 Task: Find connections with filter location Tizi Rached with filter topic #propertymanagement with filter profile language Spanish with filter current company M Moser Associates with filter school Dr. Ambedkar Institute Of Technology with filter industry Commercial and Industrial Equipment Rental with filter service category CateringChange with filter keywords title Supervisor
Action: Mouse moved to (601, 79)
Screenshot: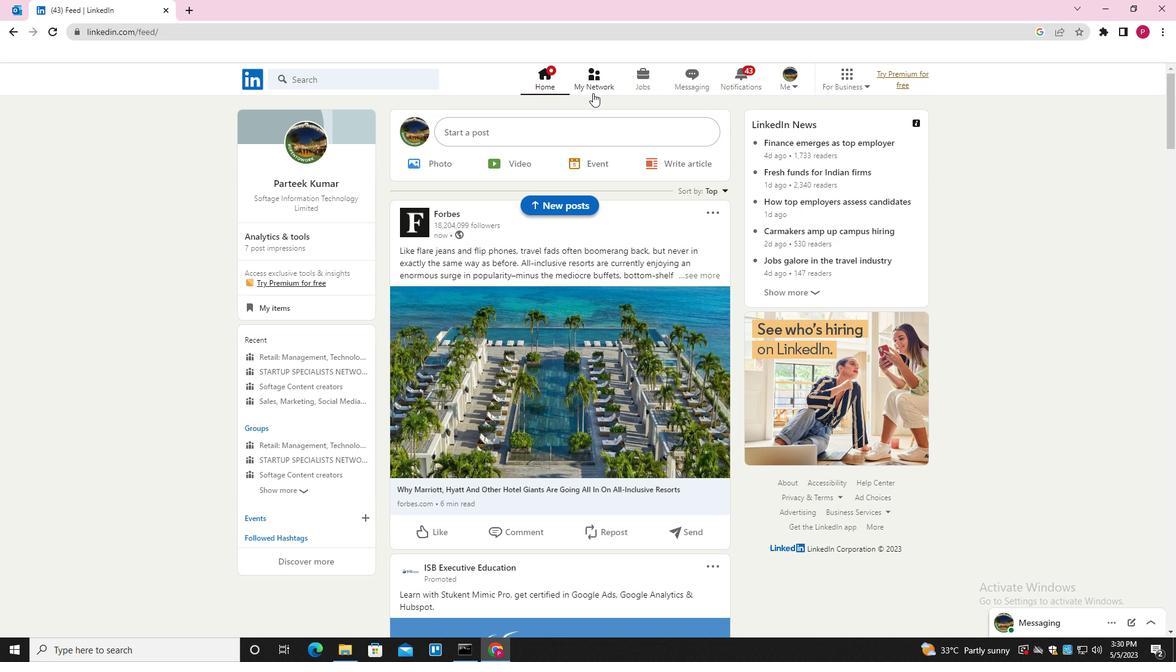 
Action: Mouse pressed left at (601, 79)
Screenshot: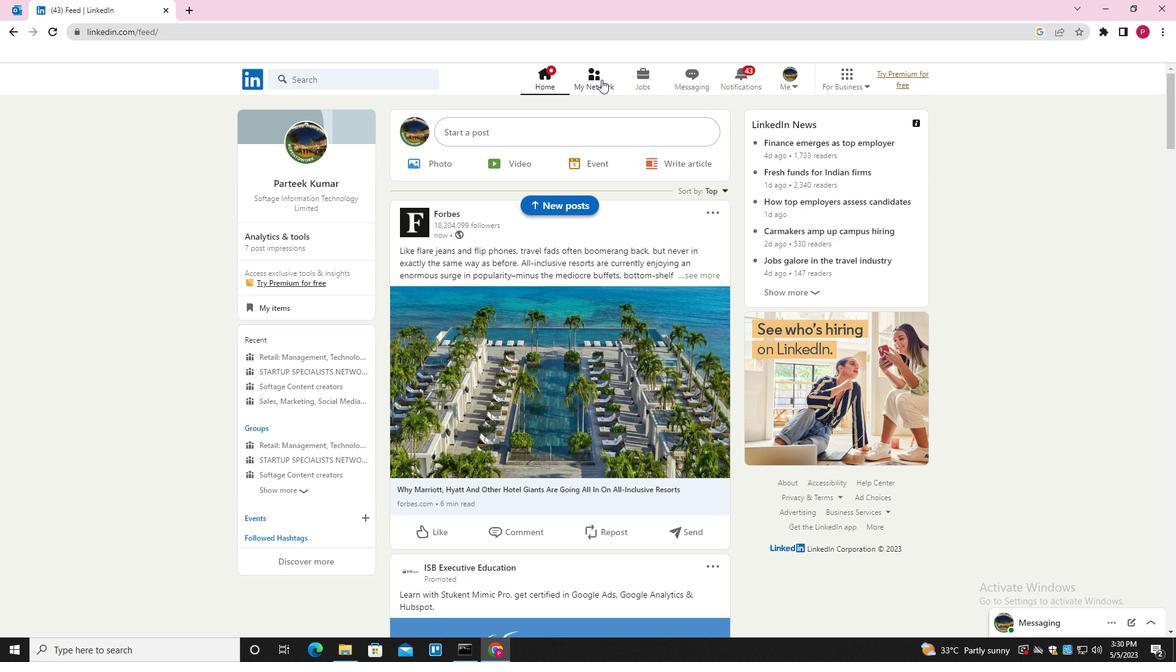 
Action: Mouse moved to (380, 142)
Screenshot: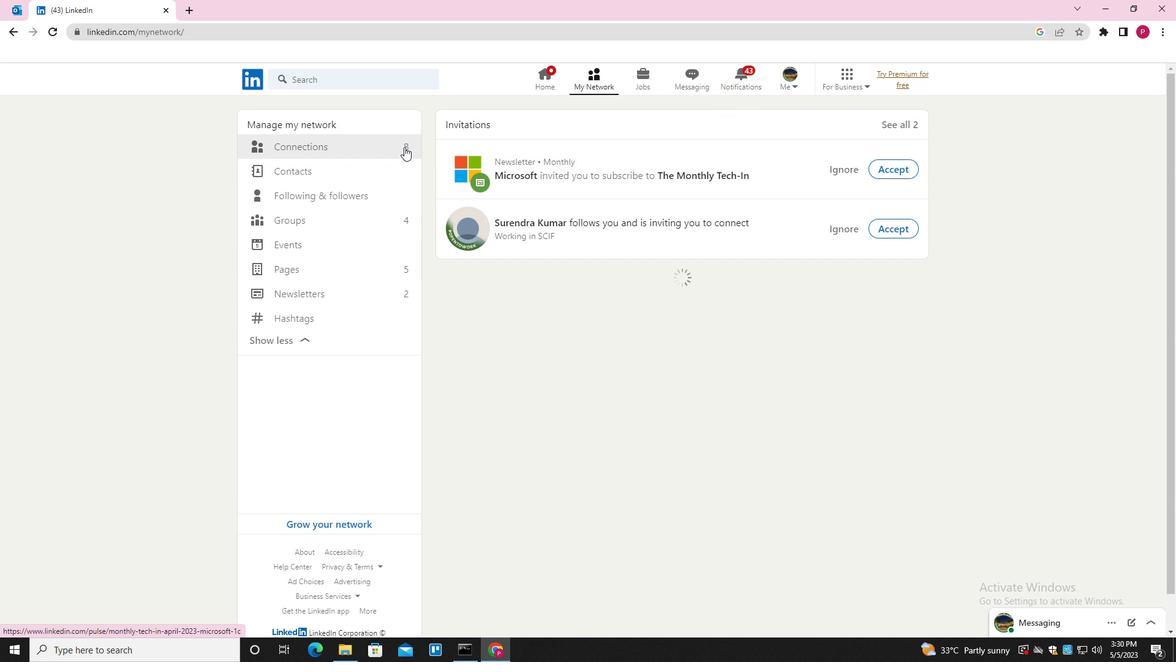 
Action: Mouse pressed left at (380, 142)
Screenshot: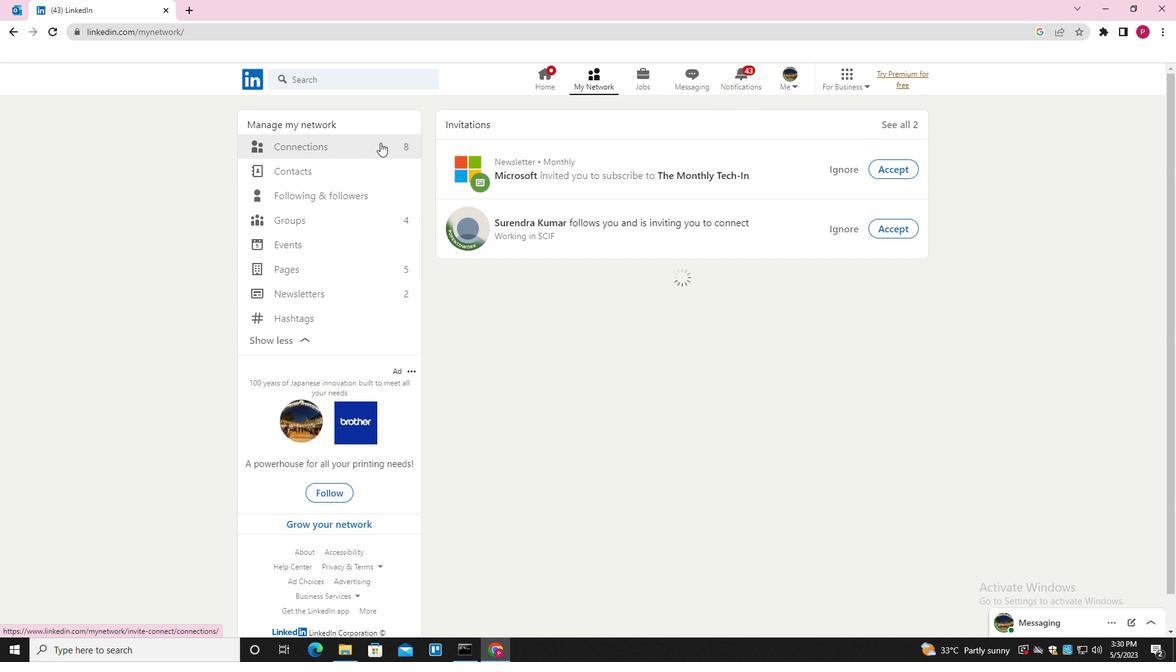 
Action: Mouse moved to (677, 145)
Screenshot: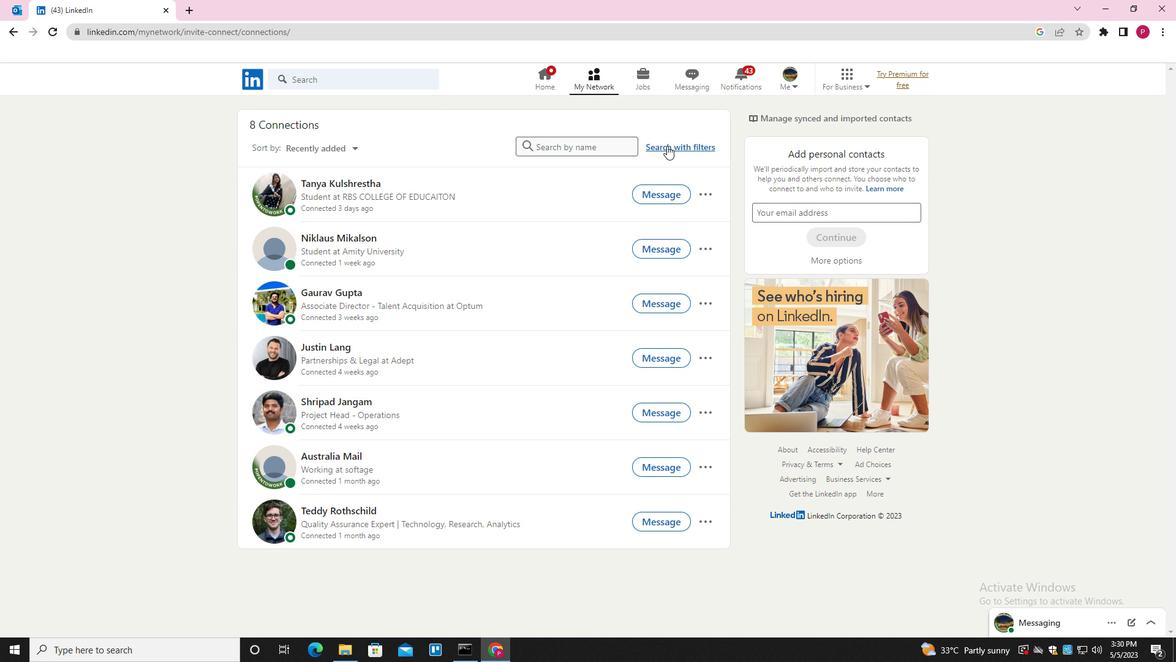 
Action: Mouse pressed left at (677, 145)
Screenshot: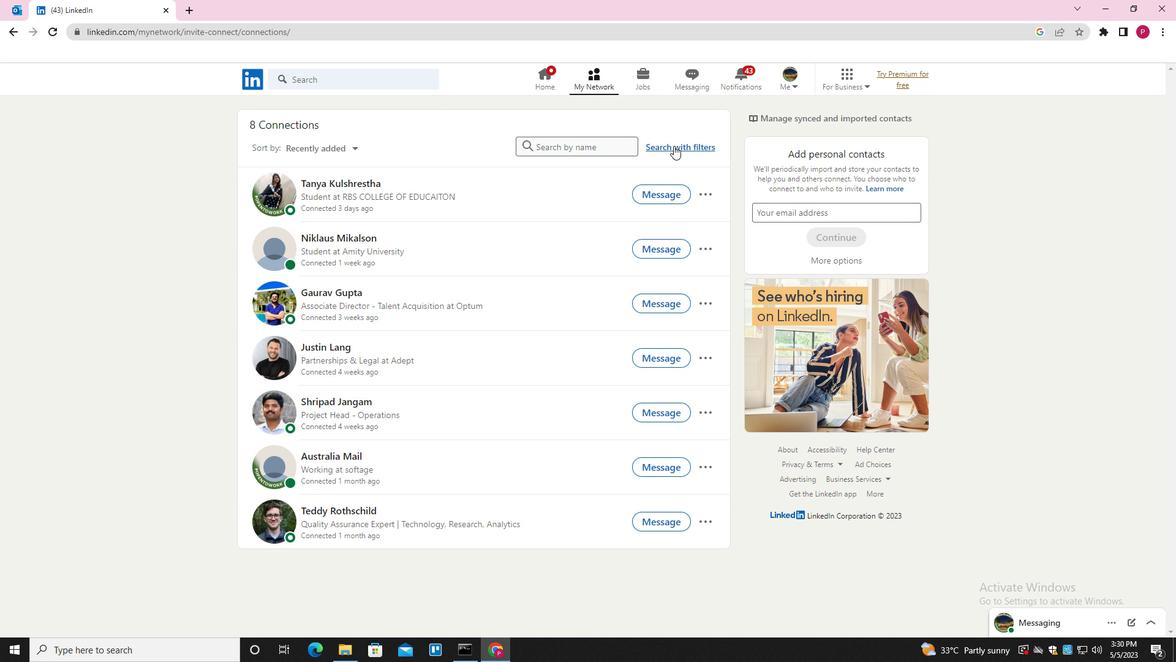 
Action: Mouse moved to (630, 112)
Screenshot: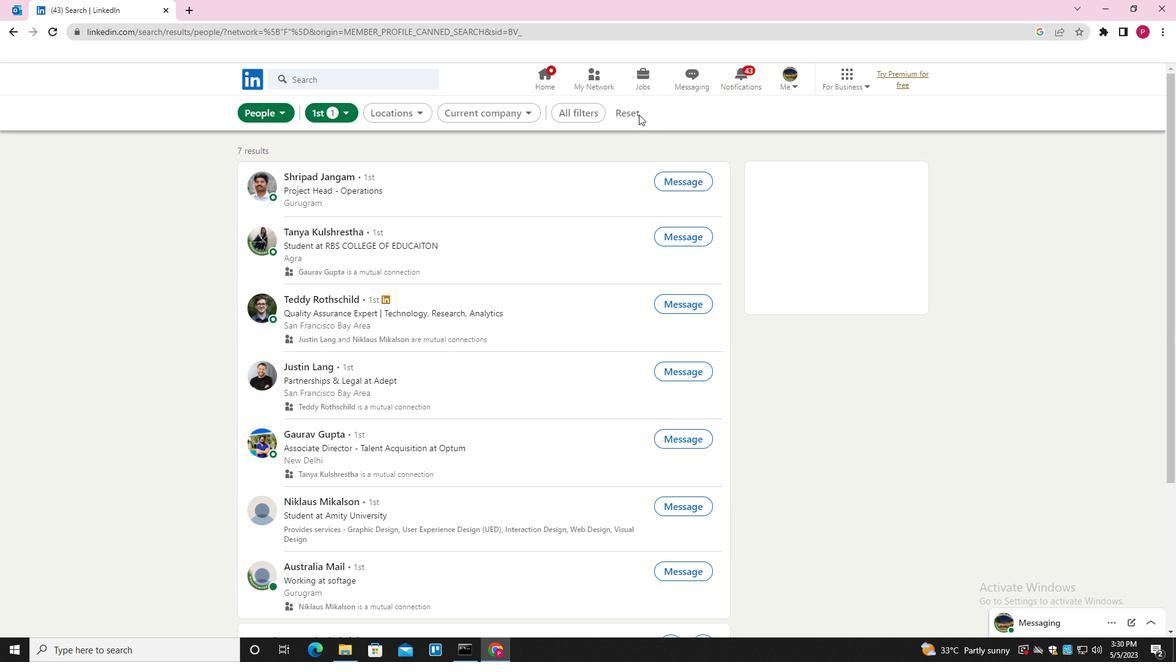 
Action: Mouse pressed left at (630, 112)
Screenshot: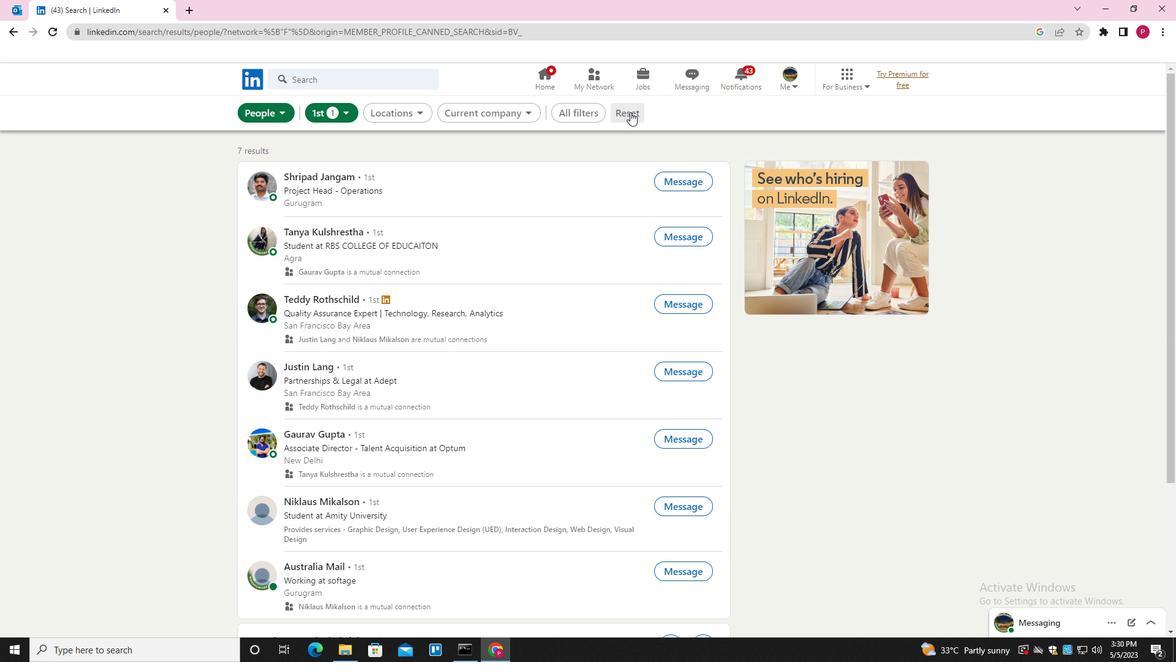 
Action: Mouse moved to (611, 114)
Screenshot: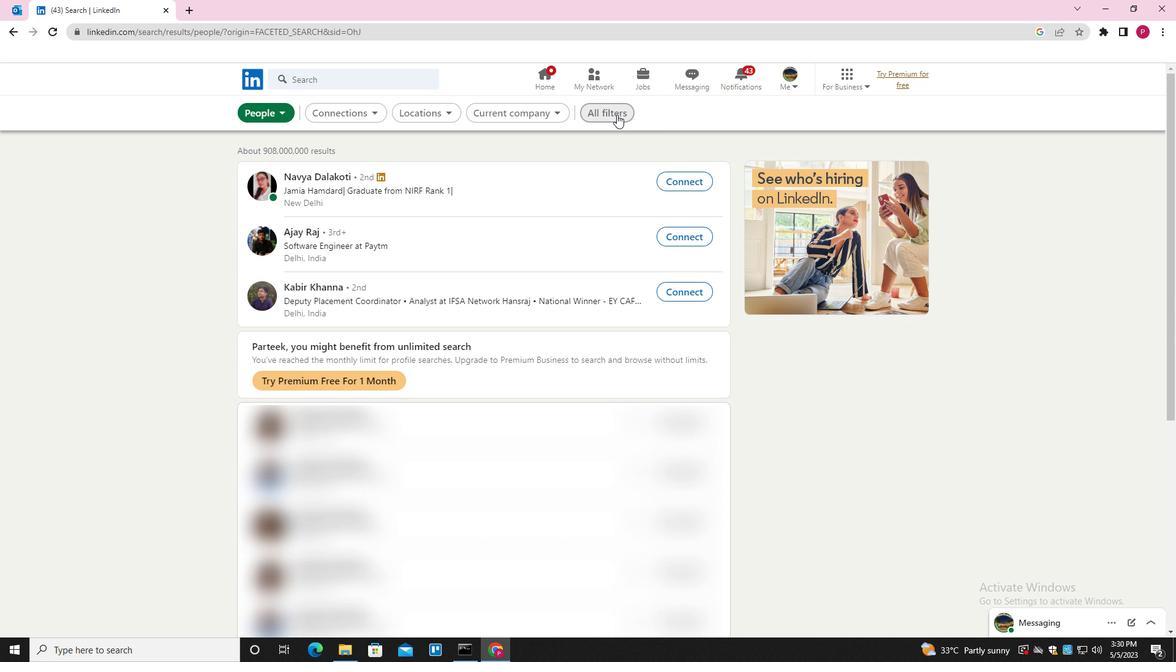 
Action: Mouse pressed left at (611, 114)
Screenshot: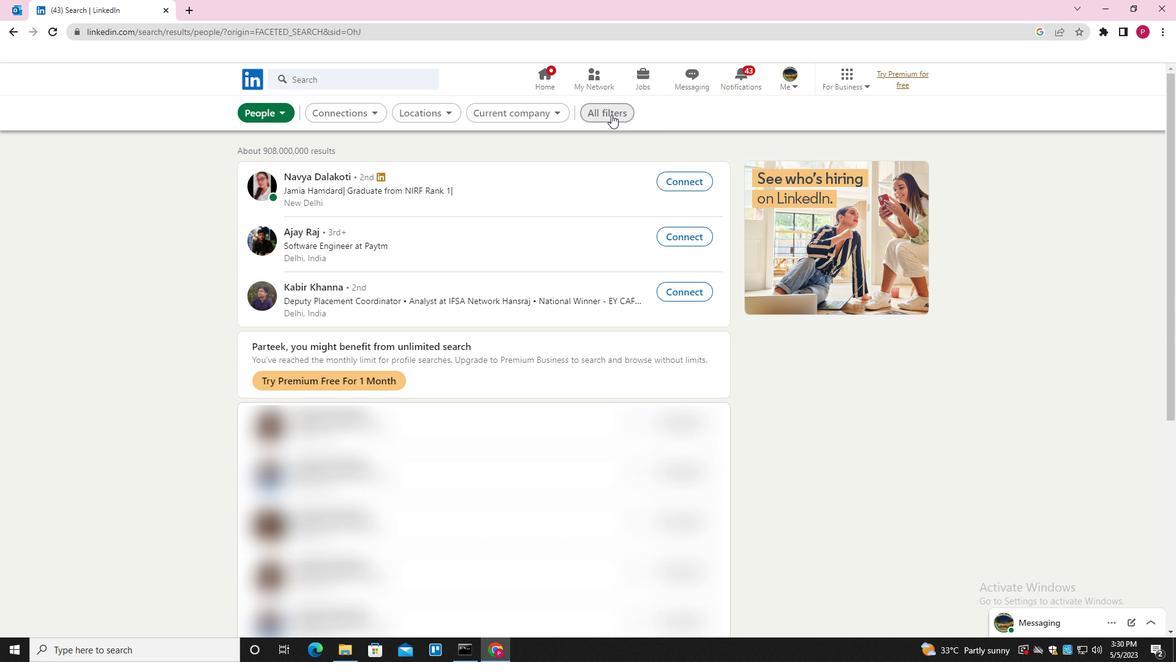 
Action: Mouse moved to (918, 272)
Screenshot: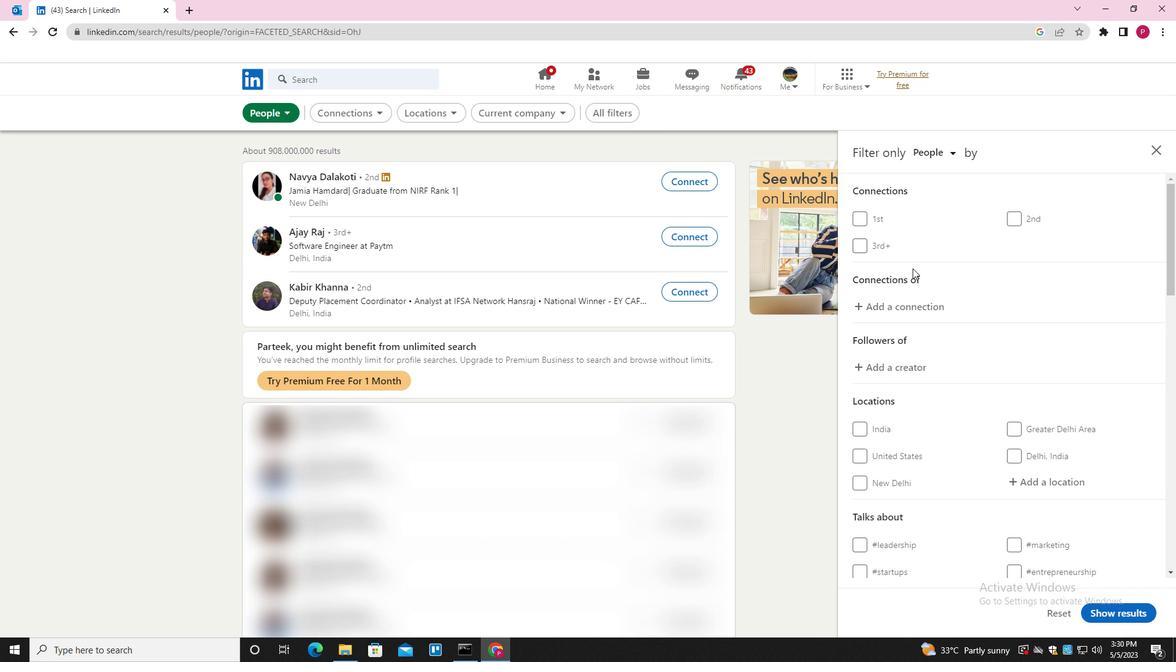 
Action: Mouse scrolled (918, 272) with delta (0, 0)
Screenshot: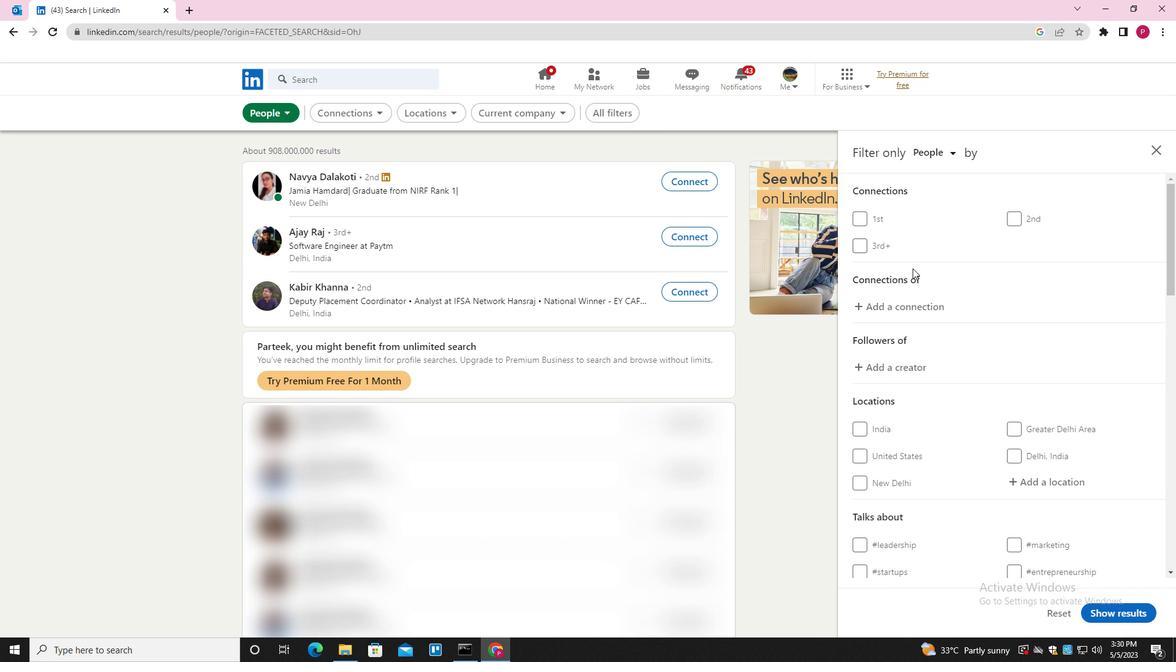
Action: Mouse moved to (937, 286)
Screenshot: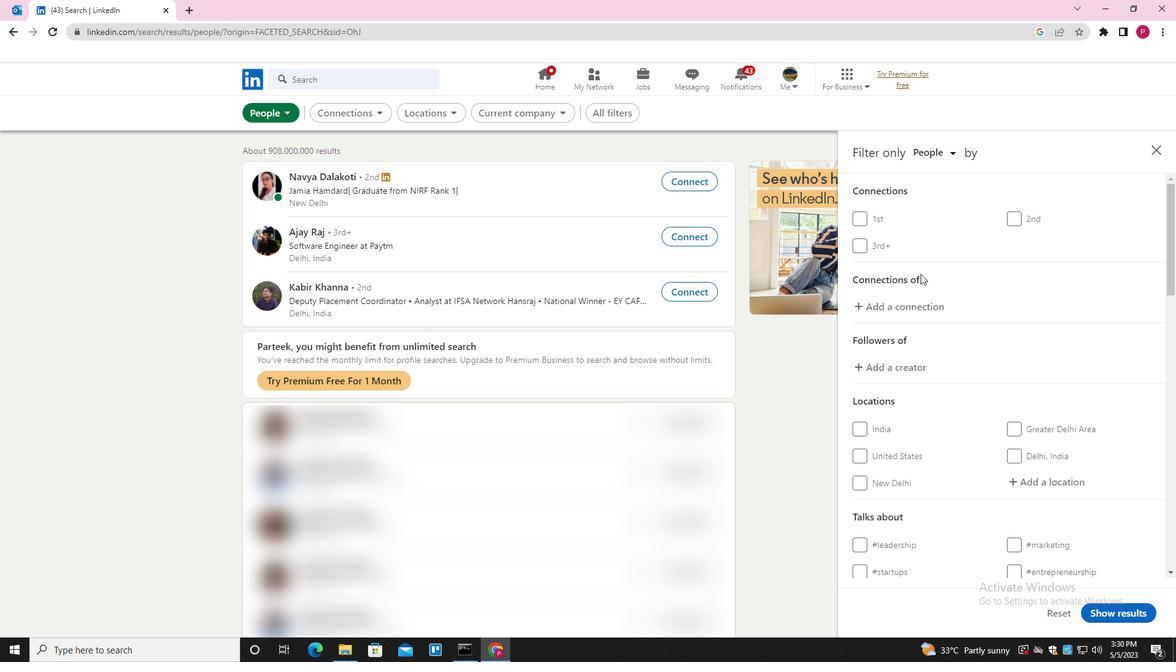 
Action: Mouse scrolled (937, 285) with delta (0, 0)
Screenshot: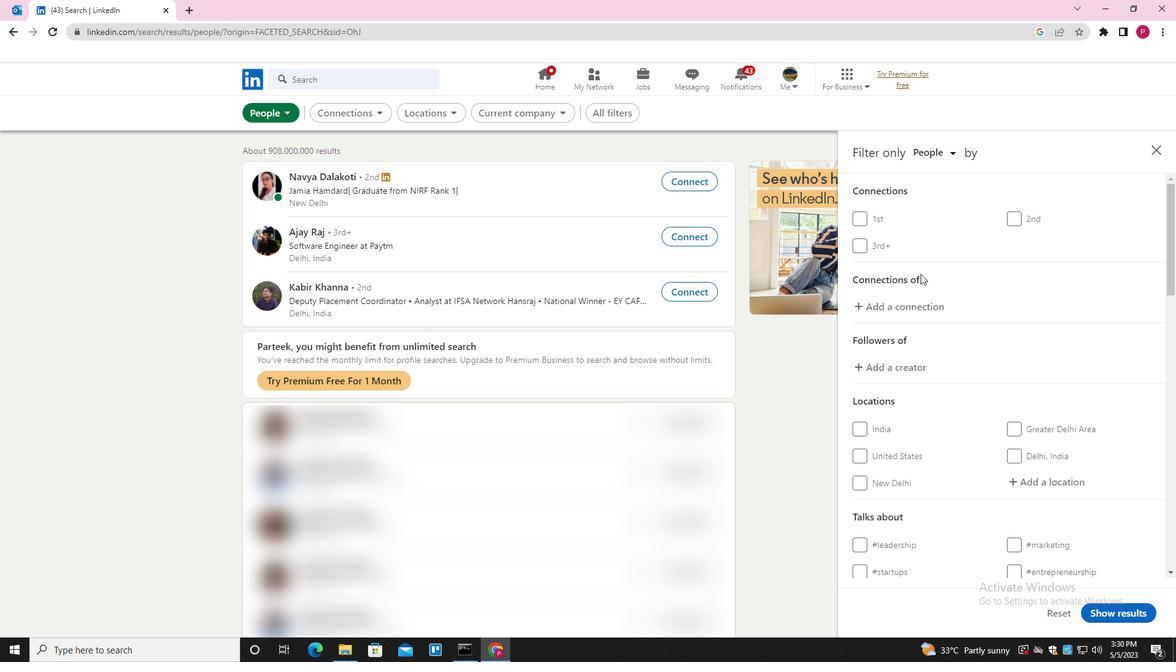 
Action: Mouse moved to (962, 299)
Screenshot: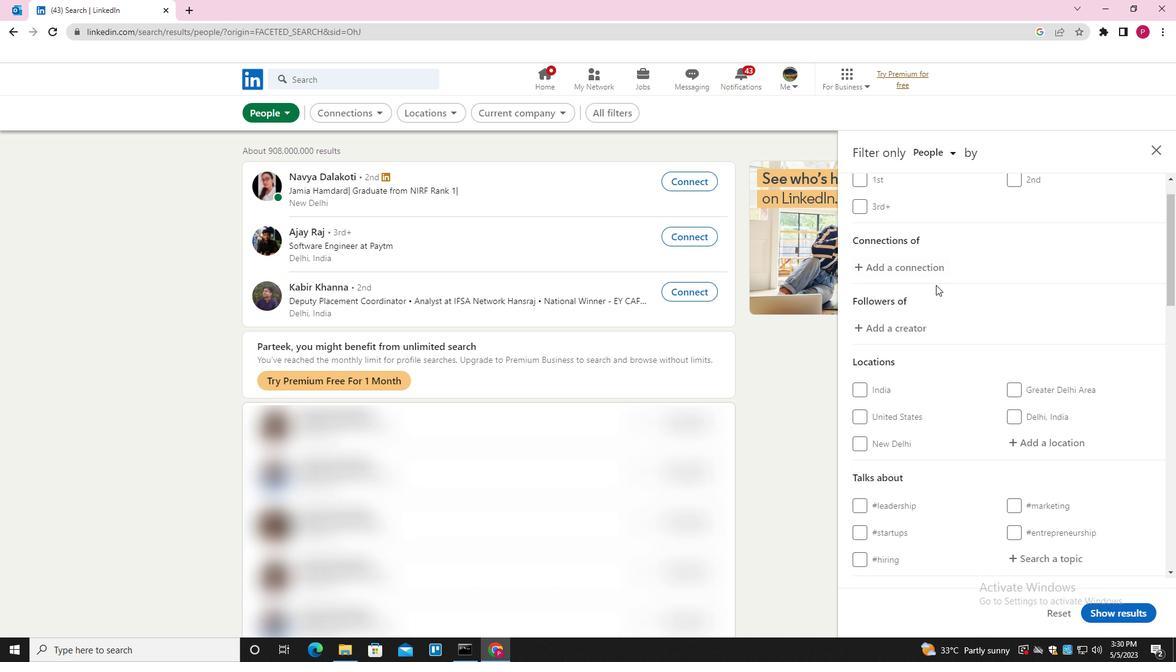 
Action: Mouse scrolled (962, 298) with delta (0, 0)
Screenshot: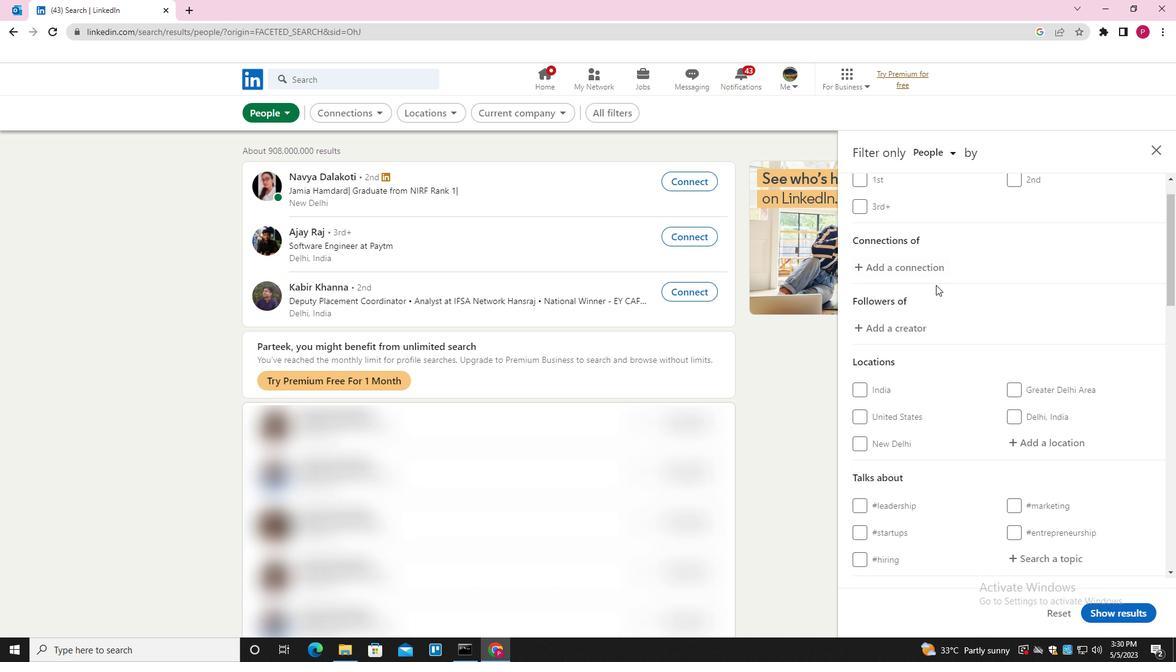 
Action: Mouse moved to (1048, 299)
Screenshot: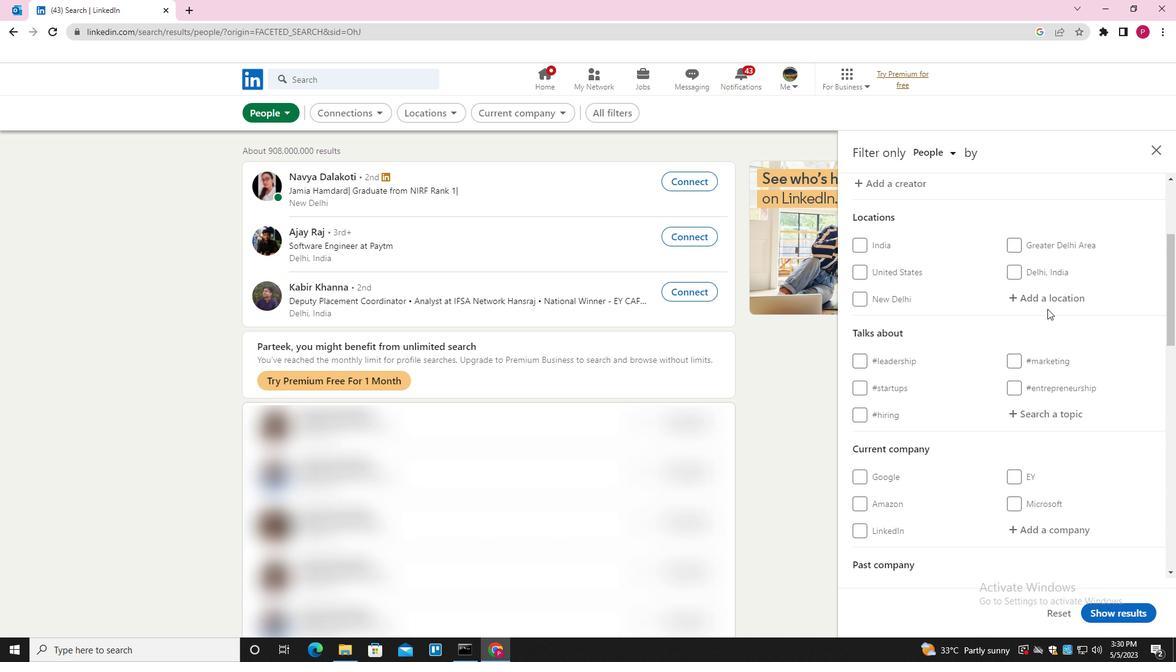 
Action: Mouse pressed left at (1048, 299)
Screenshot: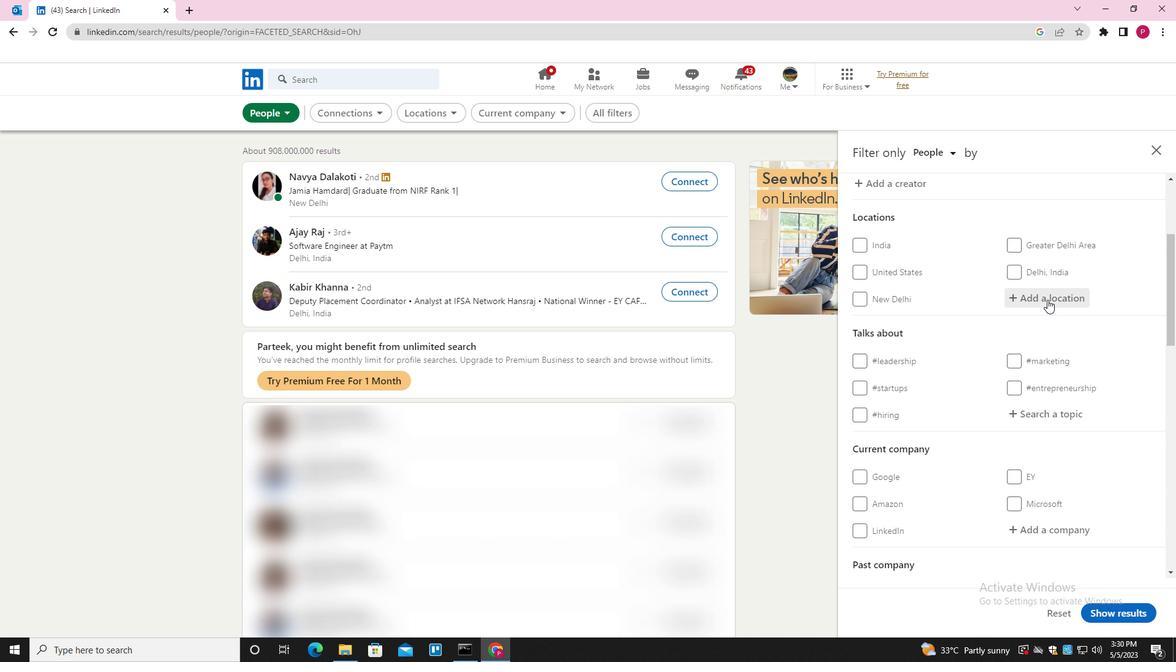 
Action: Key pressed <Key.shift><Key.shift><Key.shift><Key.shift><Key.shift><Key.shift><Key.shift><Key.shift><Key.shift><Key.shift><Key.shift><Key.shift><Key.shift>TIZI<Key.space><Key.shift>O<Key.shift><Key.backspace><Key.shift>RA<Key.down><Key.enter>
Screenshot: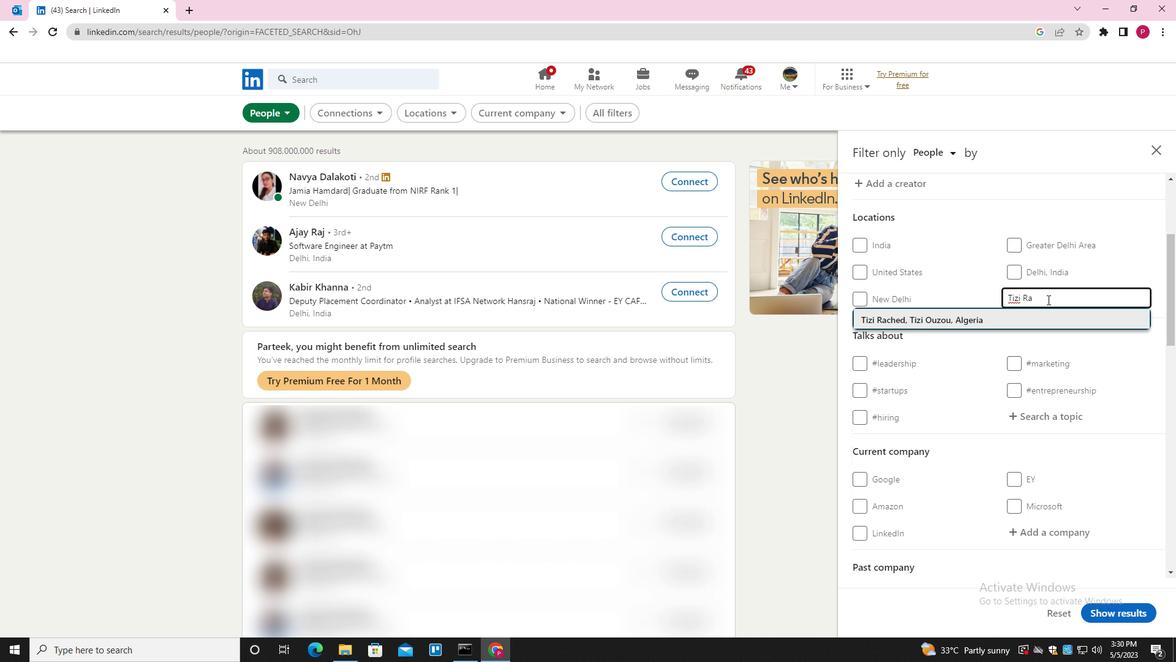 
Action: Mouse moved to (1019, 378)
Screenshot: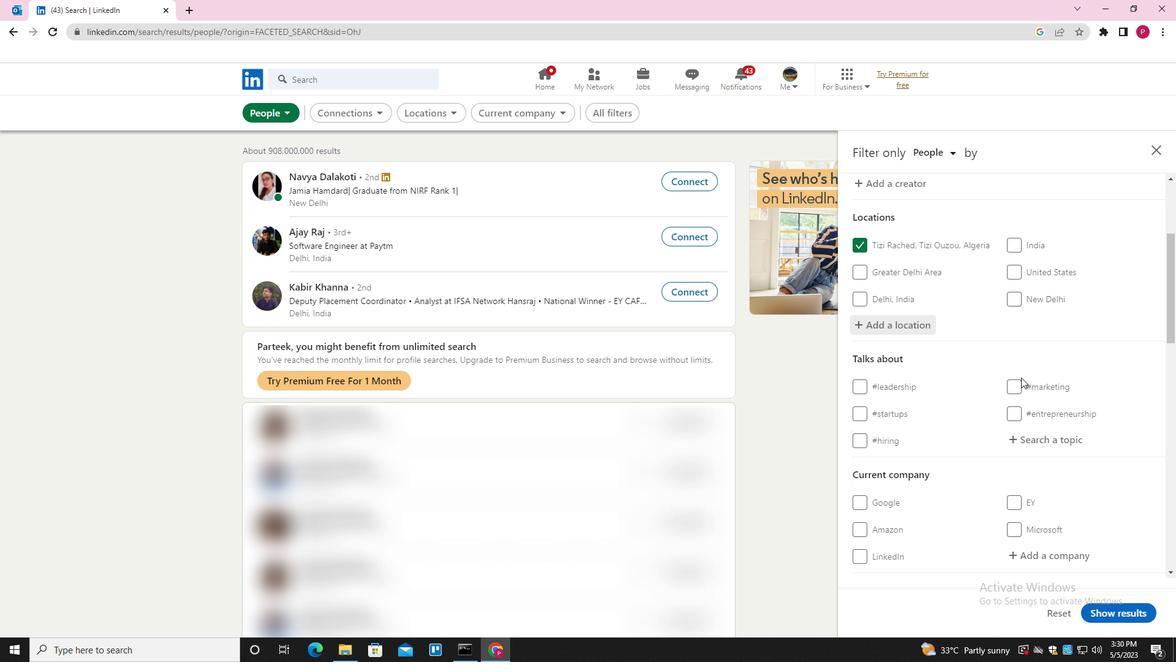 
Action: Mouse scrolled (1019, 378) with delta (0, 0)
Screenshot: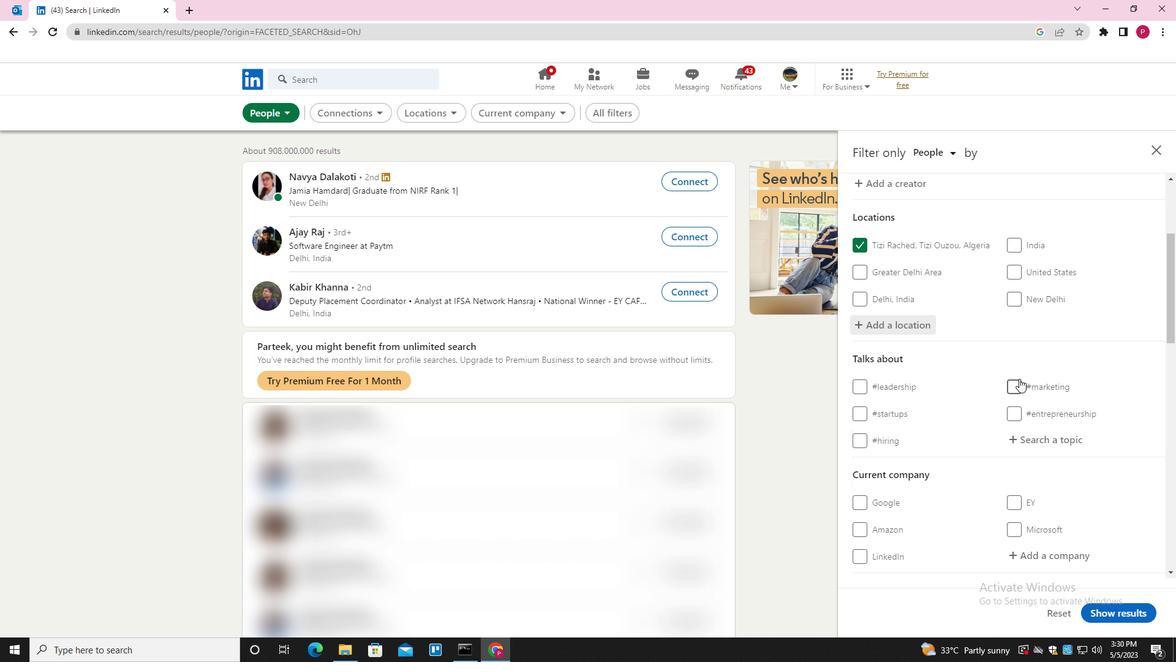 
Action: Mouse scrolled (1019, 378) with delta (0, 0)
Screenshot: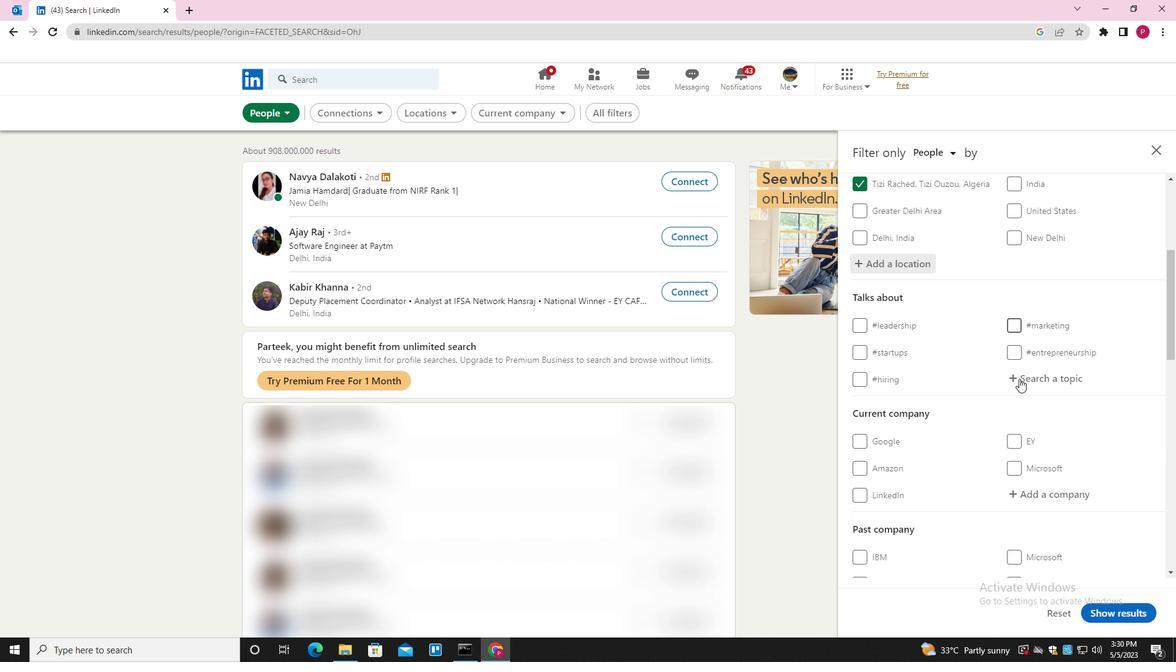 
Action: Mouse moved to (1029, 317)
Screenshot: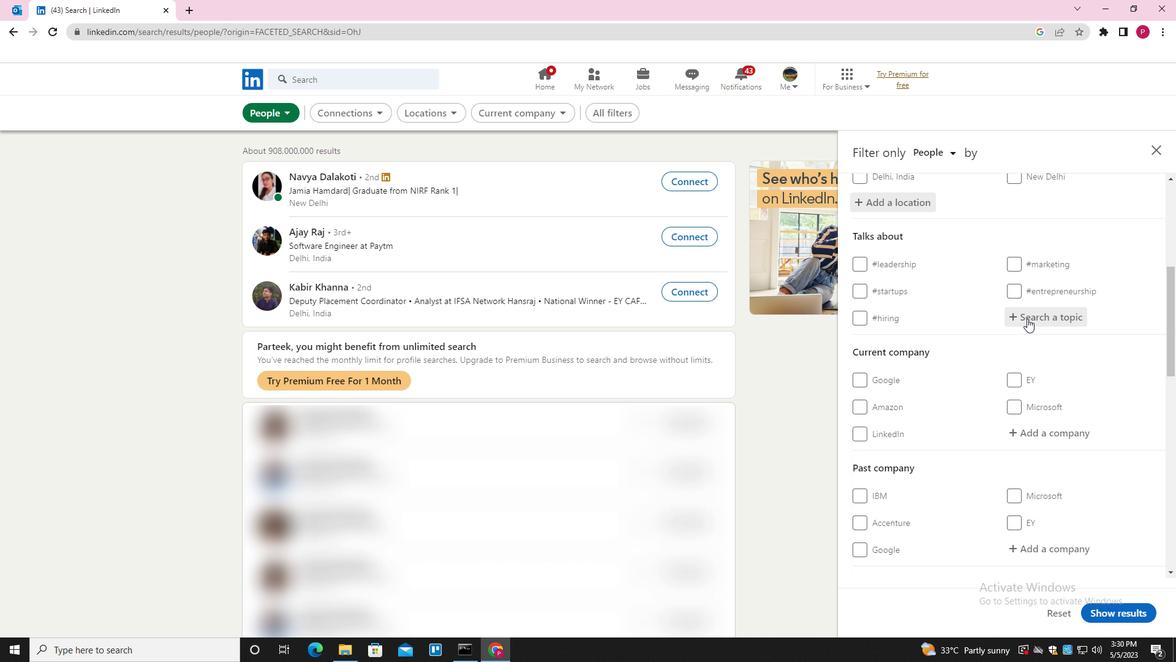 
Action: Mouse pressed left at (1029, 317)
Screenshot: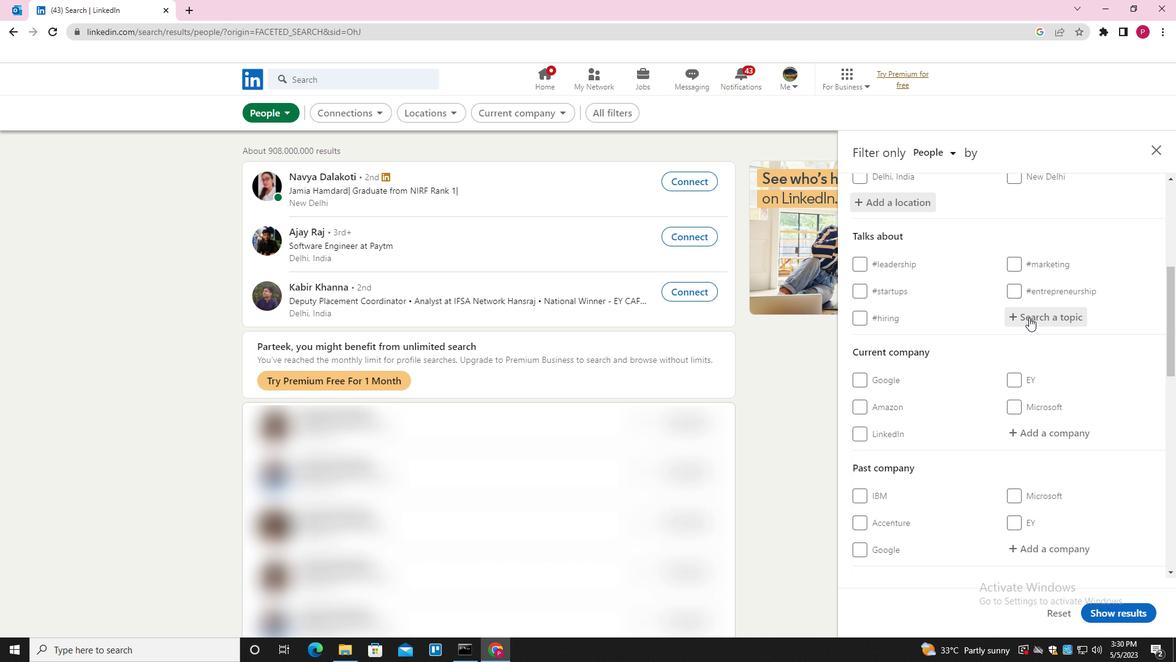 
Action: Key pressed PROPERTYMANAGEMENT<Key.down><Key.enter>
Screenshot: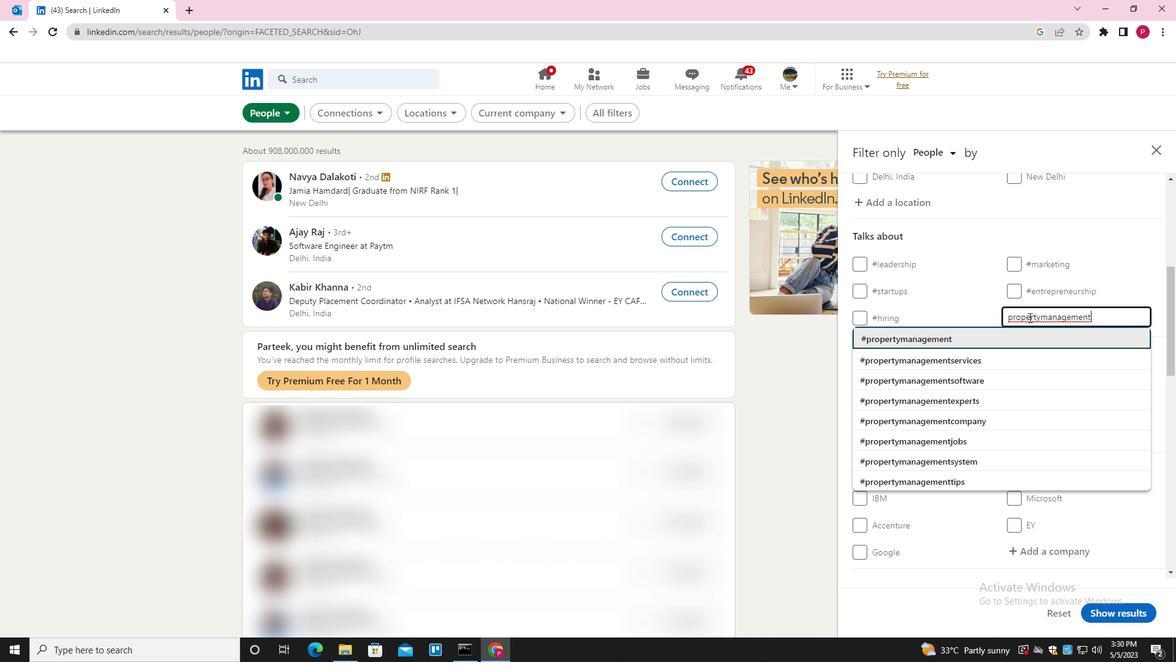 
Action: Mouse moved to (1012, 353)
Screenshot: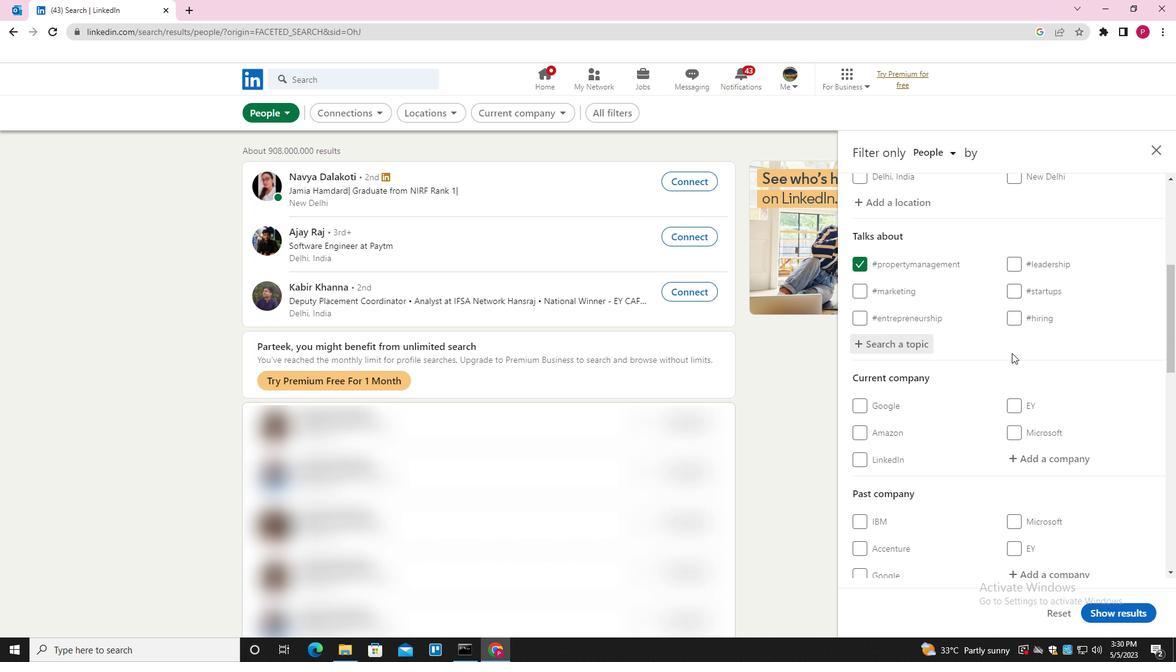 
Action: Mouse scrolled (1012, 353) with delta (0, 0)
Screenshot: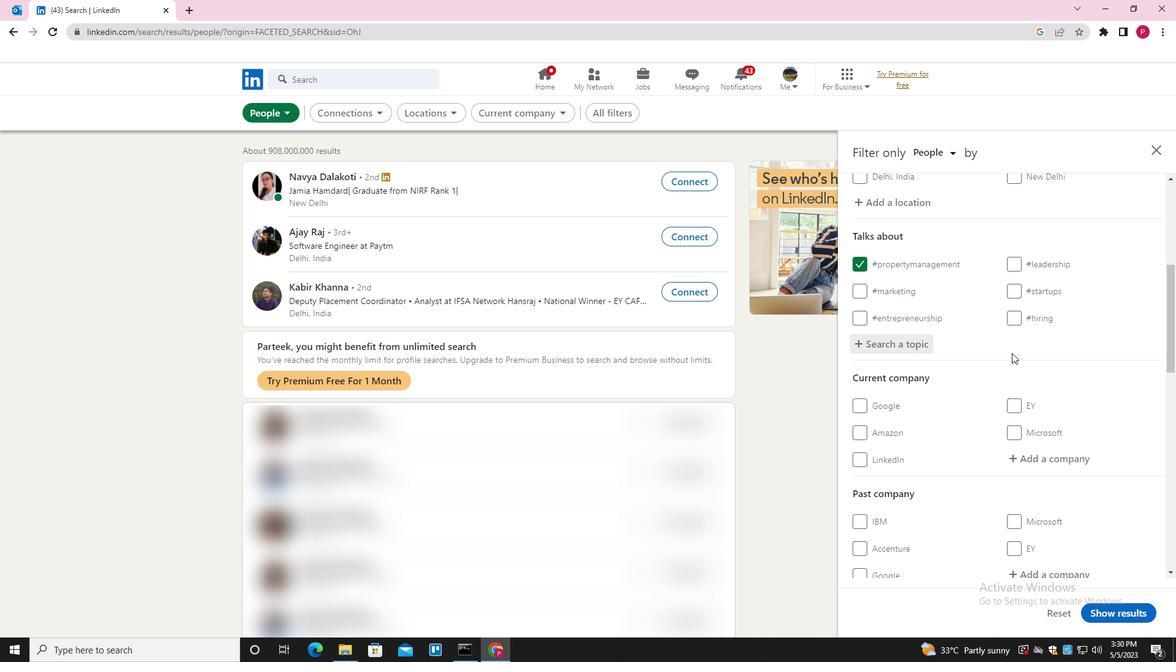 
Action: Mouse scrolled (1012, 353) with delta (0, 0)
Screenshot: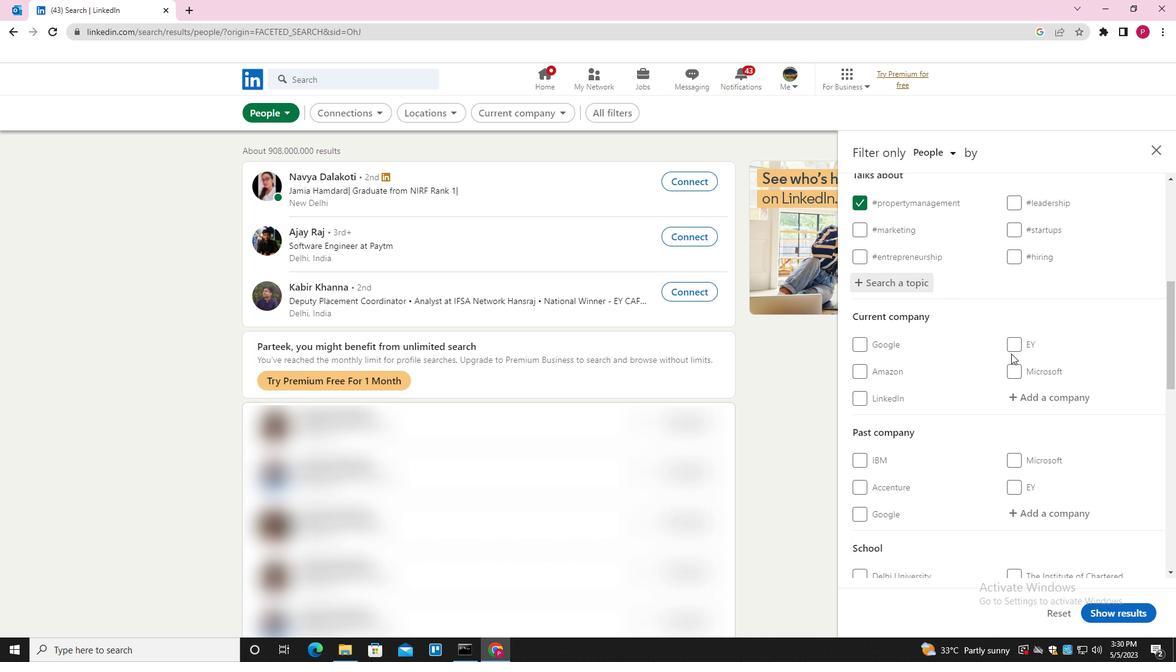 
Action: Mouse scrolled (1012, 353) with delta (0, 0)
Screenshot: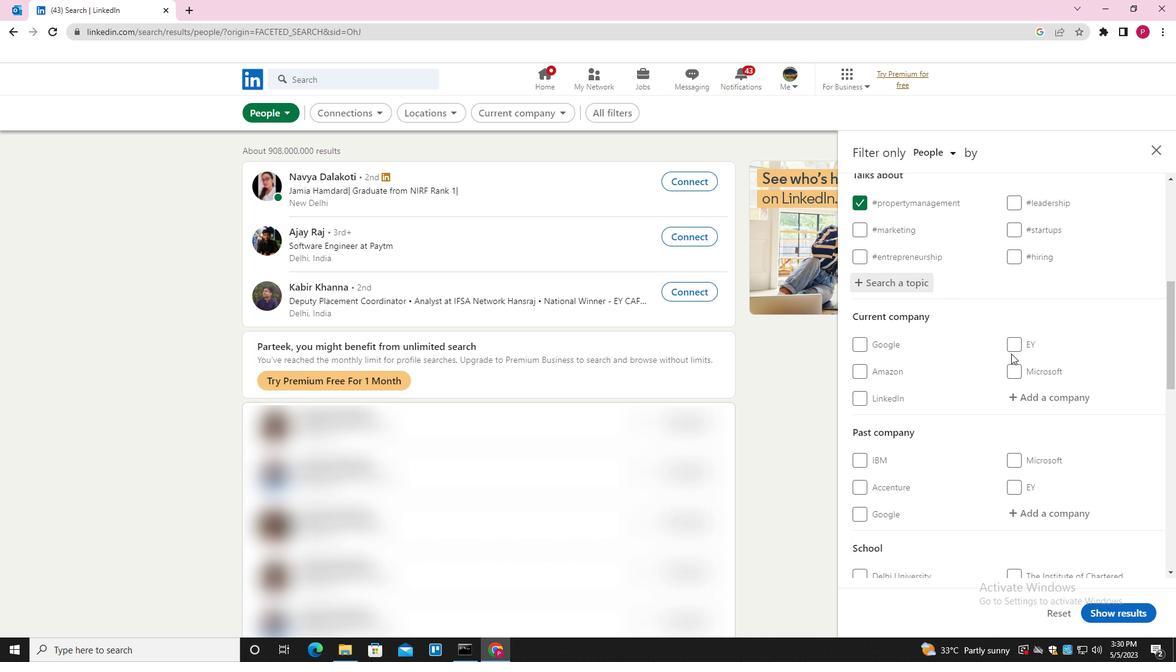 
Action: Mouse scrolled (1012, 353) with delta (0, 0)
Screenshot: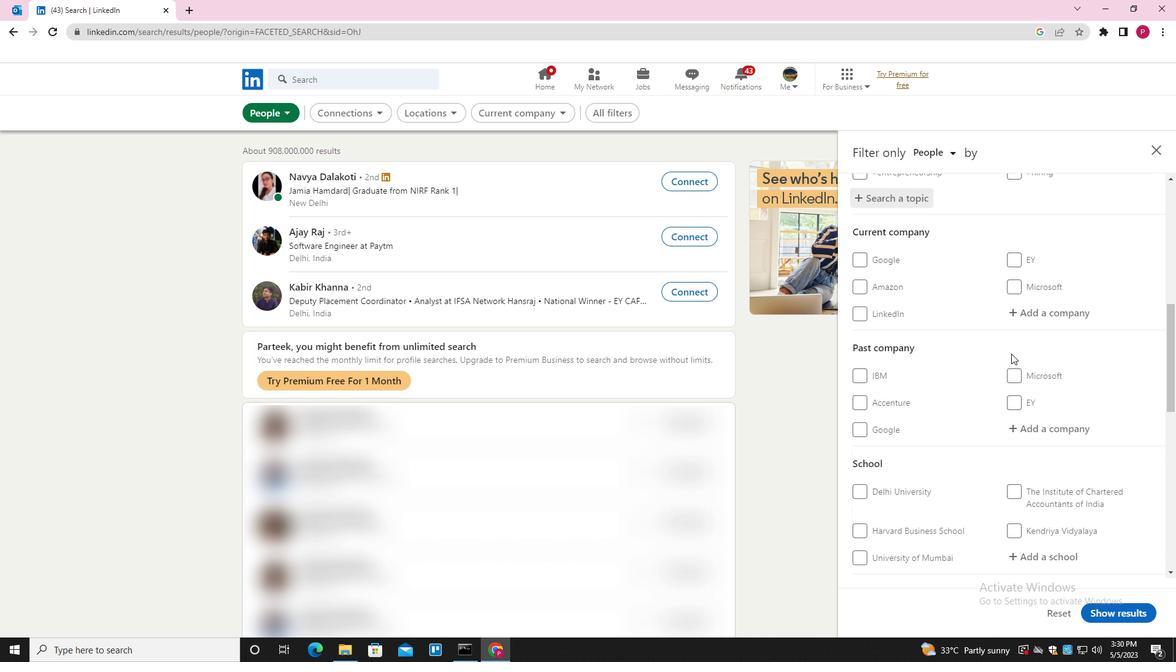
Action: Mouse scrolled (1012, 353) with delta (0, 0)
Screenshot: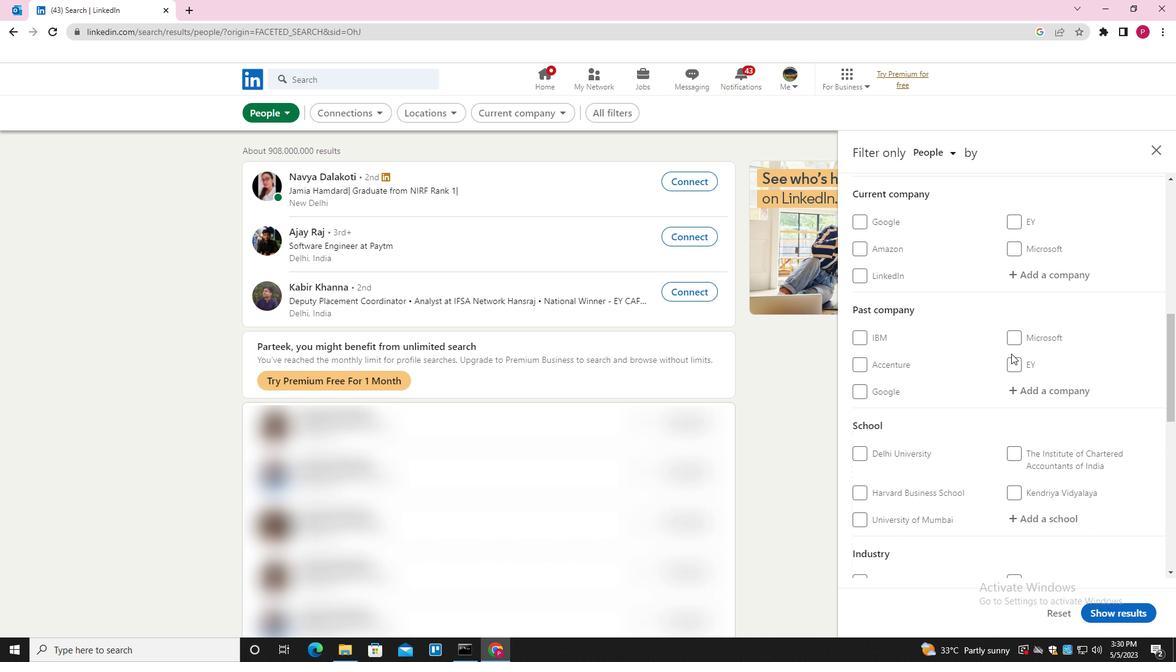 
Action: Mouse scrolled (1012, 353) with delta (0, 0)
Screenshot: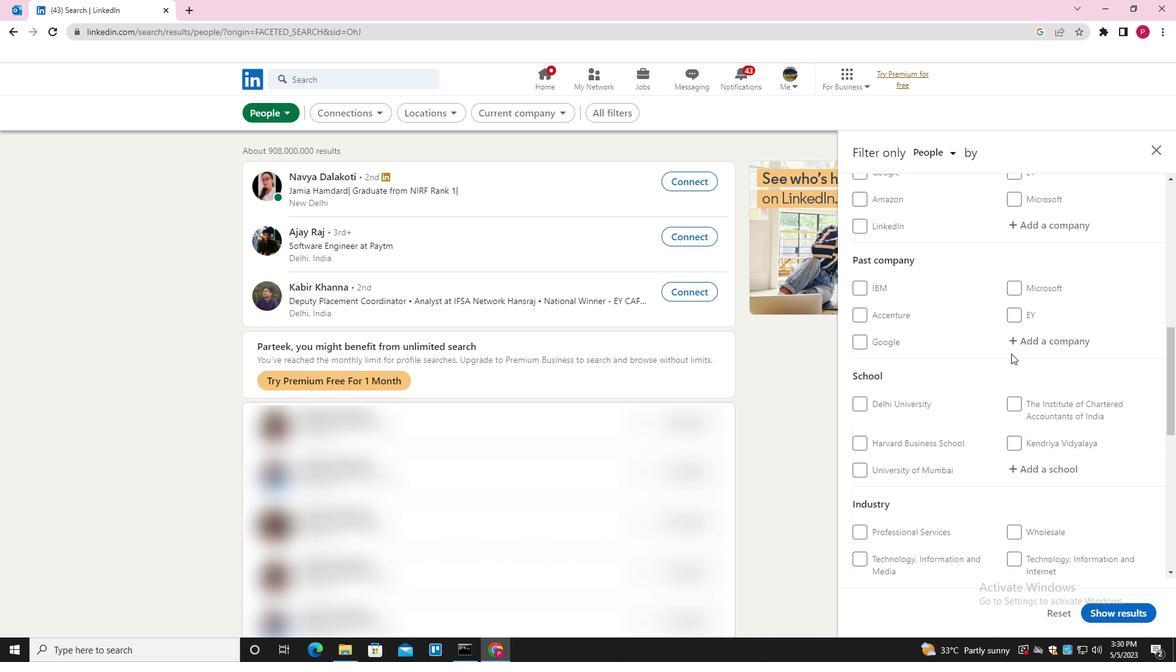 
Action: Mouse moved to (1035, 351)
Screenshot: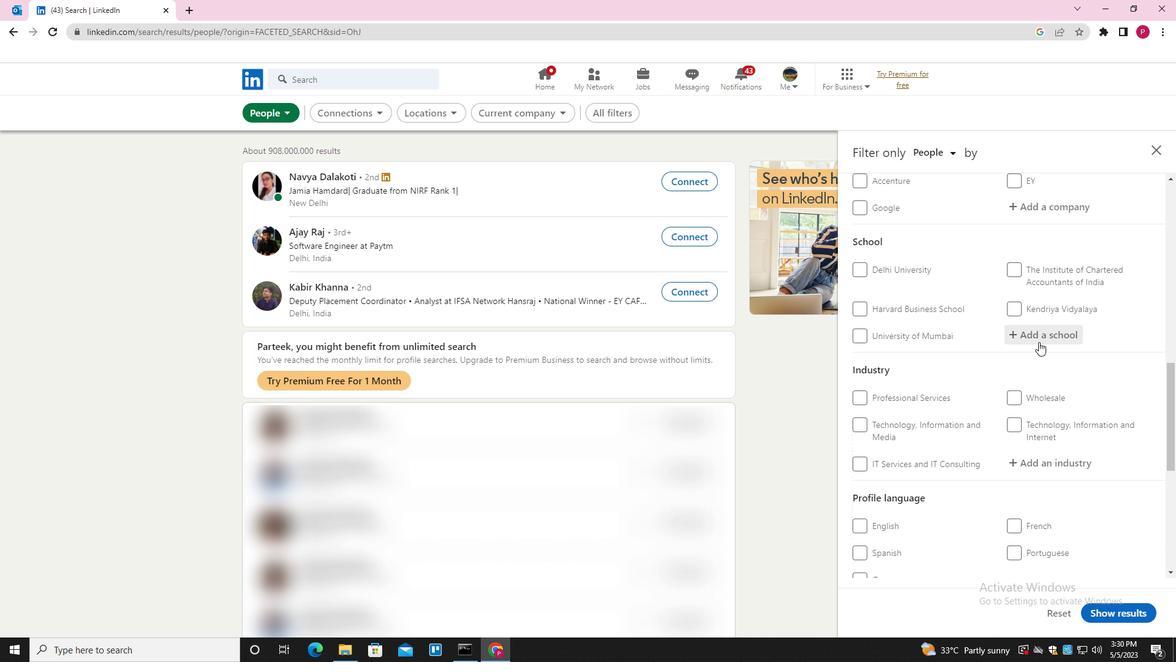 
Action: Mouse scrolled (1035, 350) with delta (0, 0)
Screenshot: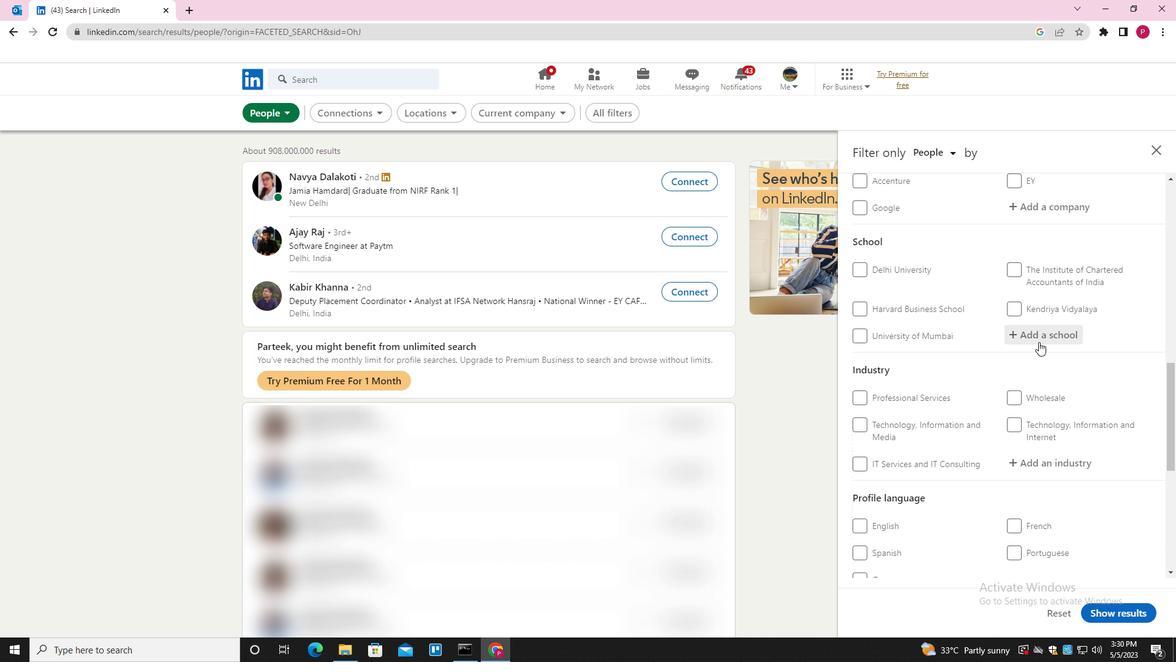 
Action: Mouse scrolled (1035, 350) with delta (0, 0)
Screenshot: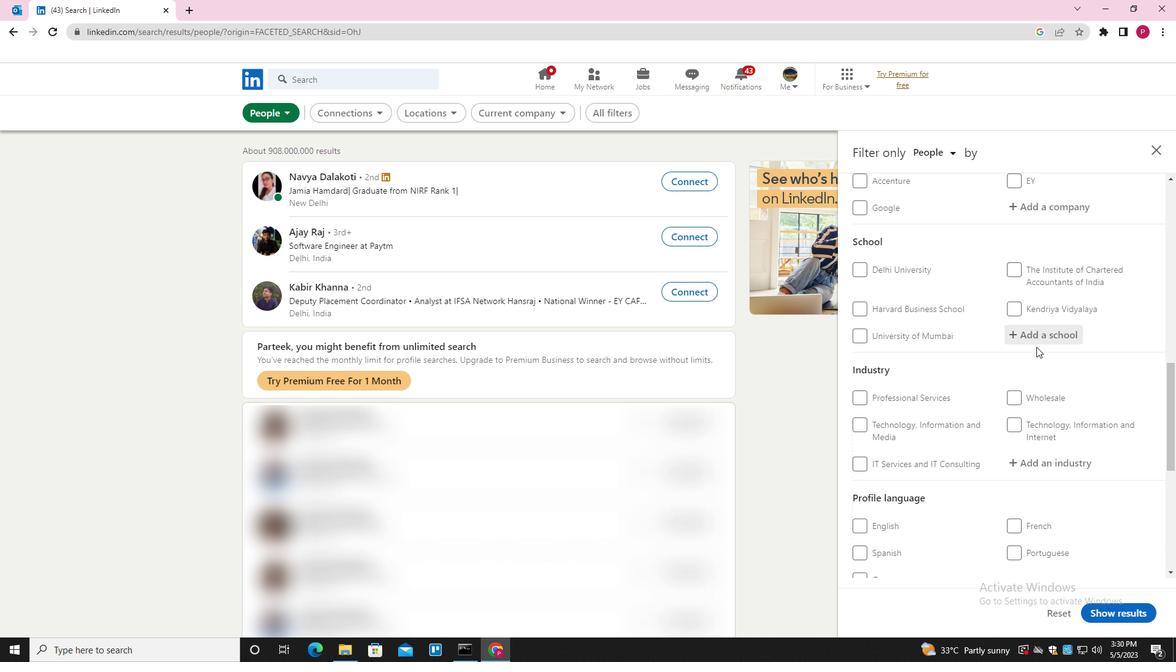 
Action: Mouse scrolled (1035, 350) with delta (0, 0)
Screenshot: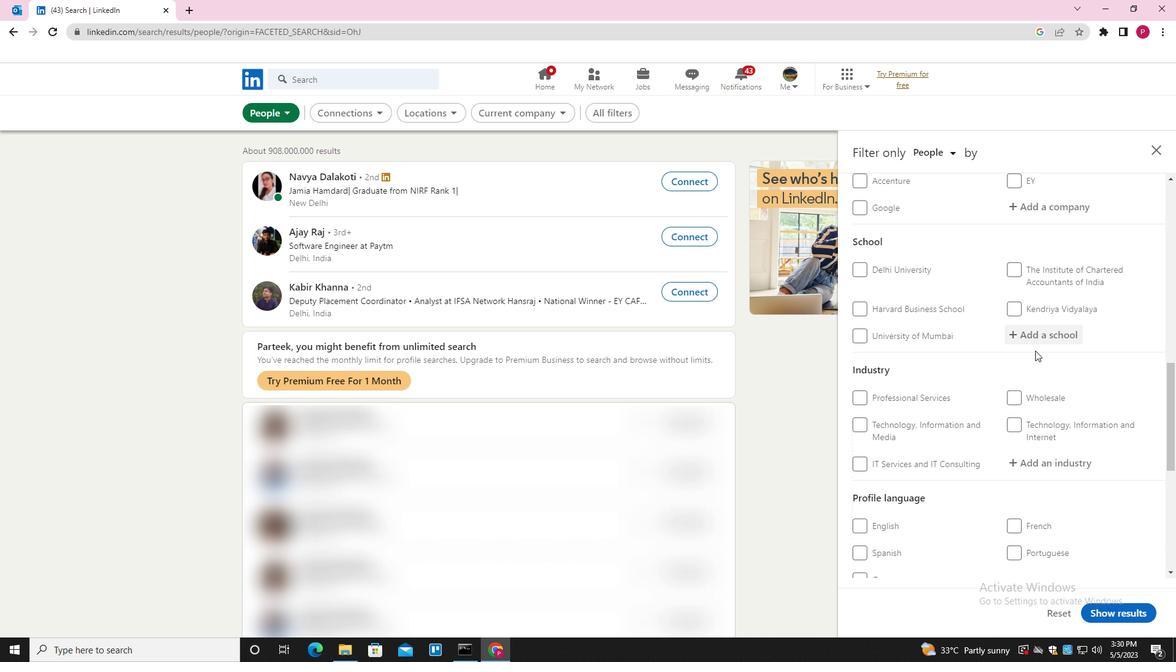 
Action: Mouse moved to (903, 364)
Screenshot: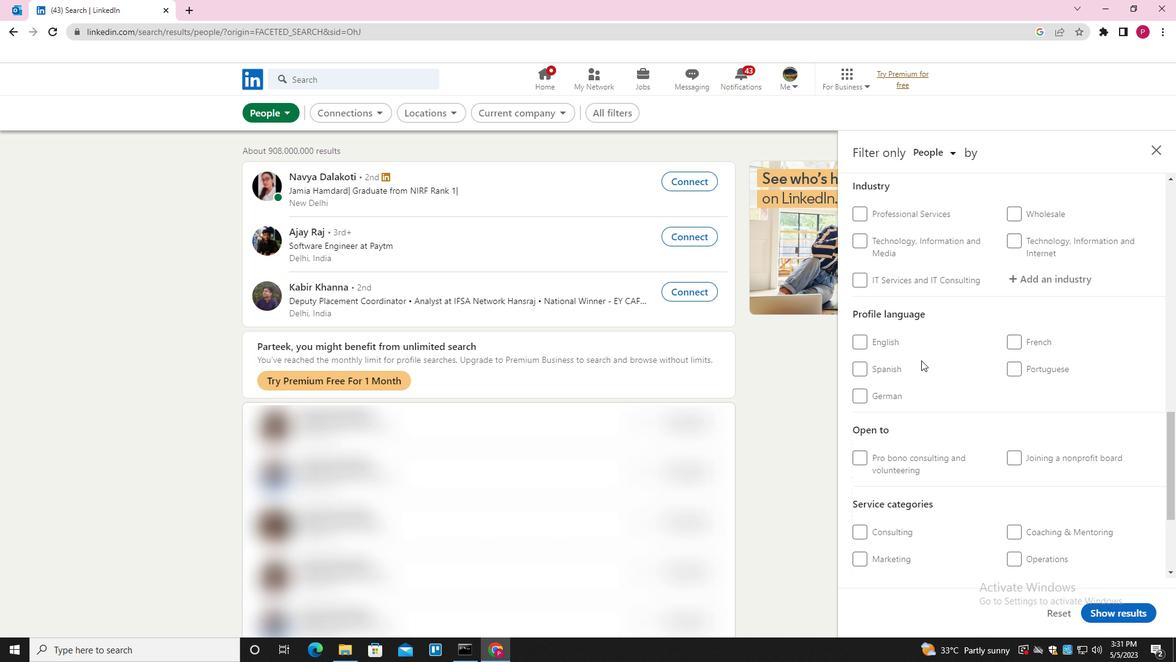 
Action: Mouse pressed left at (903, 364)
Screenshot: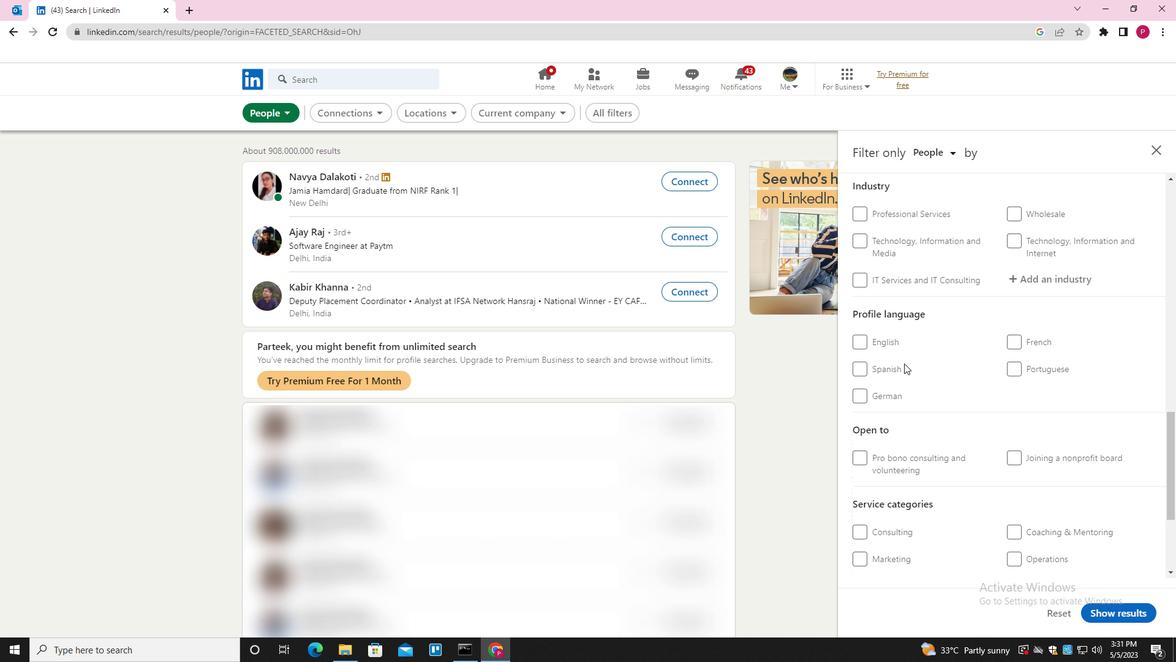 
Action: Mouse moved to (901, 365)
Screenshot: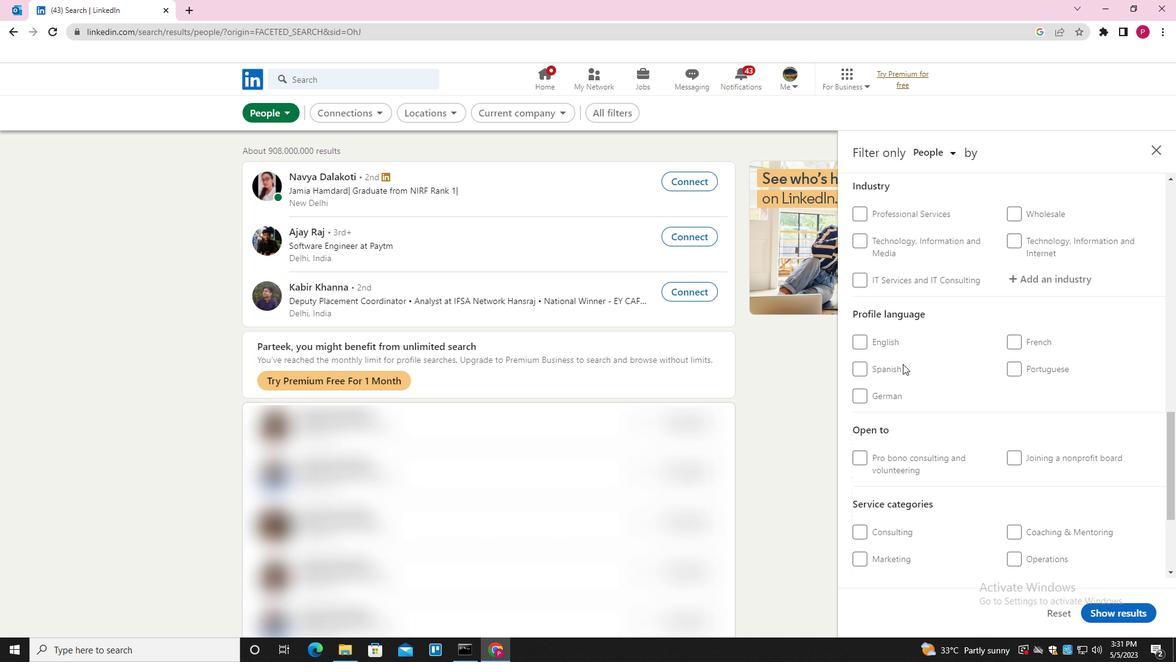 
Action: Mouse pressed left at (901, 365)
Screenshot: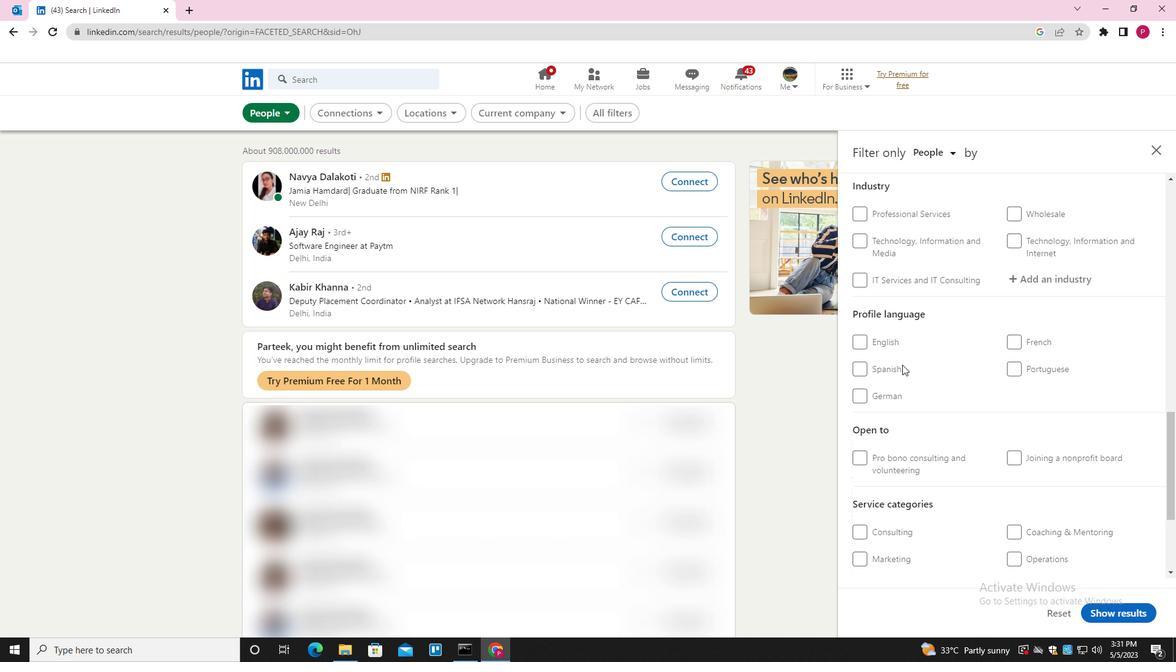 
Action: Mouse moved to (970, 381)
Screenshot: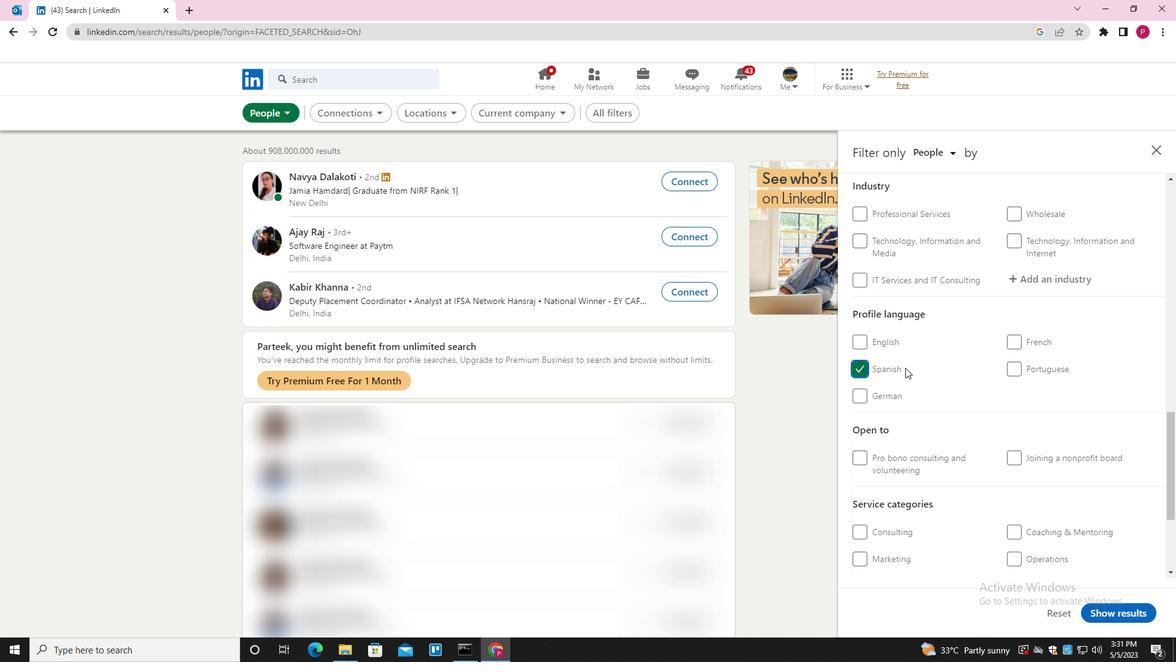 
Action: Mouse scrolled (970, 381) with delta (0, 0)
Screenshot: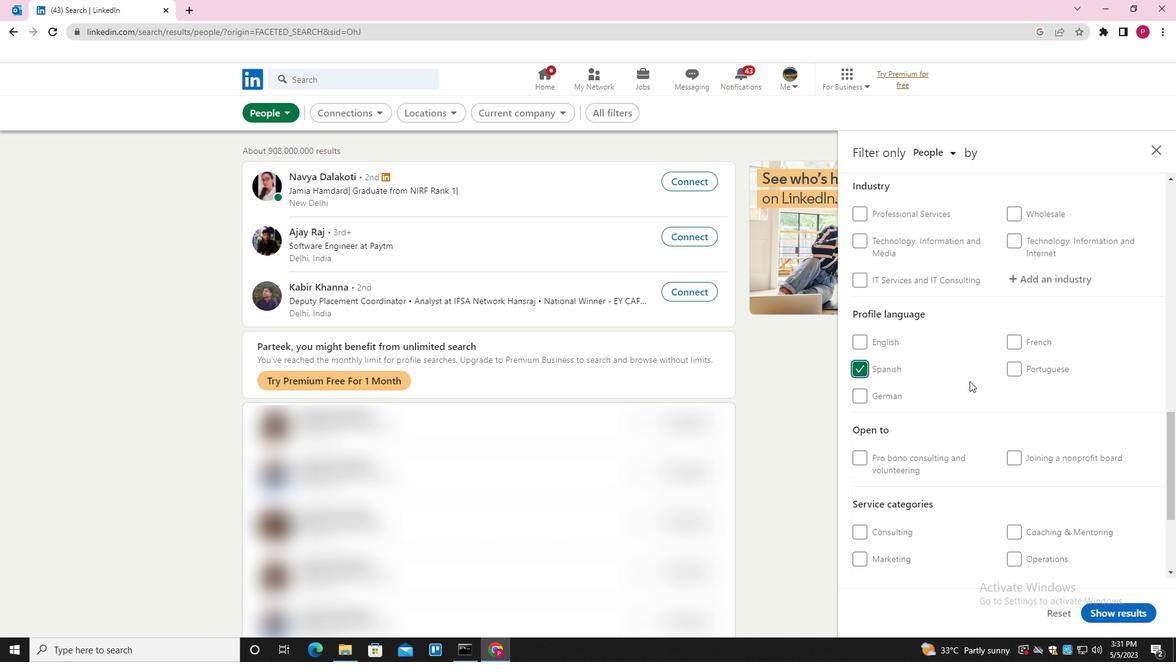
Action: Mouse scrolled (970, 381) with delta (0, 0)
Screenshot: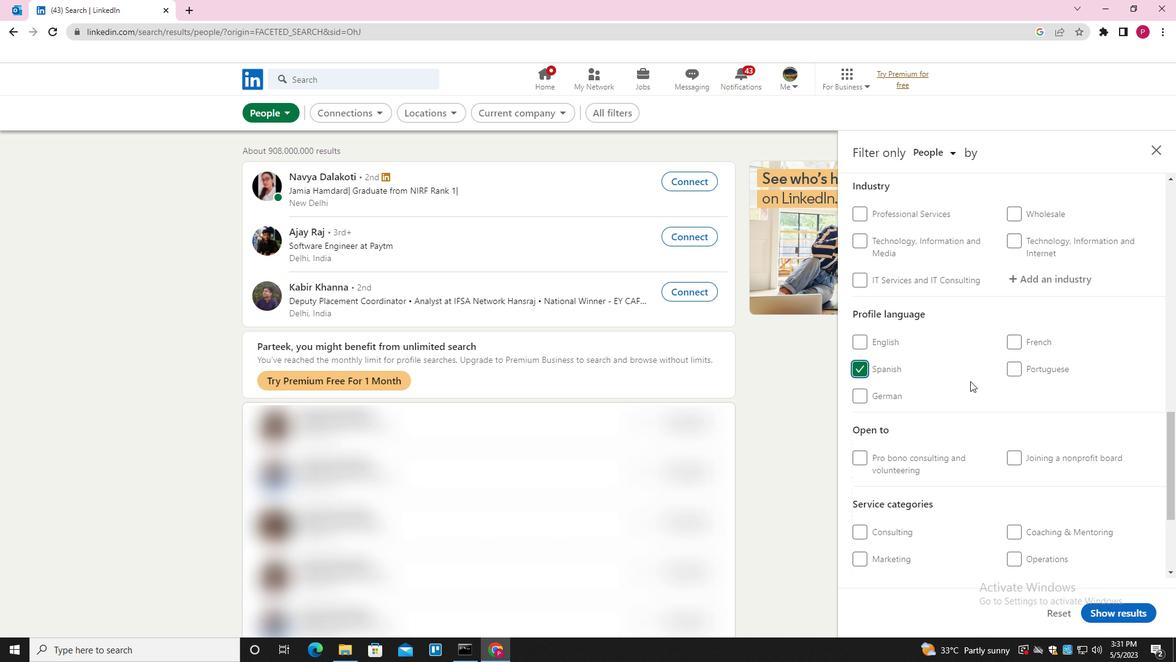 
Action: Mouse scrolled (970, 381) with delta (0, 0)
Screenshot: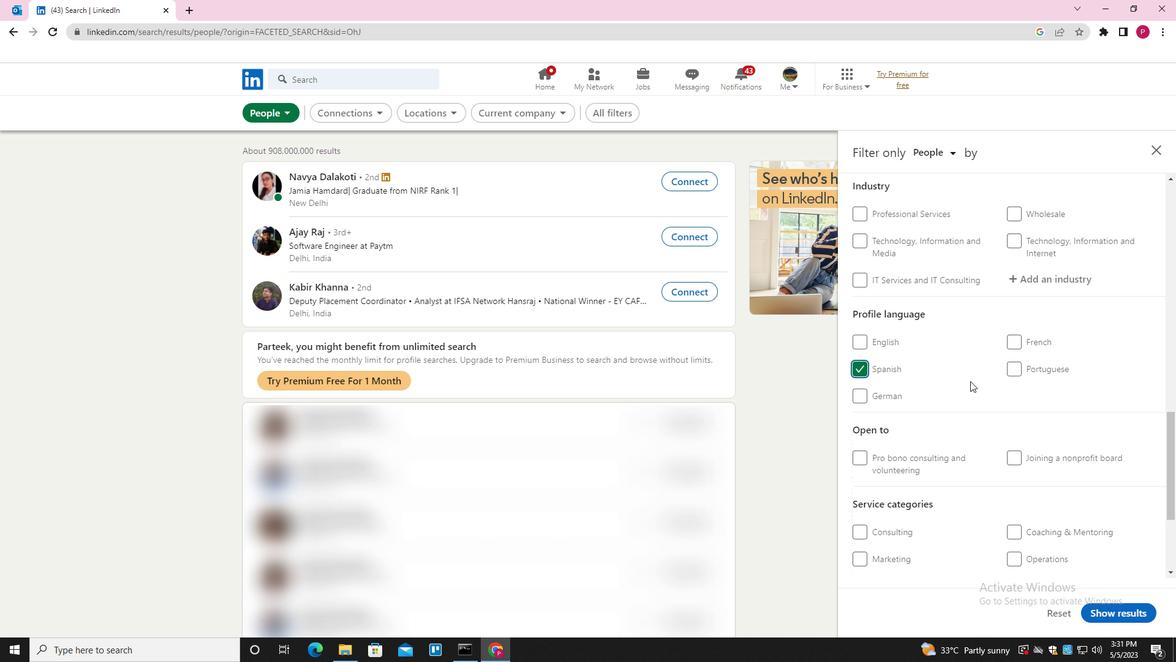
Action: Mouse scrolled (970, 381) with delta (0, 0)
Screenshot: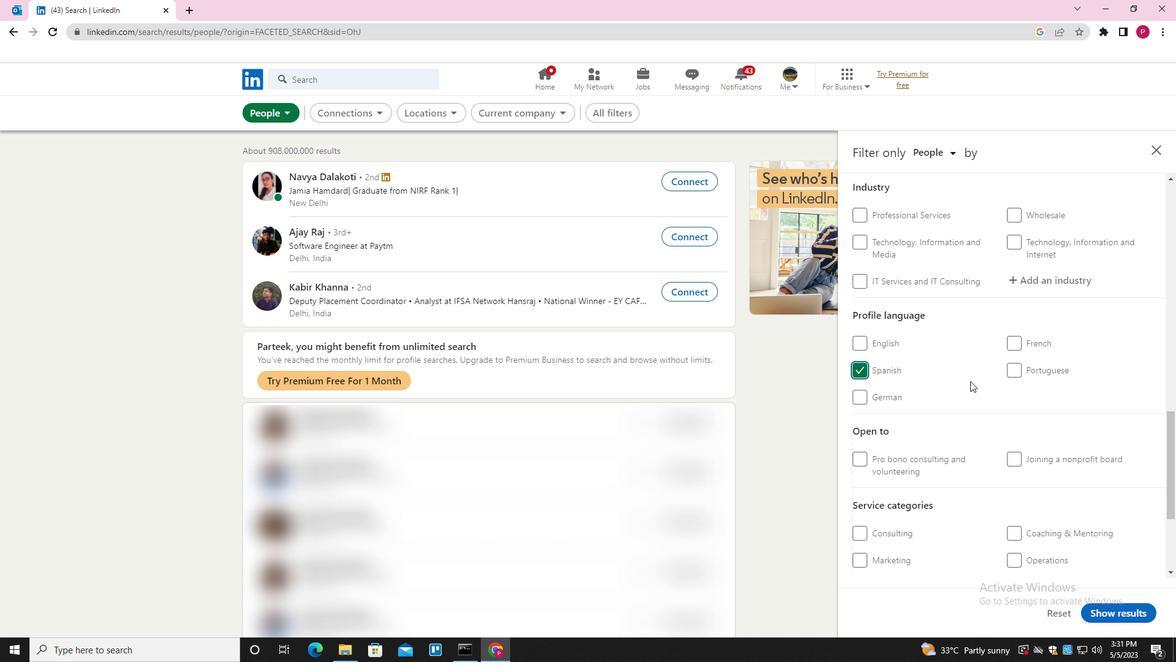 
Action: Mouse scrolled (970, 381) with delta (0, 0)
Screenshot: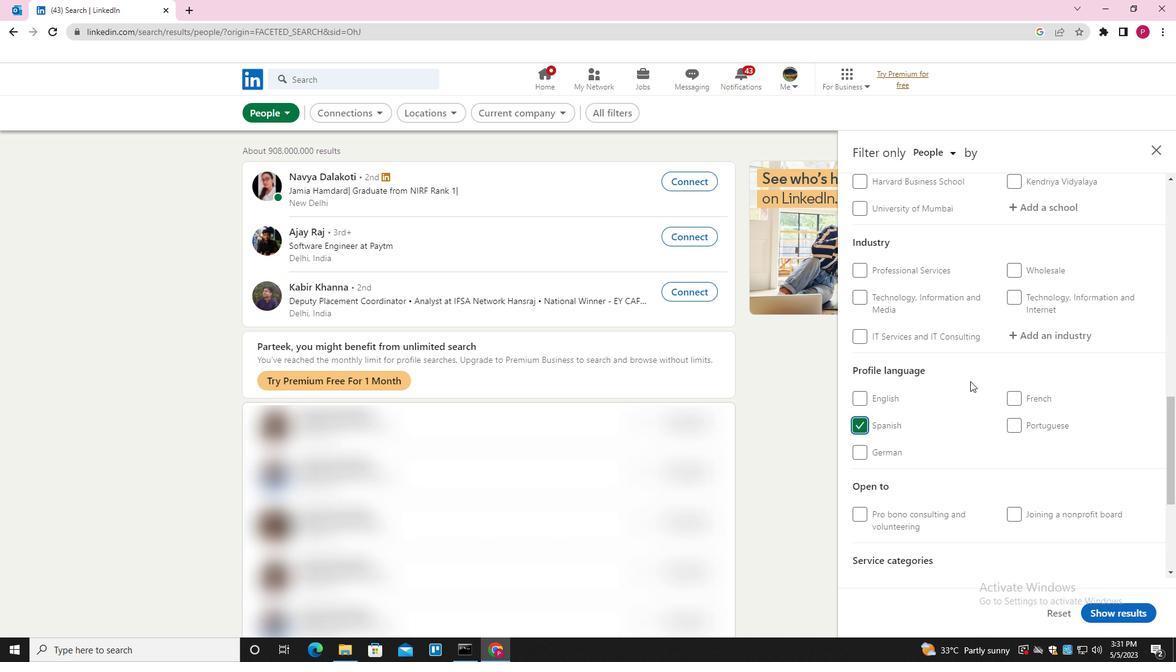 
Action: Mouse moved to (988, 365)
Screenshot: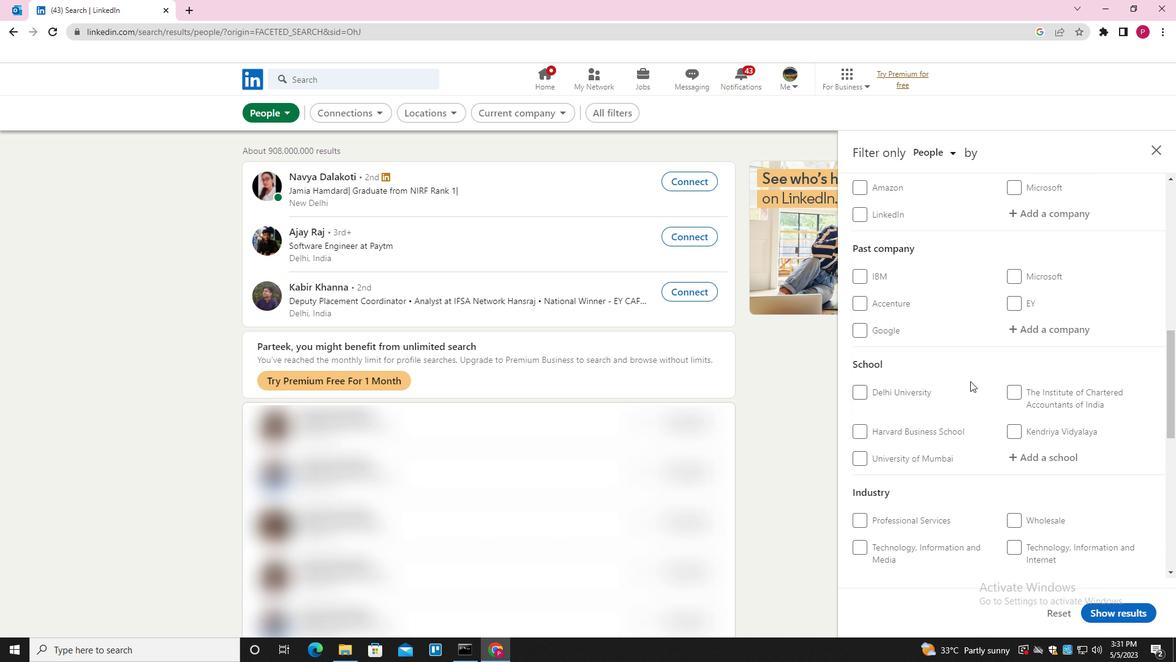 
Action: Mouse scrolled (988, 365) with delta (0, 0)
Screenshot: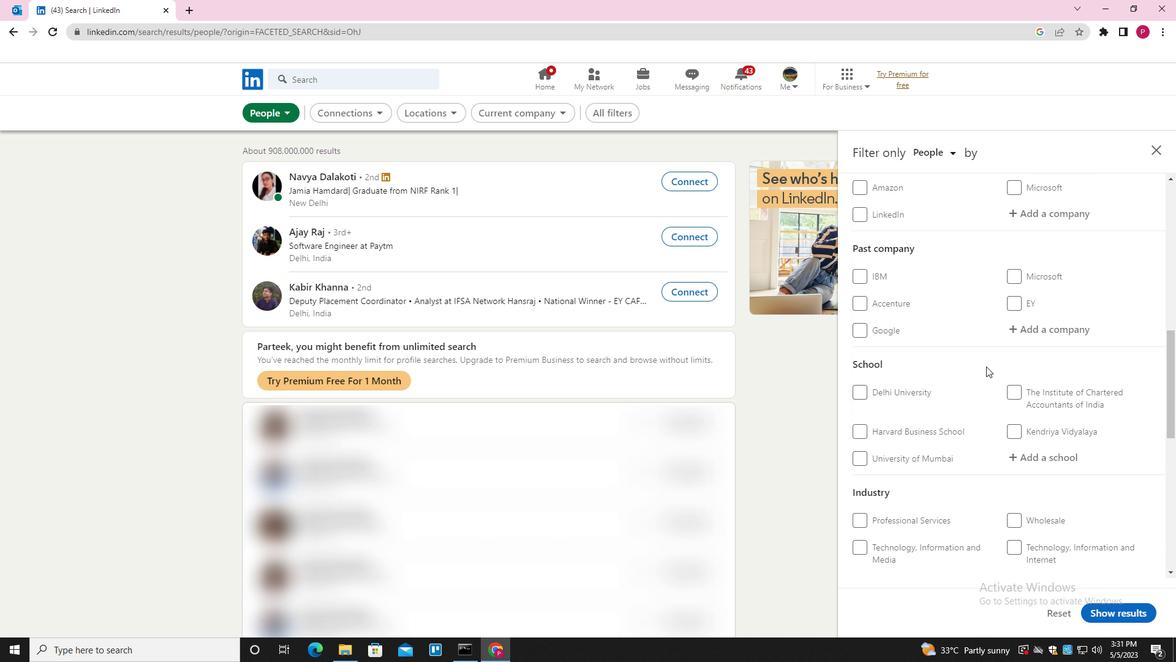 
Action: Mouse scrolled (988, 365) with delta (0, 0)
Screenshot: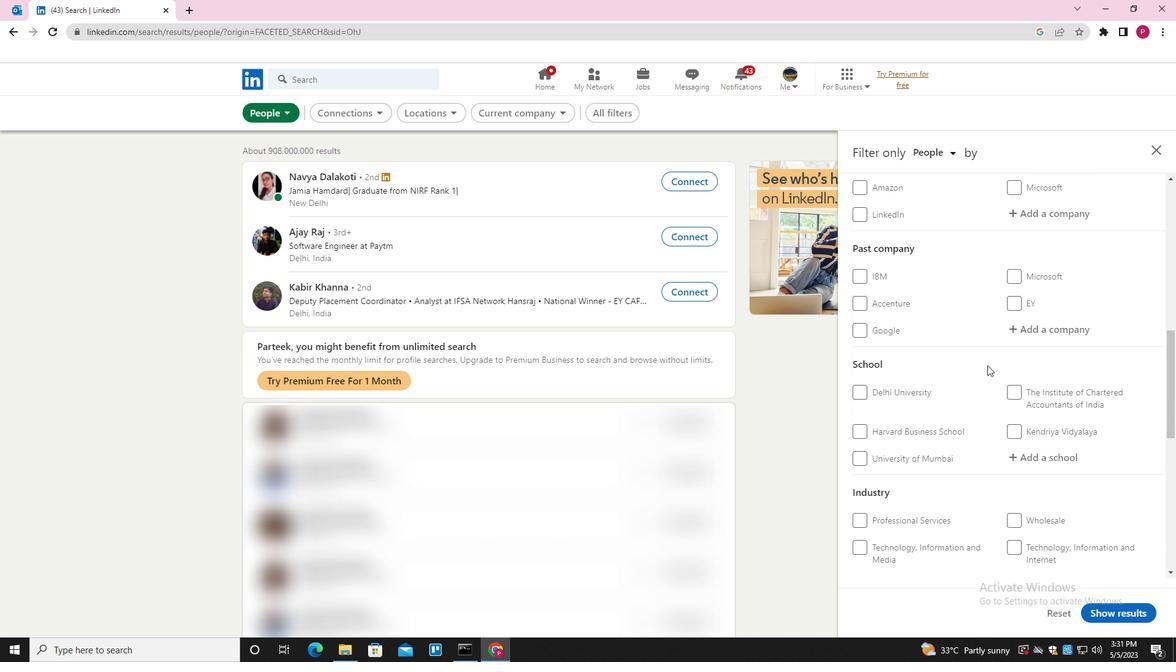 
Action: Mouse moved to (1038, 332)
Screenshot: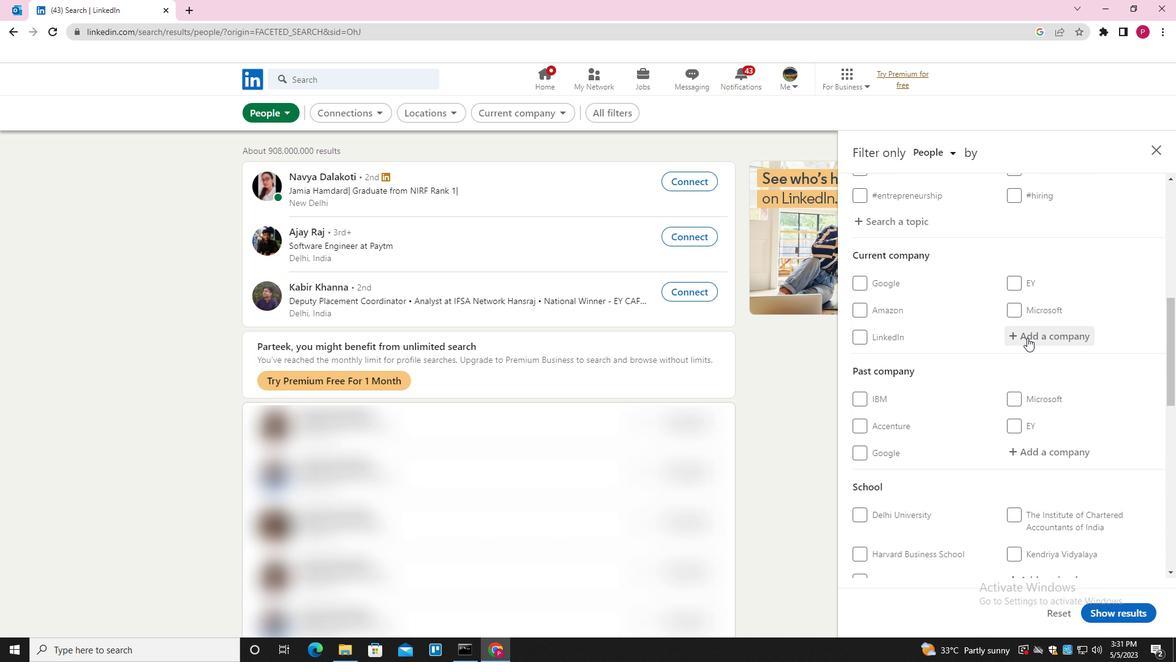 
Action: Mouse pressed left at (1038, 332)
Screenshot: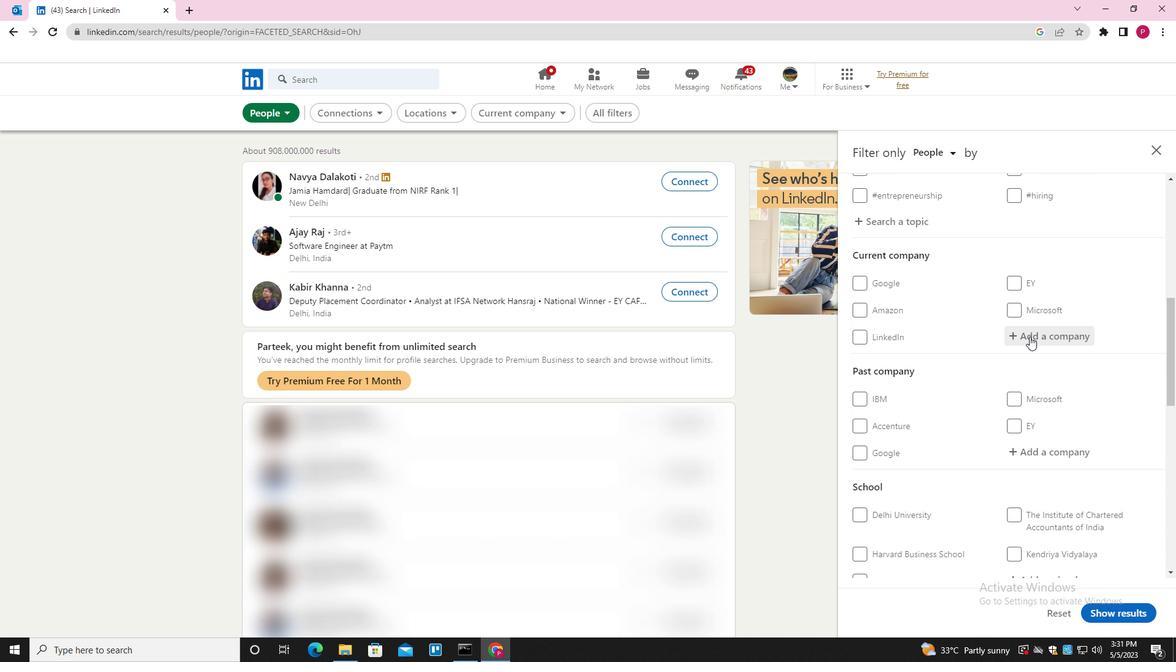 
Action: Key pressed <Key.shift>M<Key.space><Key.shift>MOSER<Key.space><Key.shift>ASSOCIATES<Key.down><Key.enter>
Screenshot: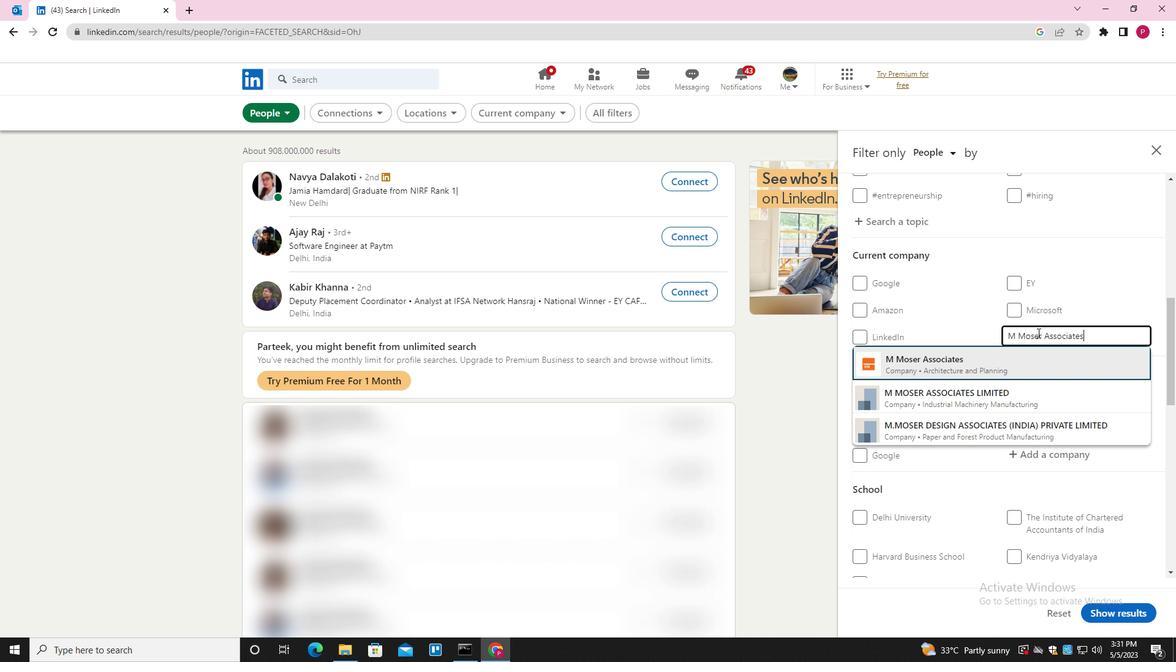 
Action: Mouse moved to (999, 354)
Screenshot: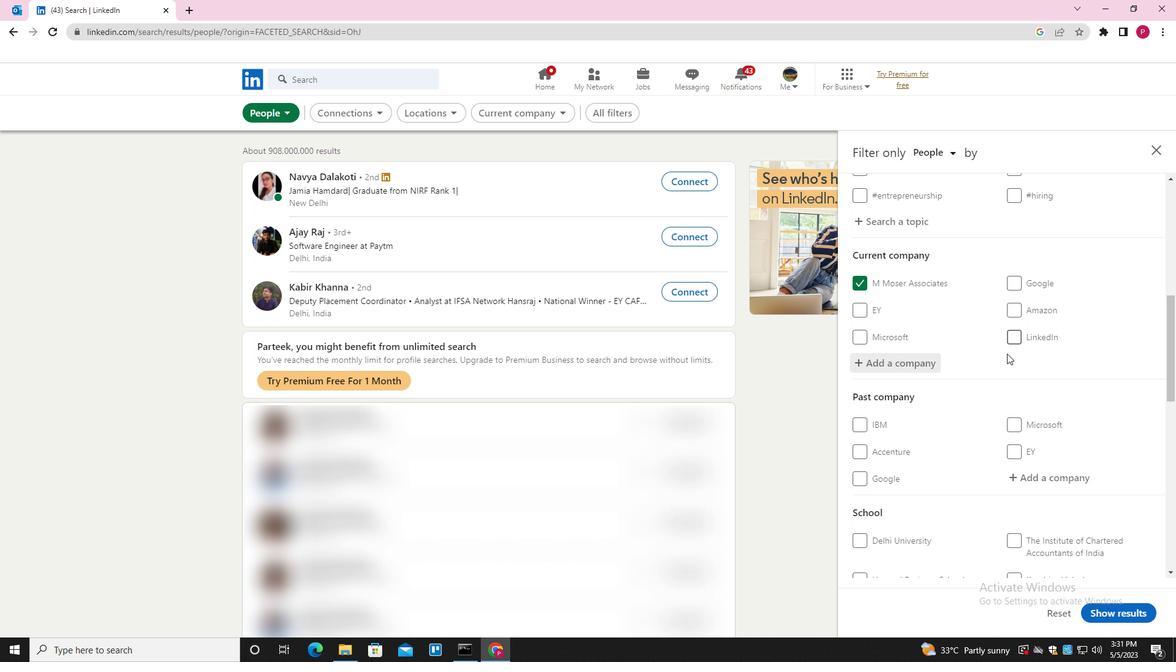 
Action: Mouse scrolled (999, 354) with delta (0, 0)
Screenshot: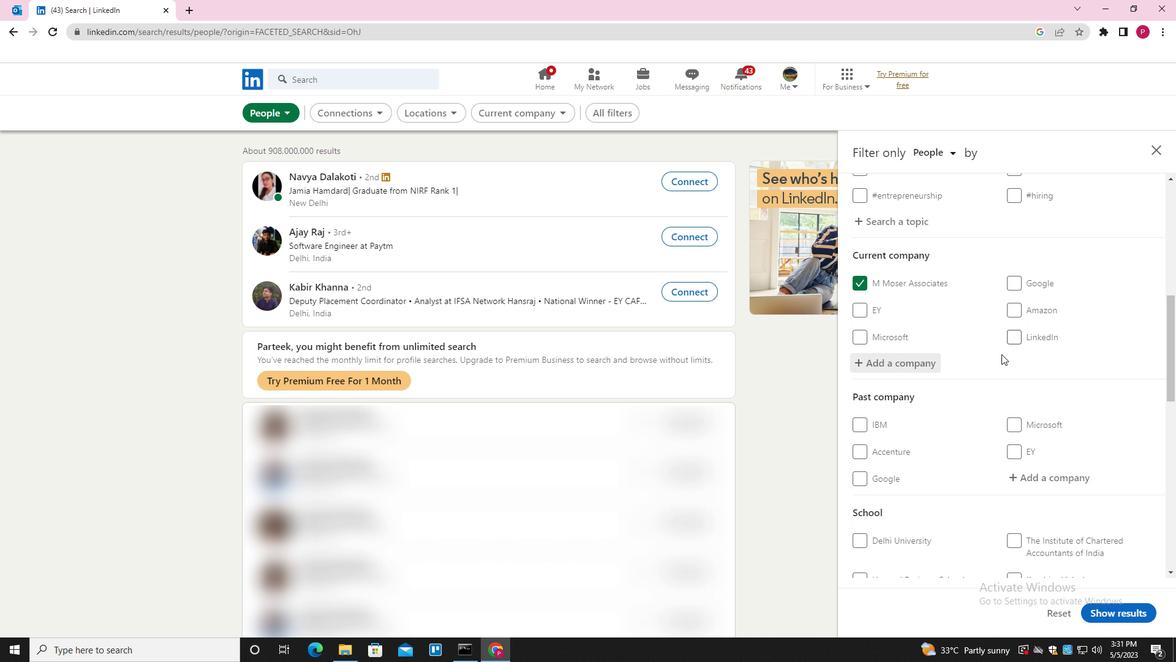 
Action: Mouse moved to (999, 356)
Screenshot: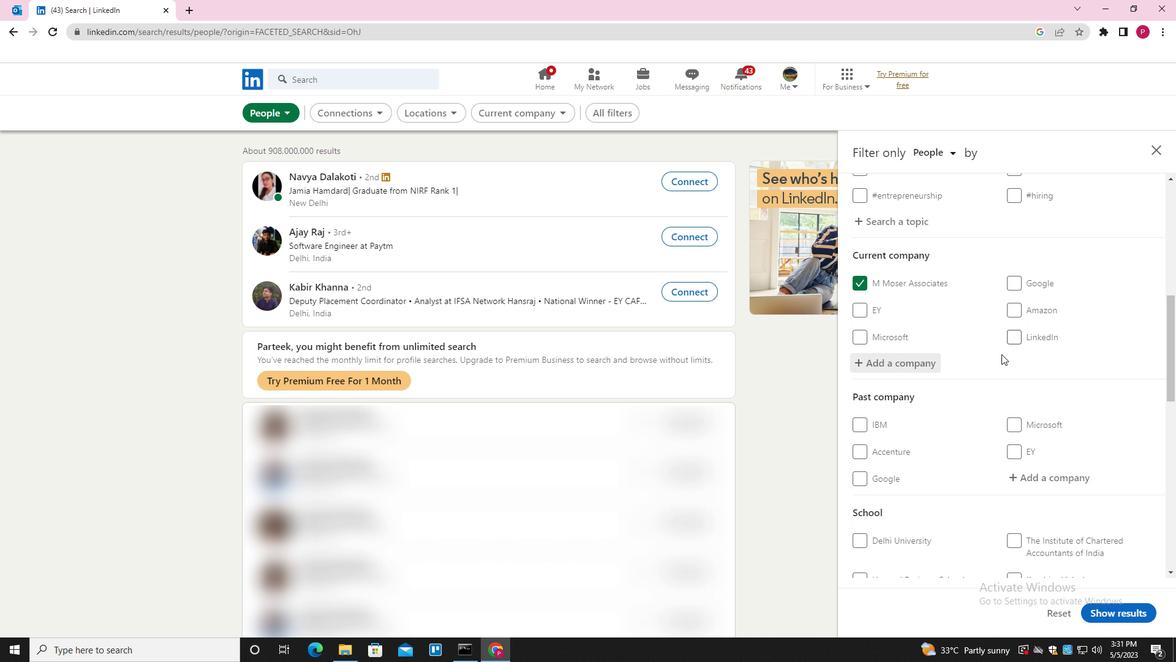 
Action: Mouse scrolled (999, 355) with delta (0, 0)
Screenshot: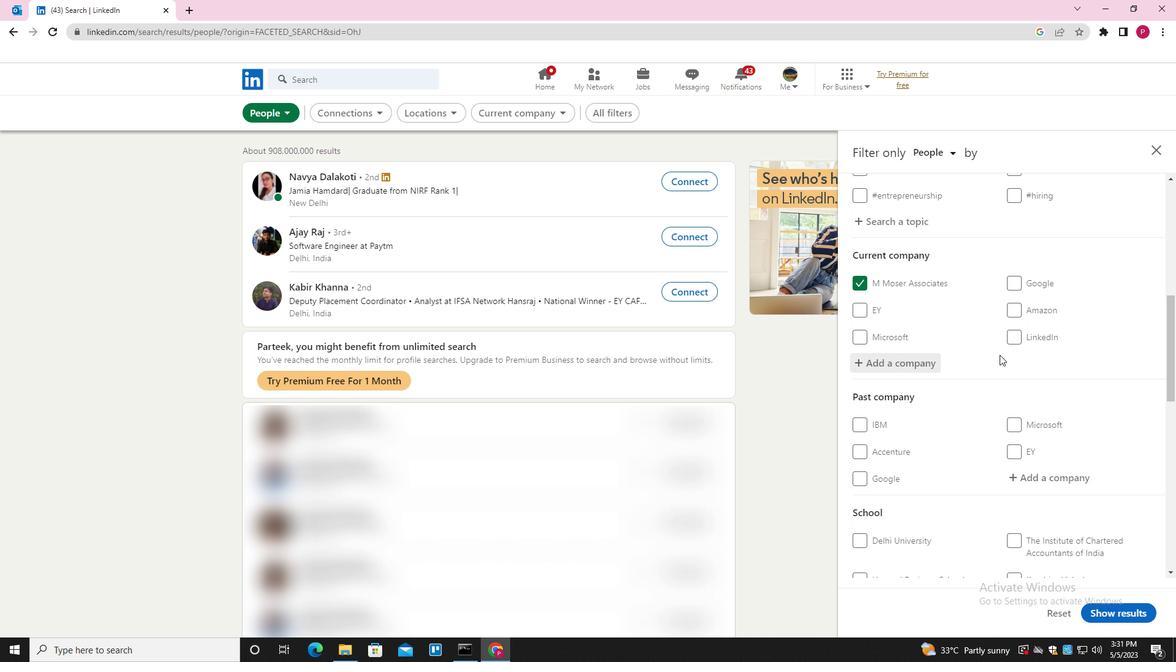 
Action: Mouse moved to (998, 356)
Screenshot: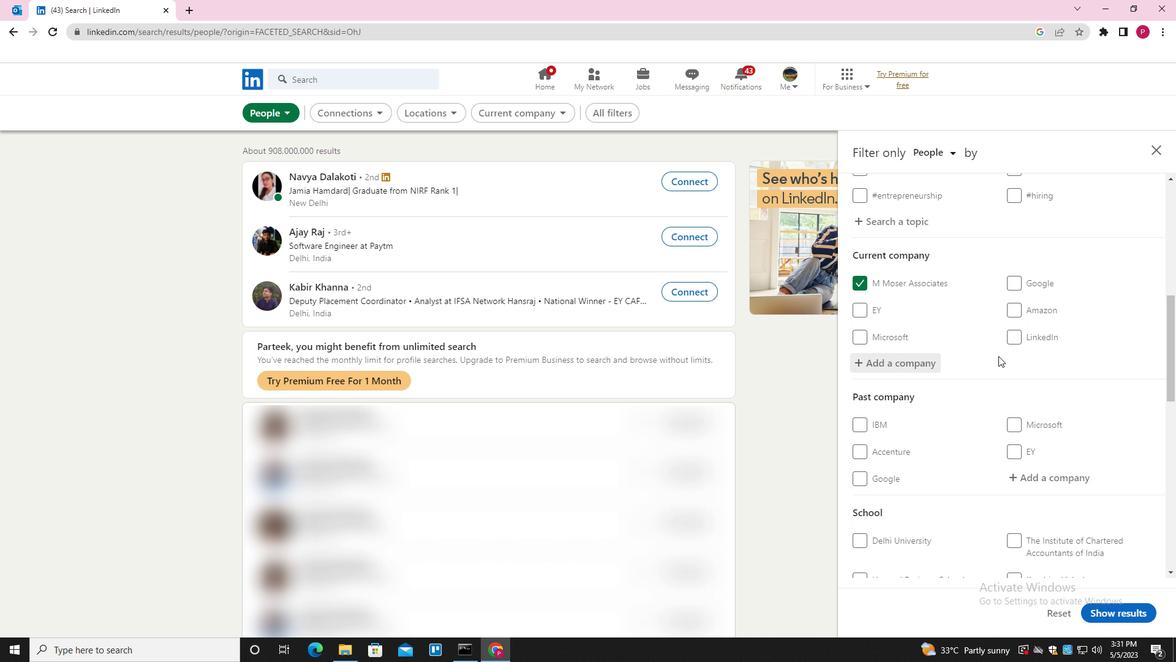 
Action: Mouse scrolled (998, 355) with delta (0, 0)
Screenshot: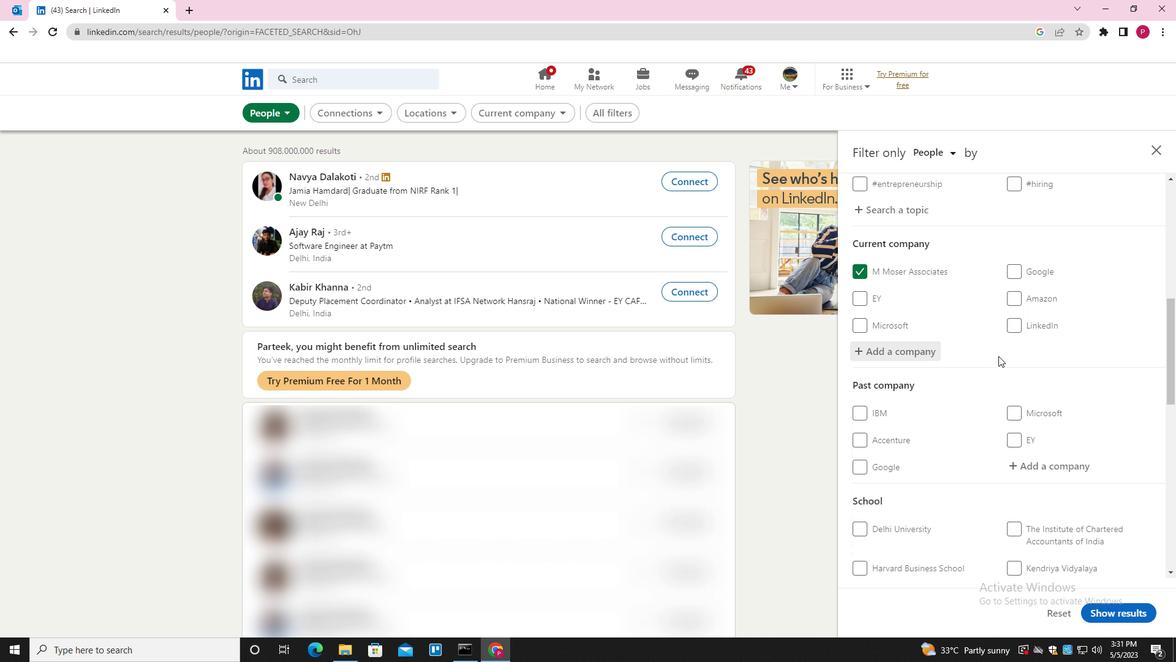 
Action: Mouse scrolled (998, 355) with delta (0, 0)
Screenshot: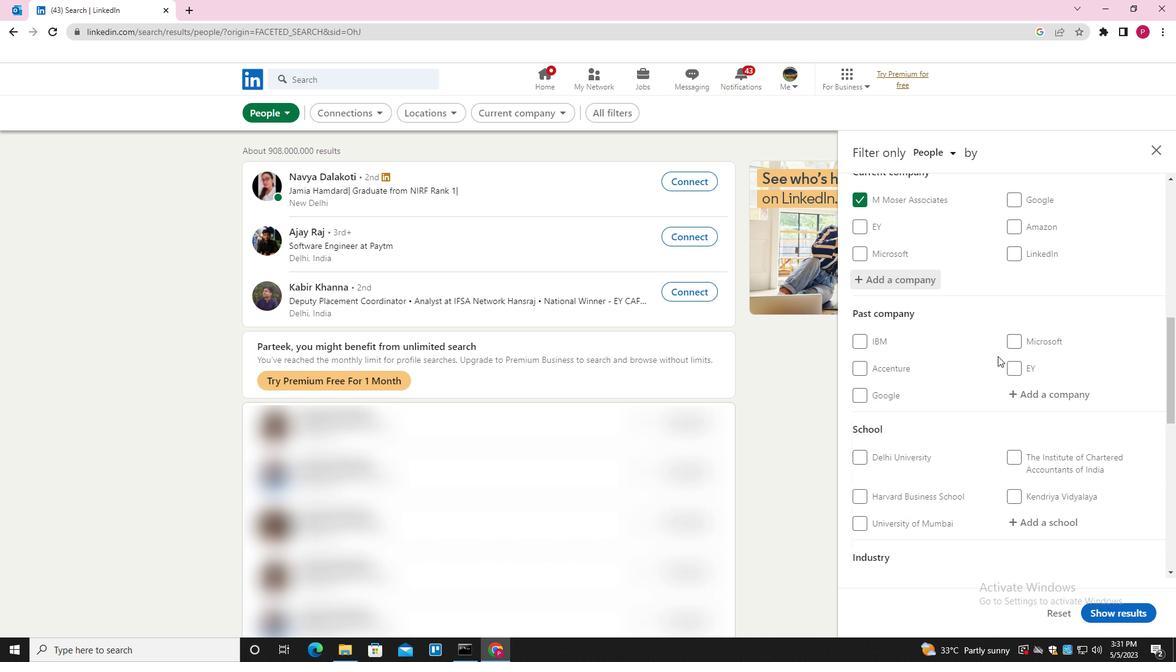 
Action: Mouse moved to (997, 357)
Screenshot: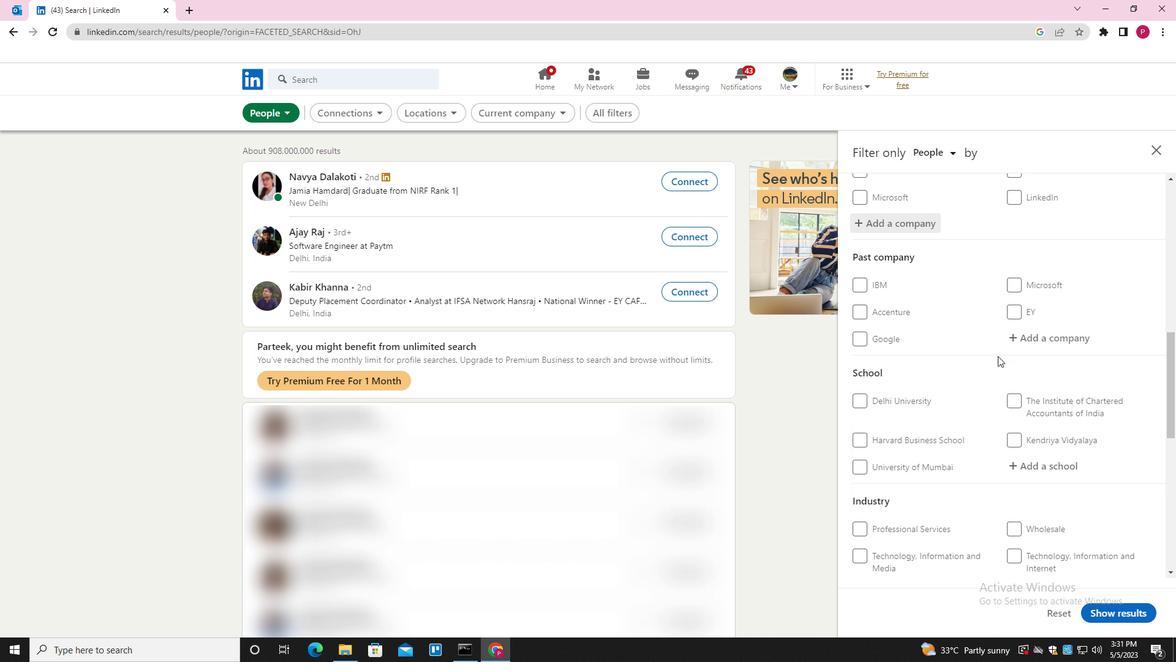 
Action: Mouse scrolled (997, 356) with delta (0, 0)
Screenshot: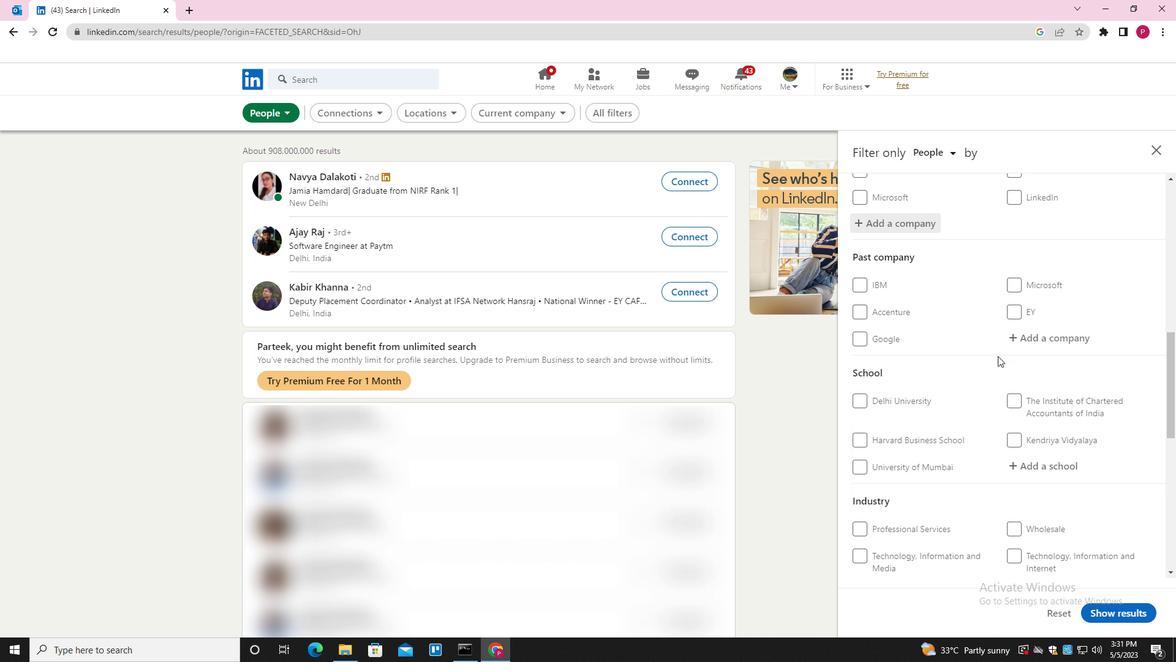 
Action: Mouse moved to (1044, 301)
Screenshot: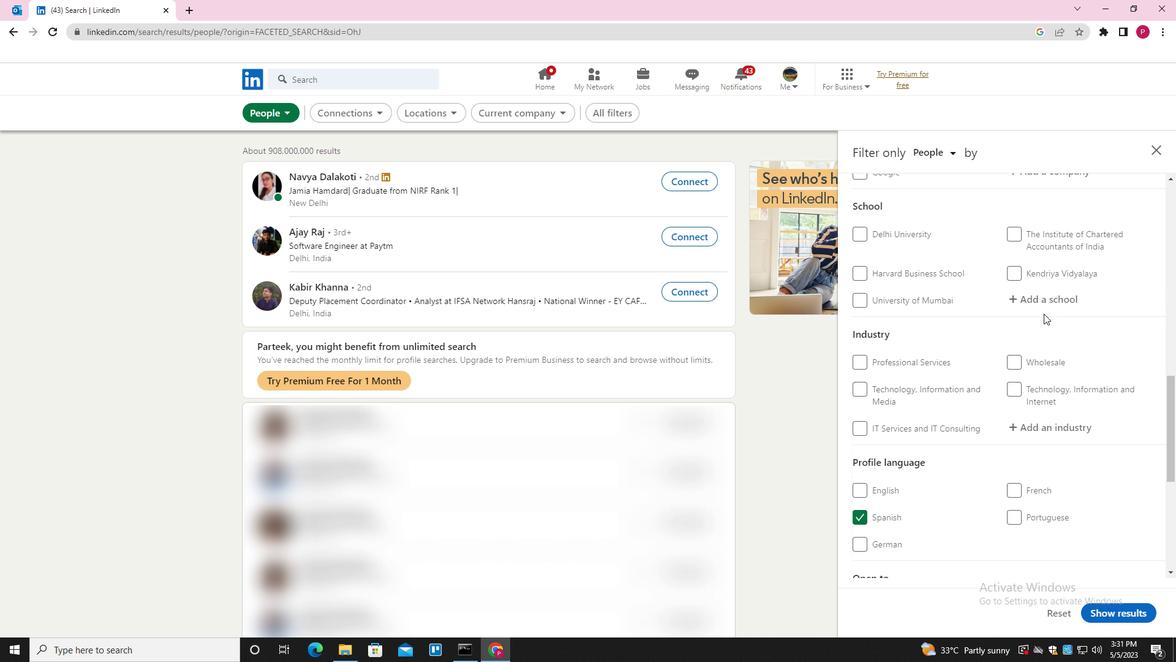 
Action: Mouse pressed left at (1044, 301)
Screenshot: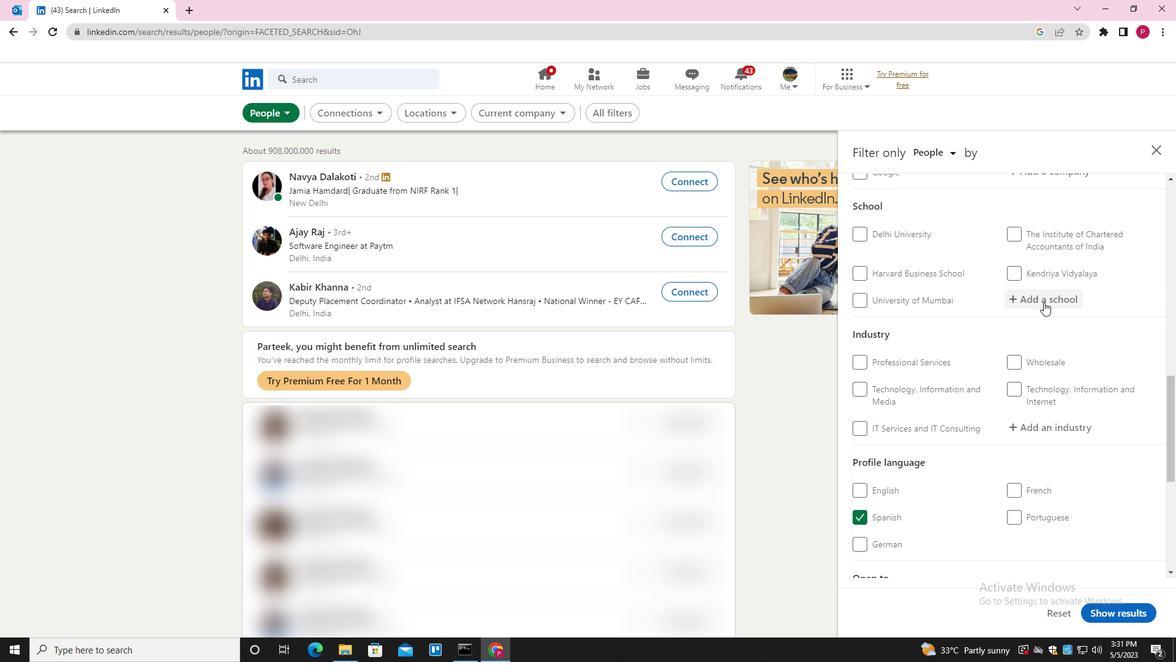 
Action: Key pressed <Key.shift><Key.shift><Key.shift><Key.shift><Key.shift><Key.shift><Key.shift><Key.shift><Key.shift><Key.shift><Key.shift><Key.shift>DR,<Key.backspace>.<Key.space><Key.shift>AMBEDKAR<Key.space><Key.shift><Key.shift><Key.shift><Key.shift><Key.shift><Key.shift>INSTITUTE<Key.space>OF<Key.space><Key.shift>TECHNOLOGY<Key.down><Key.enter>
Screenshot: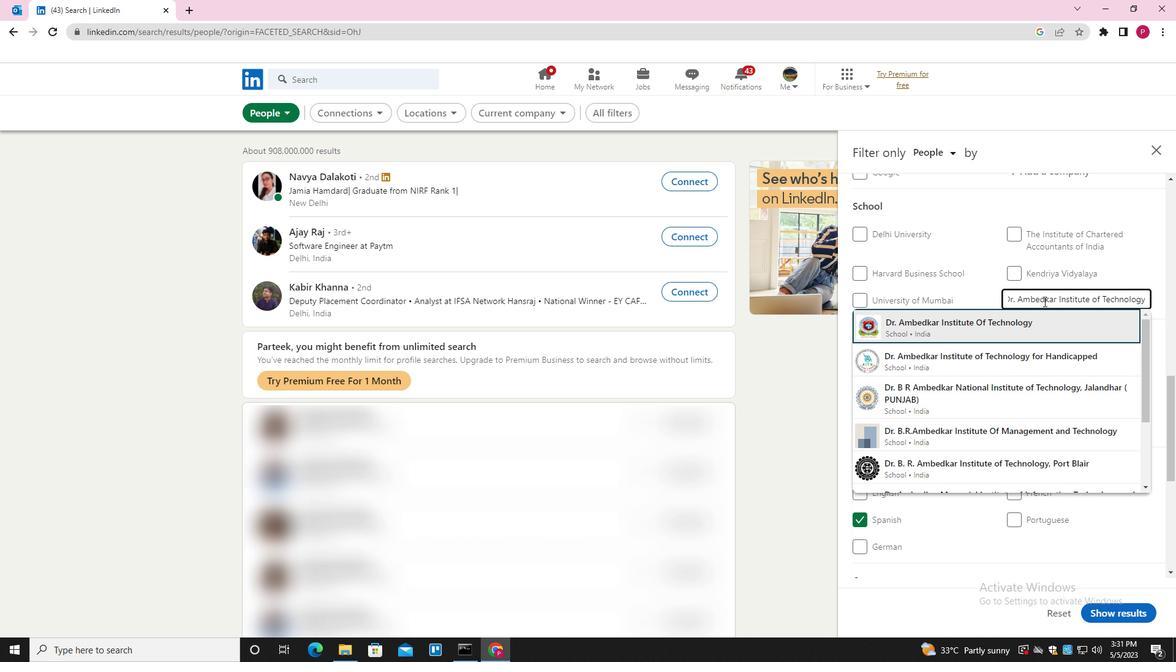 
Action: Mouse moved to (1043, 309)
Screenshot: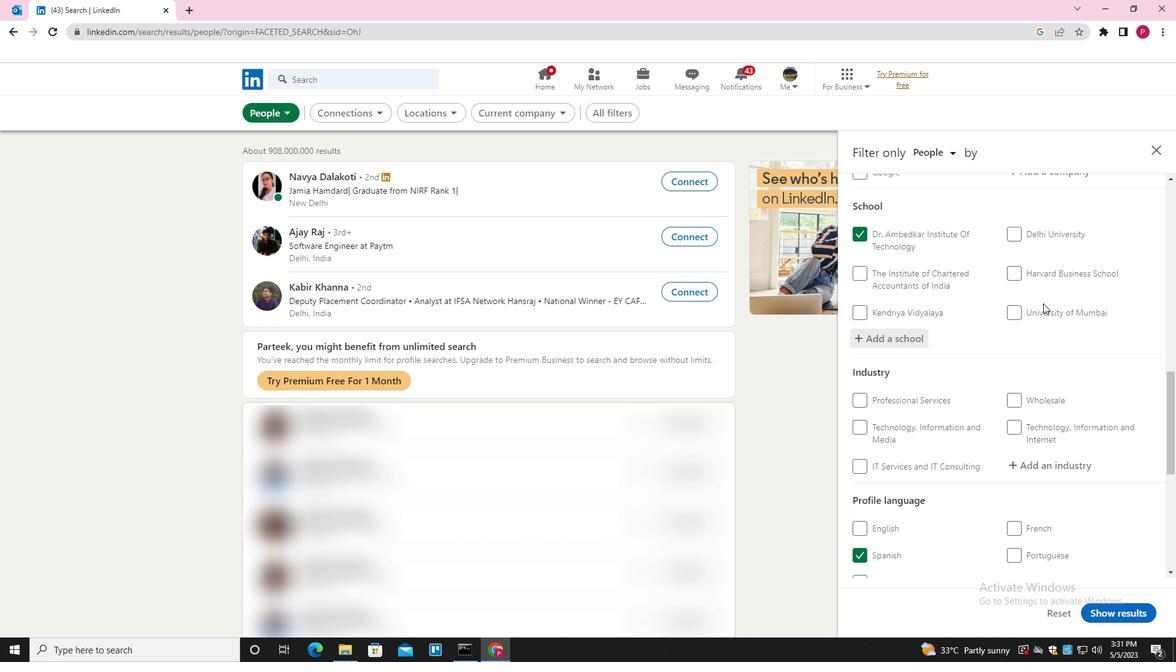 
Action: Mouse scrolled (1043, 308) with delta (0, 0)
Screenshot: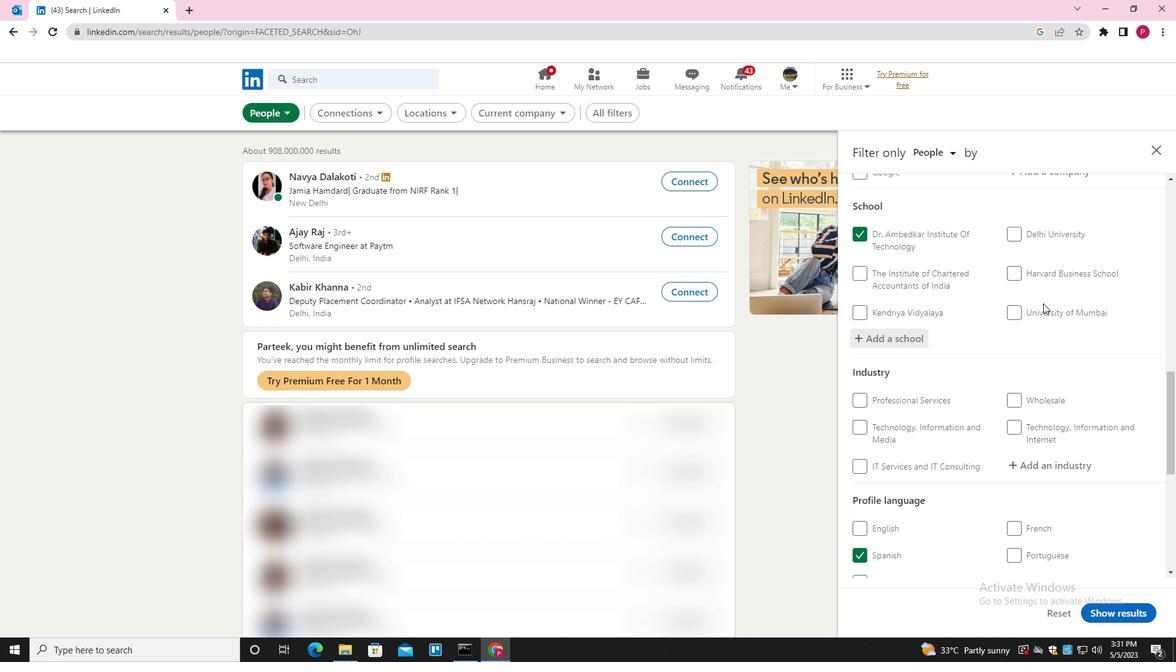 
Action: Mouse moved to (1043, 310)
Screenshot: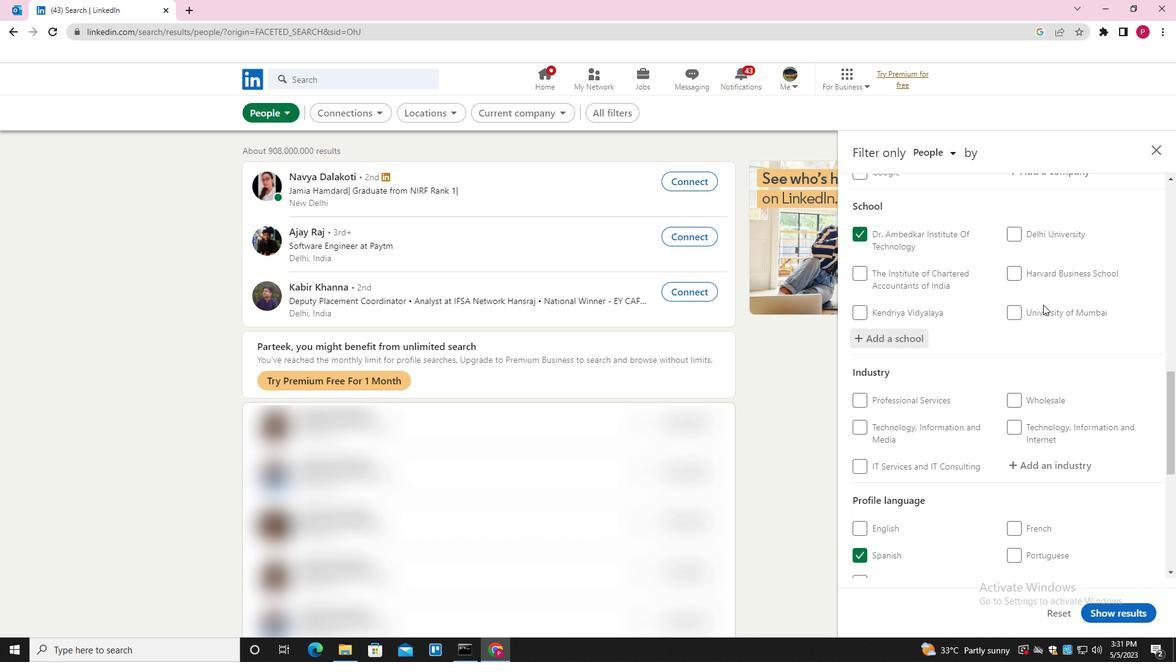 
Action: Mouse scrolled (1043, 310) with delta (0, 0)
Screenshot: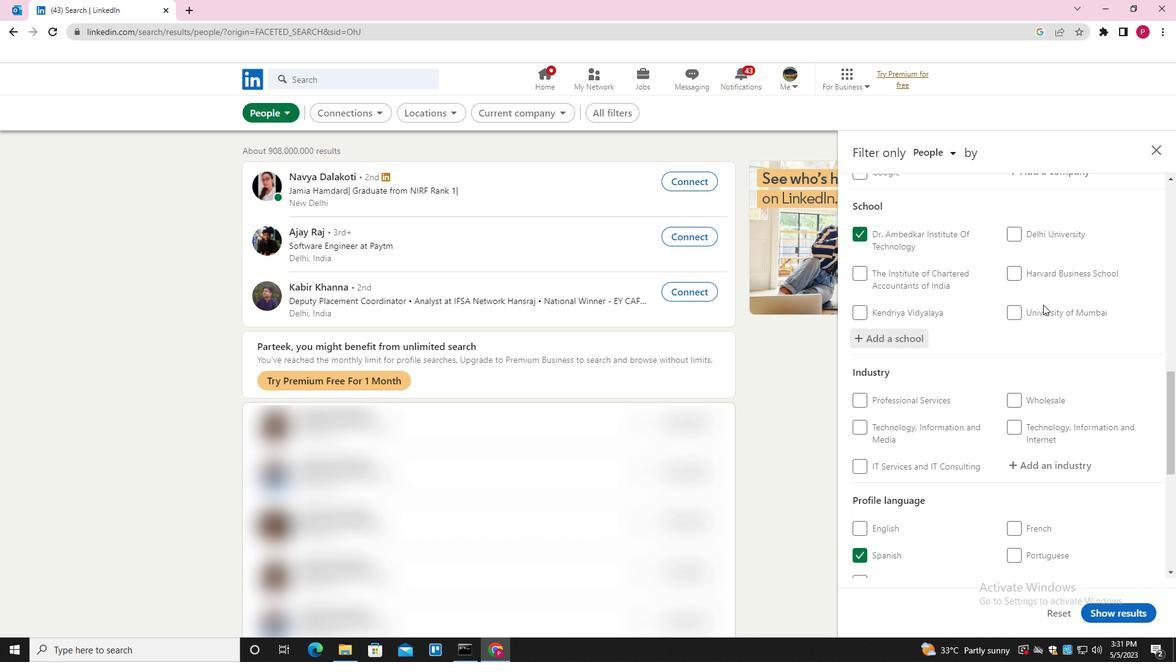 
Action: Mouse moved to (1043, 311)
Screenshot: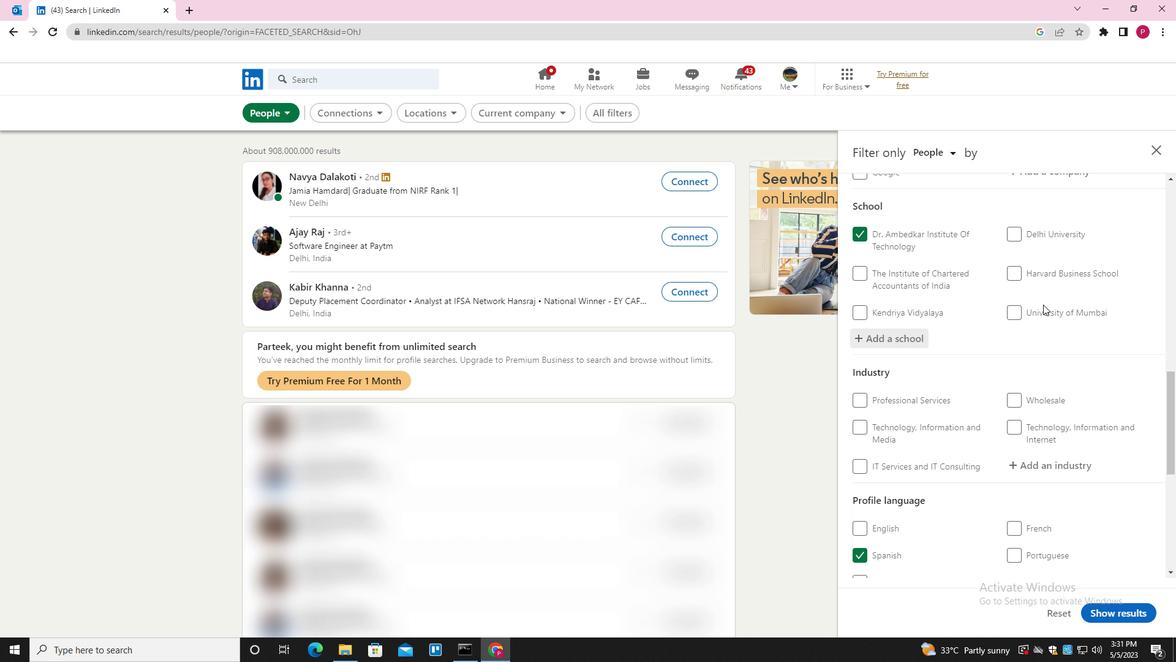
Action: Mouse scrolled (1043, 310) with delta (0, 0)
Screenshot: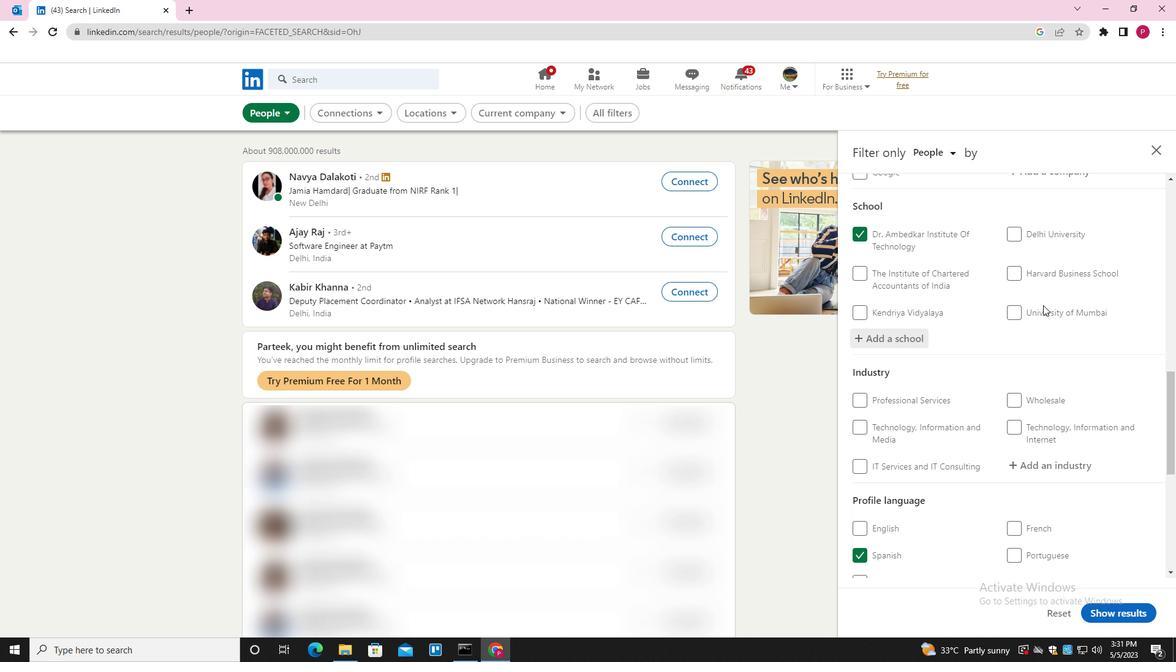 
Action: Mouse moved to (1054, 279)
Screenshot: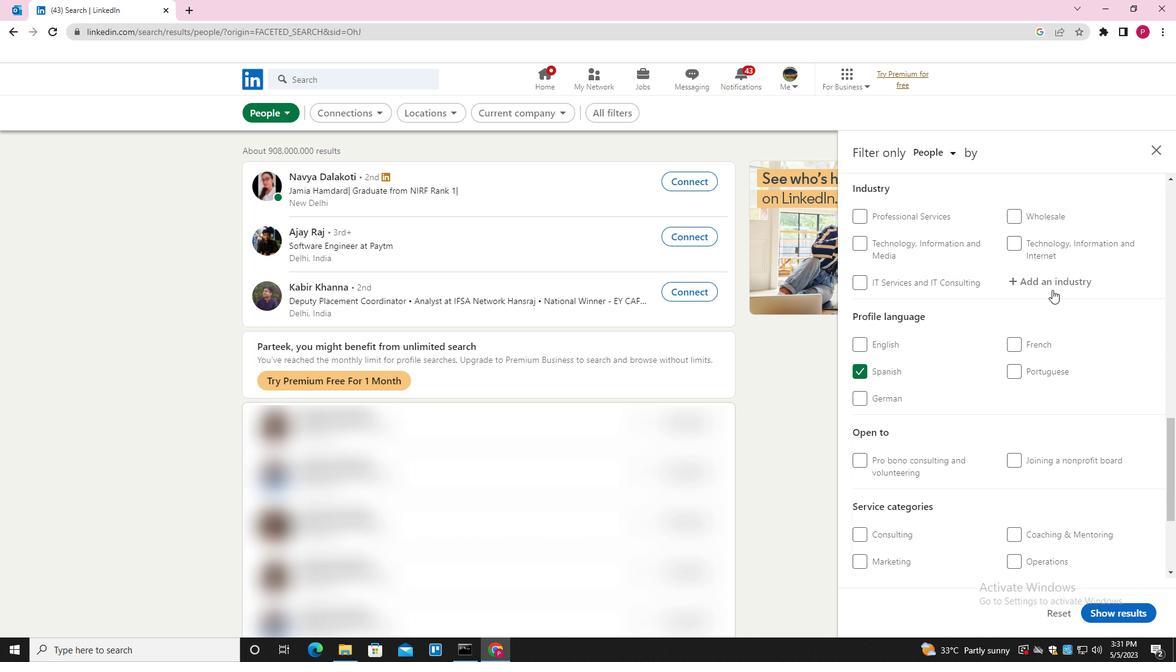 
Action: Mouse pressed left at (1054, 279)
Screenshot: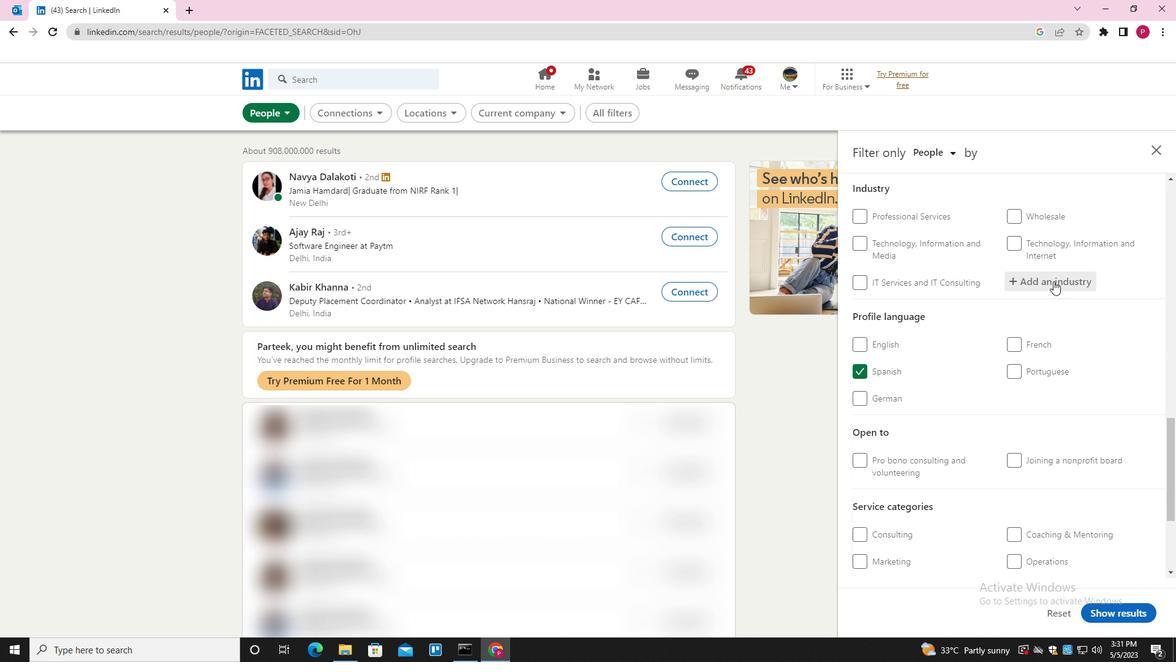 
Action: Key pressed <Key.shift><Key.shift><Key.shift>COMMERCIAL<Key.space>AND<Key.space><Key.shift>INDUSTRIAL<Key.space><Key.shift>RENTAL<Key.space><Key.down><Key.enter>
Screenshot: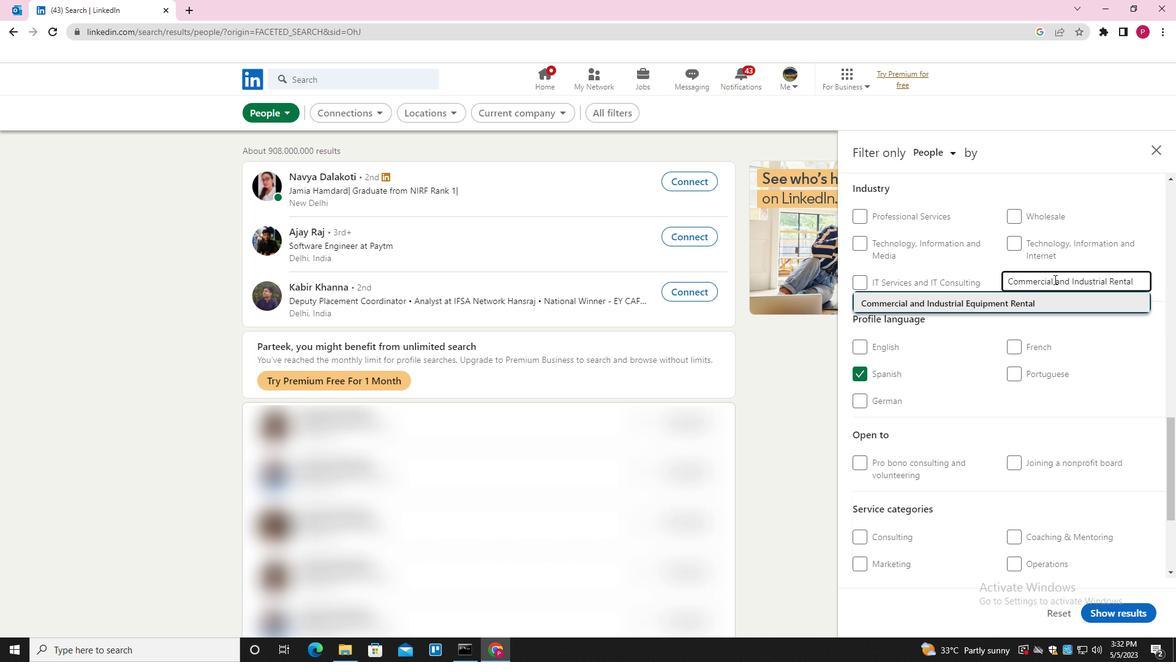 
Action: Mouse moved to (1016, 304)
Screenshot: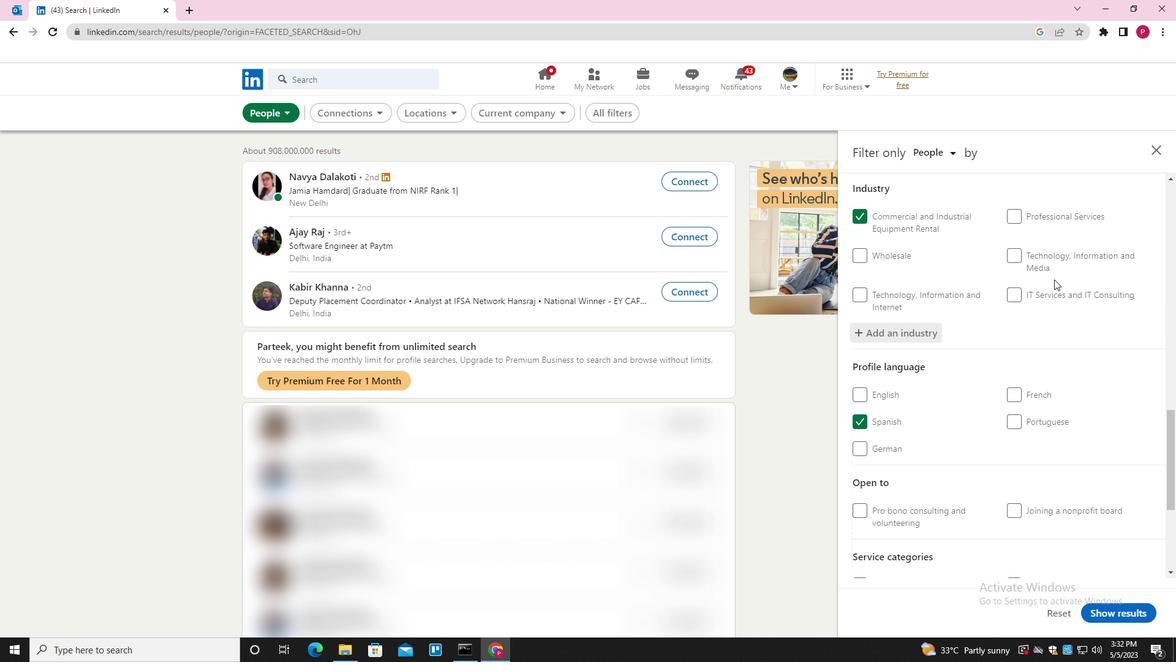 
Action: Mouse scrolled (1016, 303) with delta (0, 0)
Screenshot: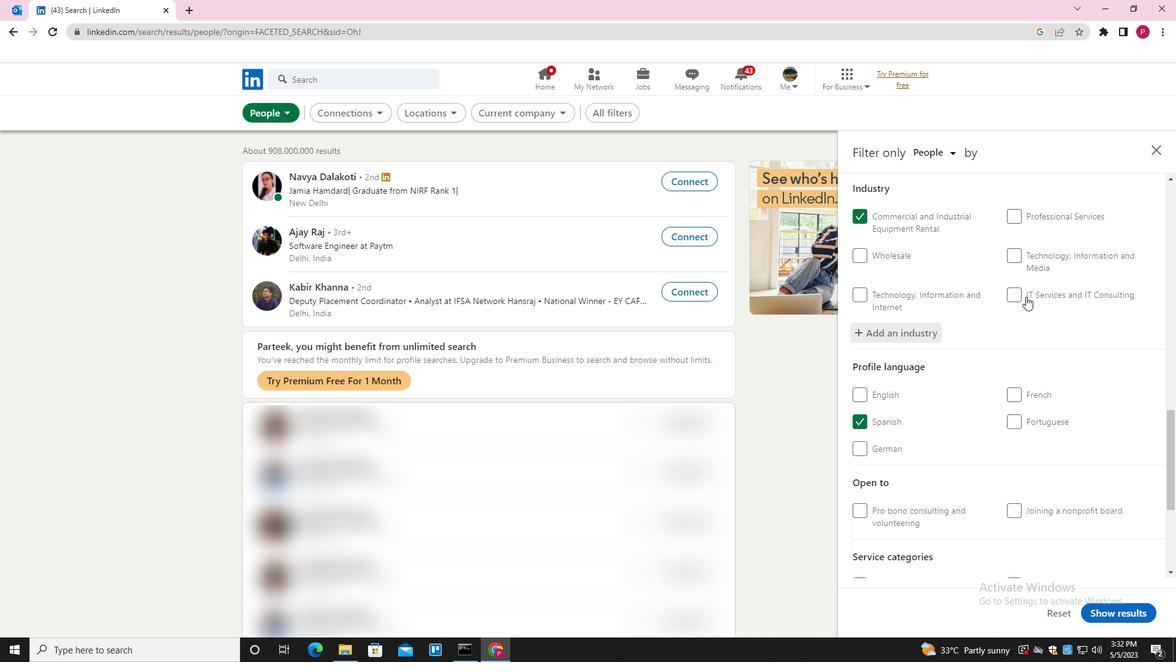 
Action: Mouse moved to (1021, 302)
Screenshot: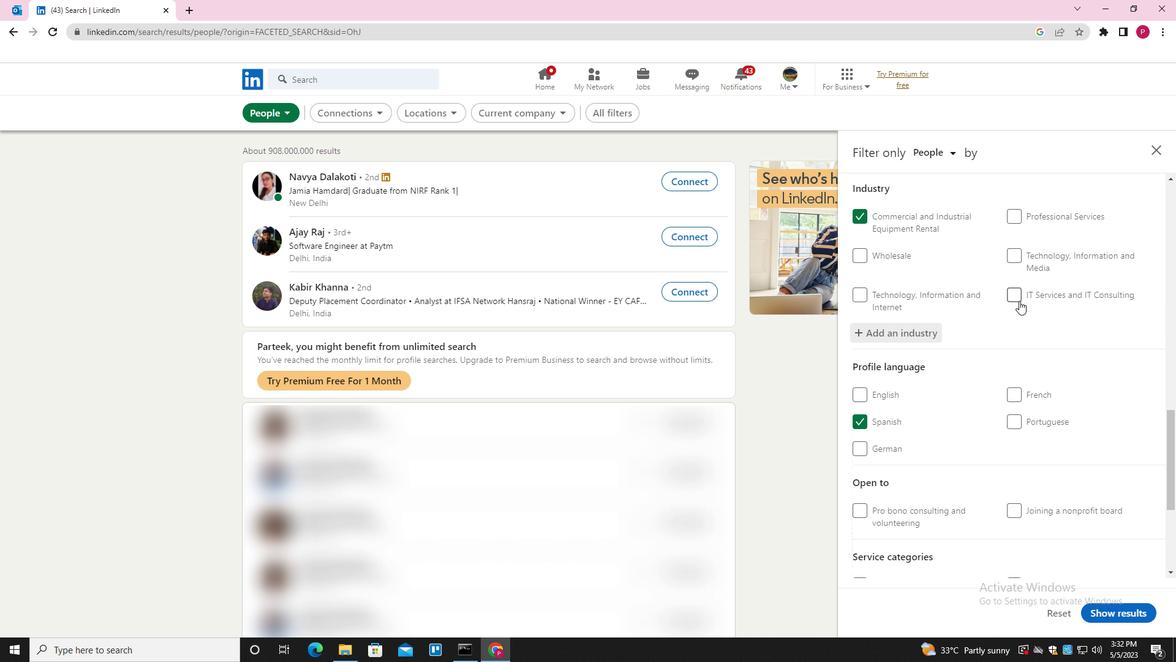 
Action: Mouse scrolled (1021, 302) with delta (0, 0)
Screenshot: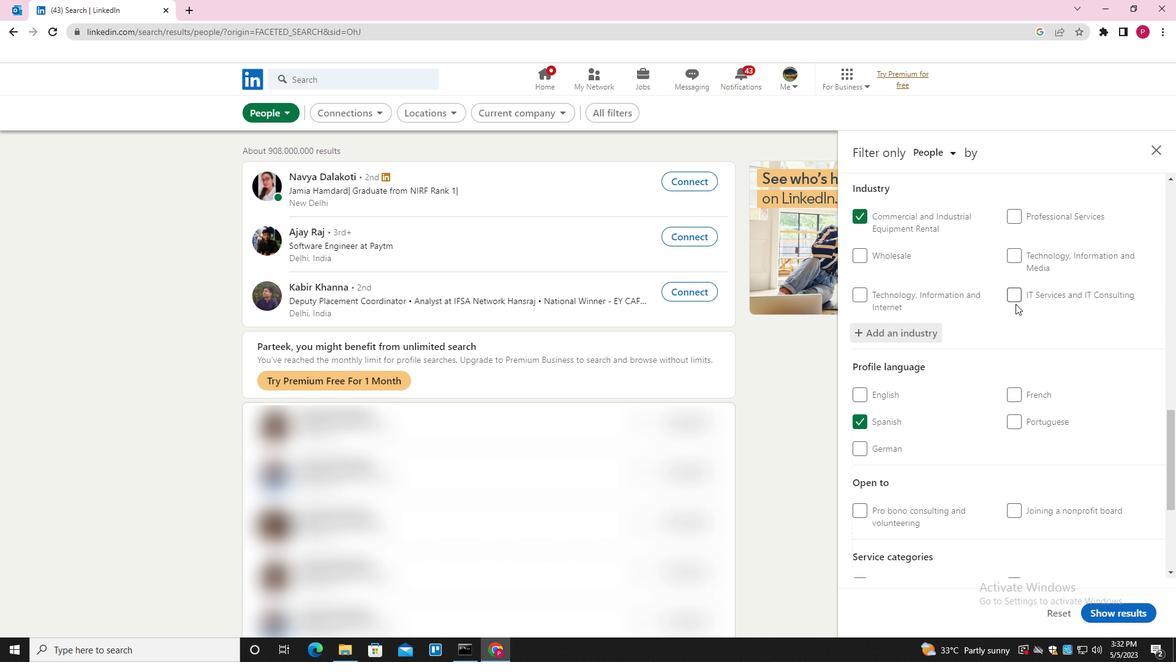 
Action: Mouse scrolled (1021, 302) with delta (0, 0)
Screenshot: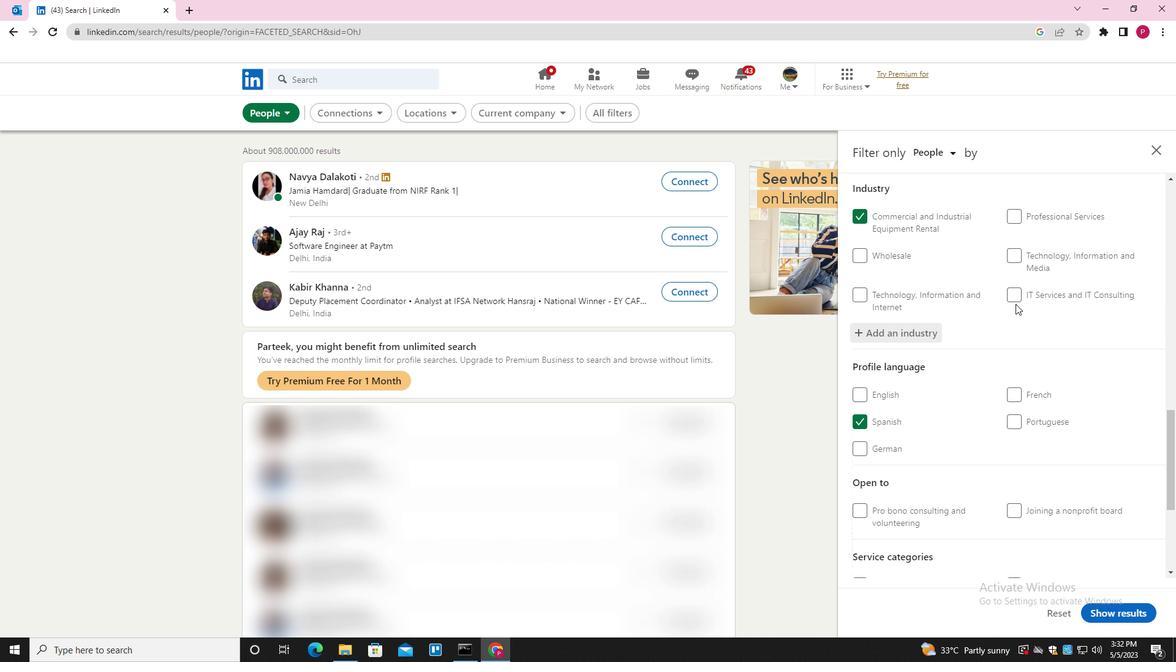 
Action: Mouse scrolled (1021, 302) with delta (0, 0)
Screenshot: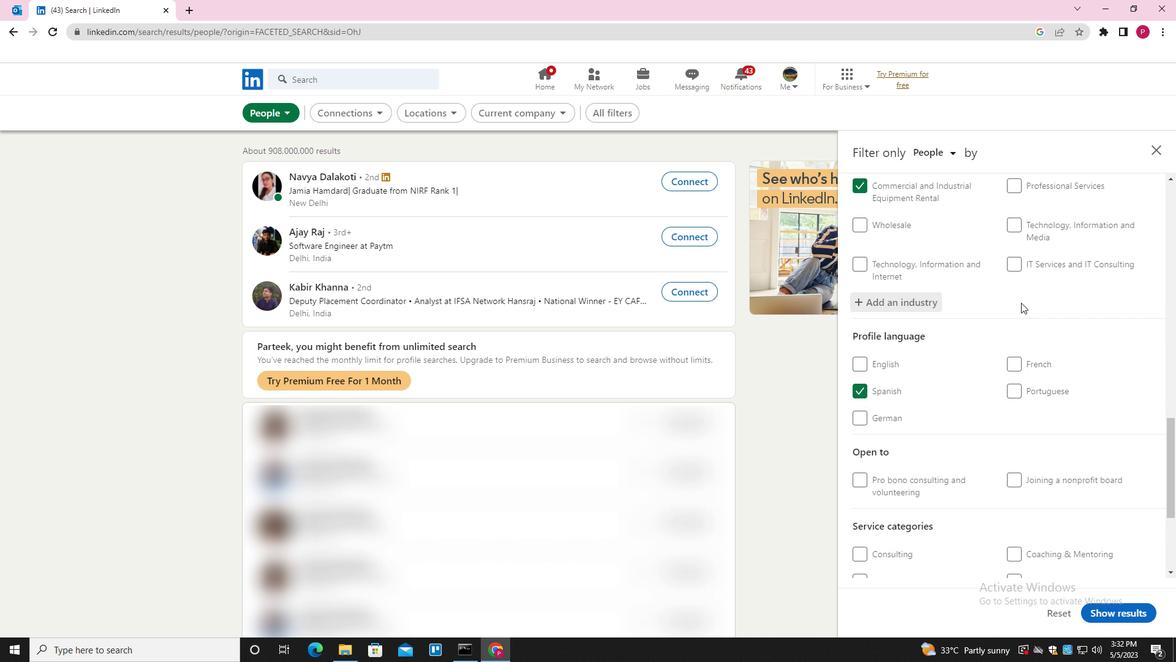 
Action: Mouse moved to (1051, 407)
Screenshot: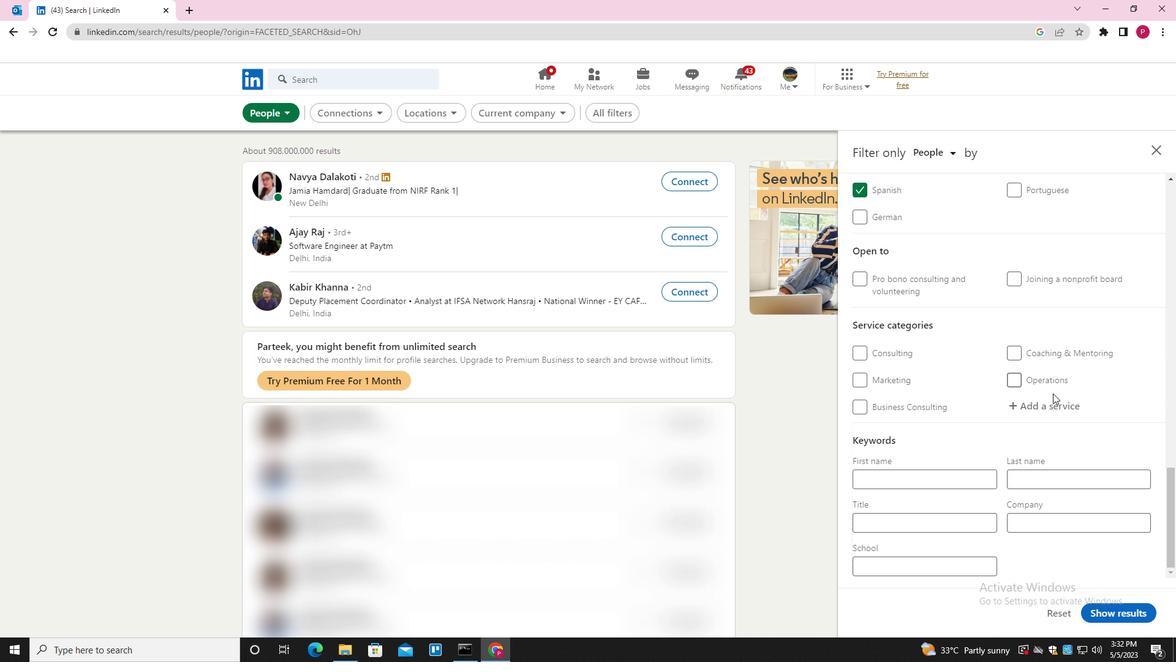
Action: Mouse pressed left at (1051, 407)
Screenshot: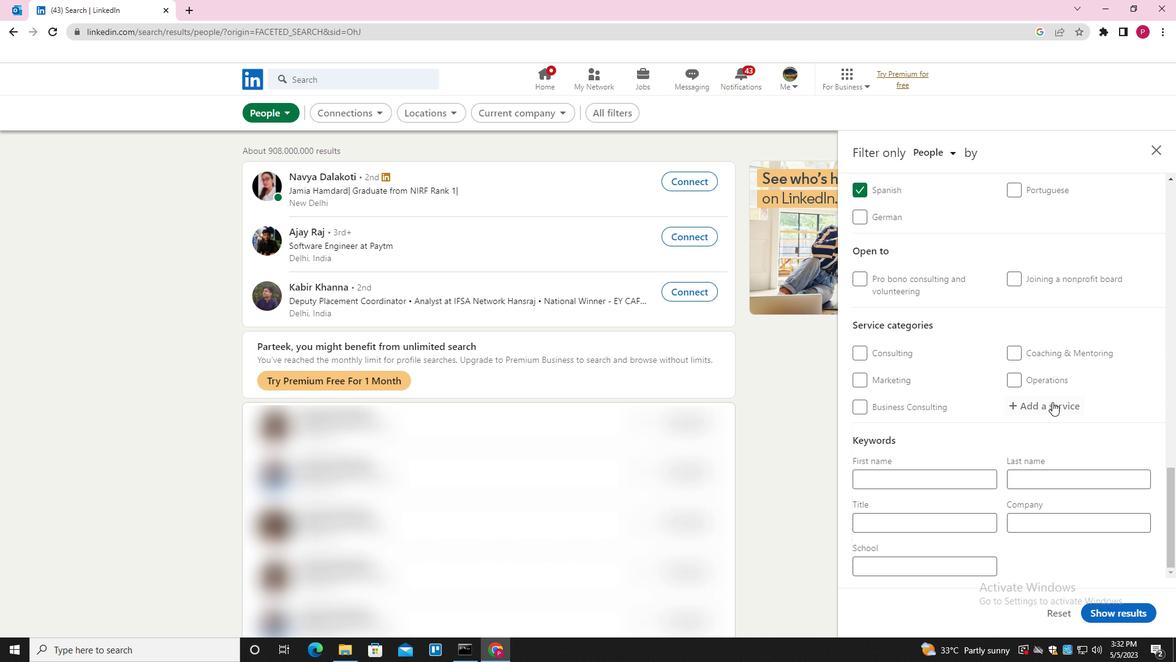 
Action: Key pressed <Key.shift><Key.shift><Key.shift><Key.shift><Key.shift><Key.shift><Key.shift><Key.shift><Key.shift><Key.shift><Key.shift><Key.shift><Key.shift><Key.shift><Key.shift><Key.shift><Key.shift><Key.shift><Key.shift>CATERING<Key.down><Key.enter>
Screenshot: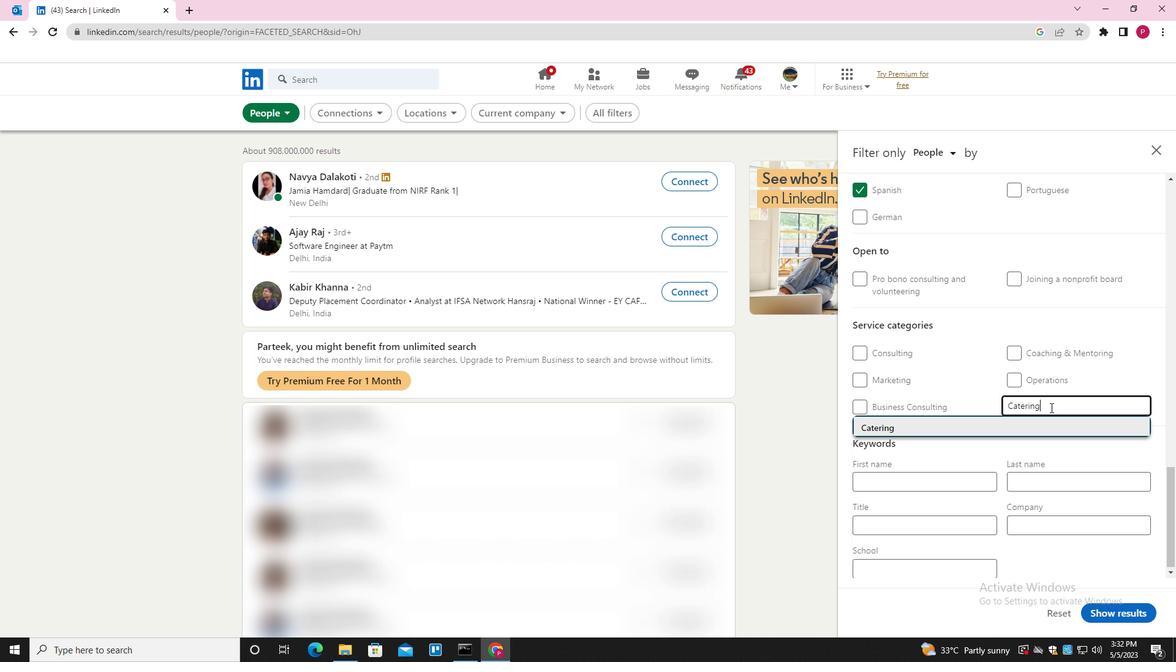 
Action: Mouse scrolled (1051, 407) with delta (0, 0)
Screenshot: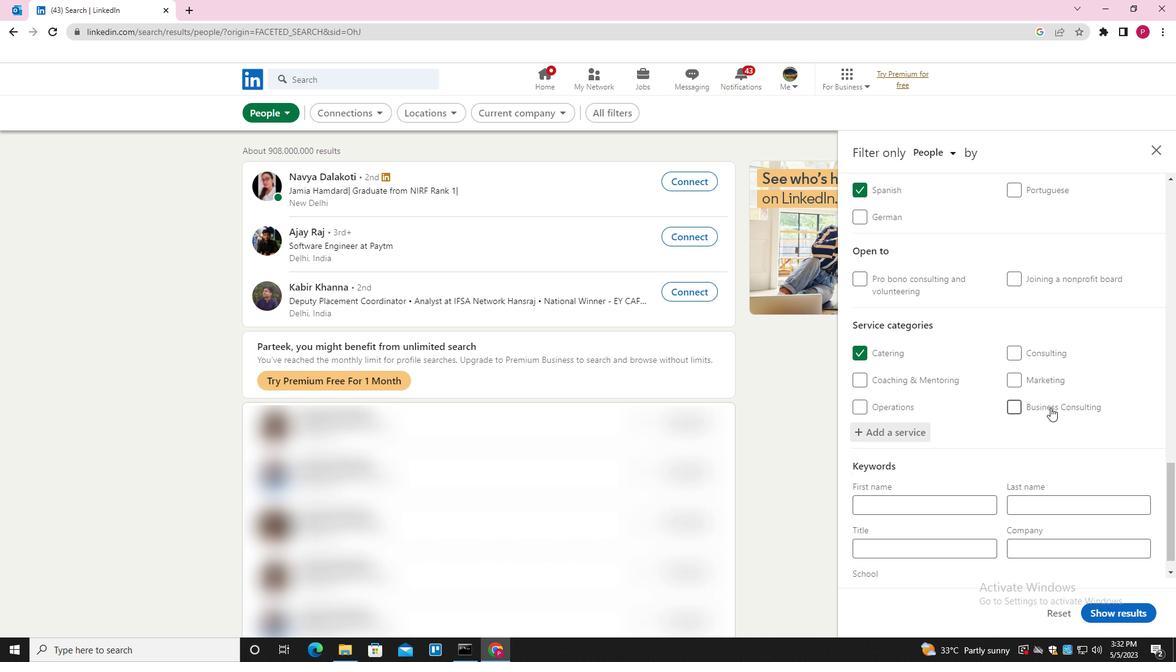 
Action: Mouse moved to (1049, 414)
Screenshot: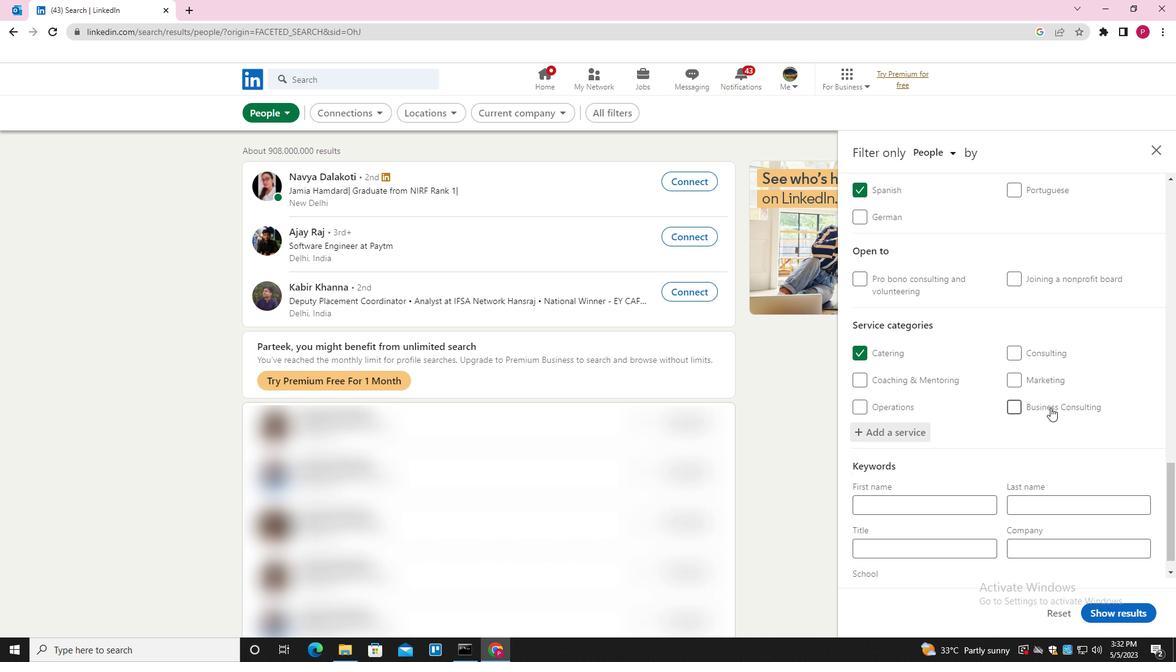 
Action: Mouse scrolled (1049, 413) with delta (0, 0)
Screenshot: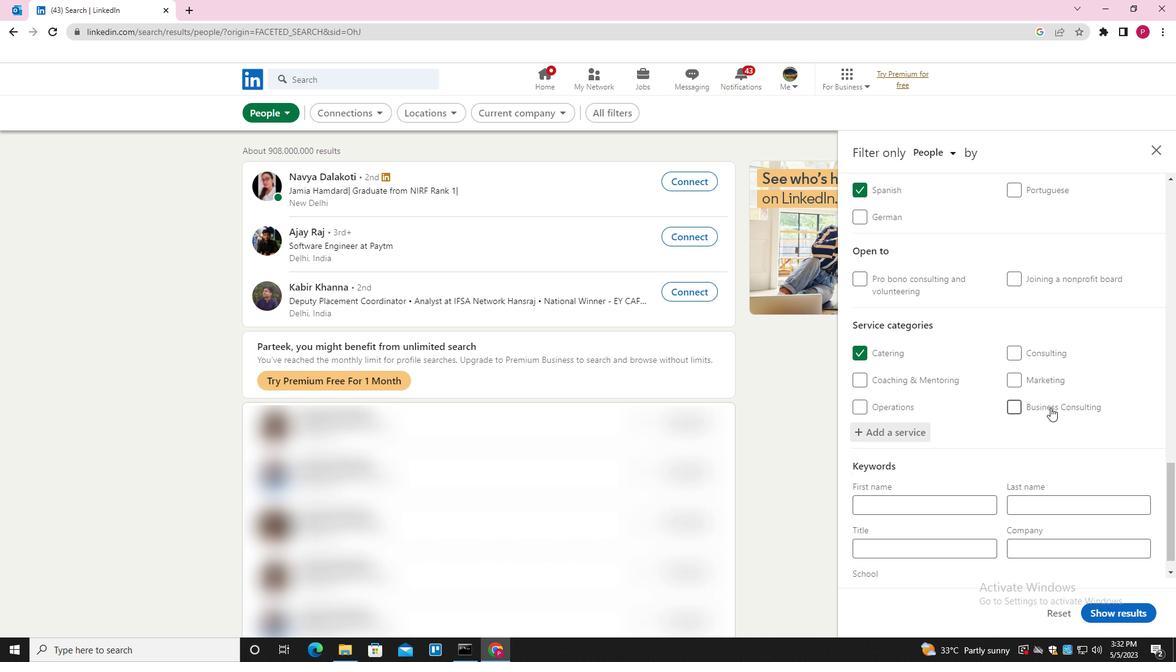 
Action: Mouse moved to (1045, 422)
Screenshot: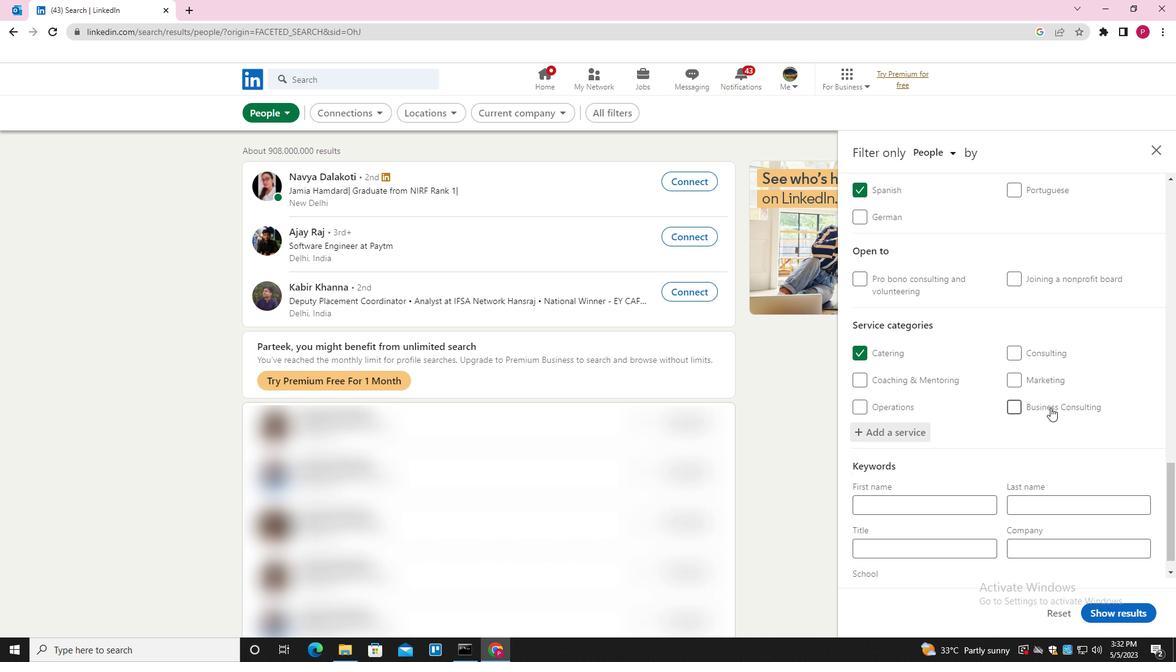 
Action: Mouse scrolled (1045, 421) with delta (0, 0)
Screenshot: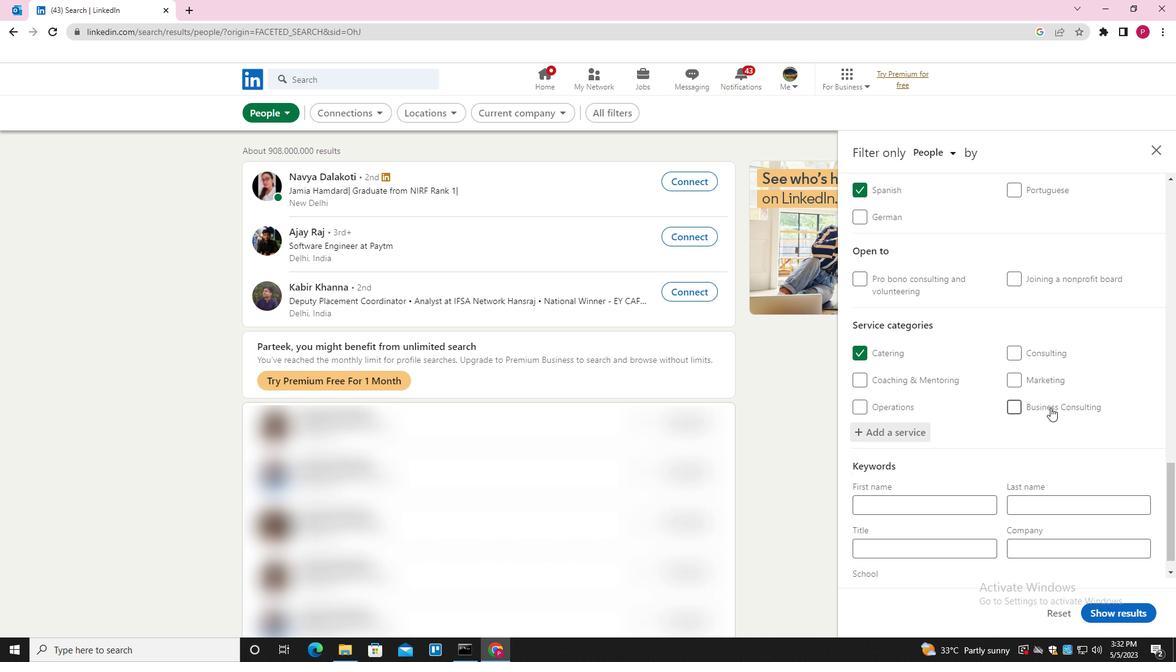 
Action: Mouse moved to (1042, 429)
Screenshot: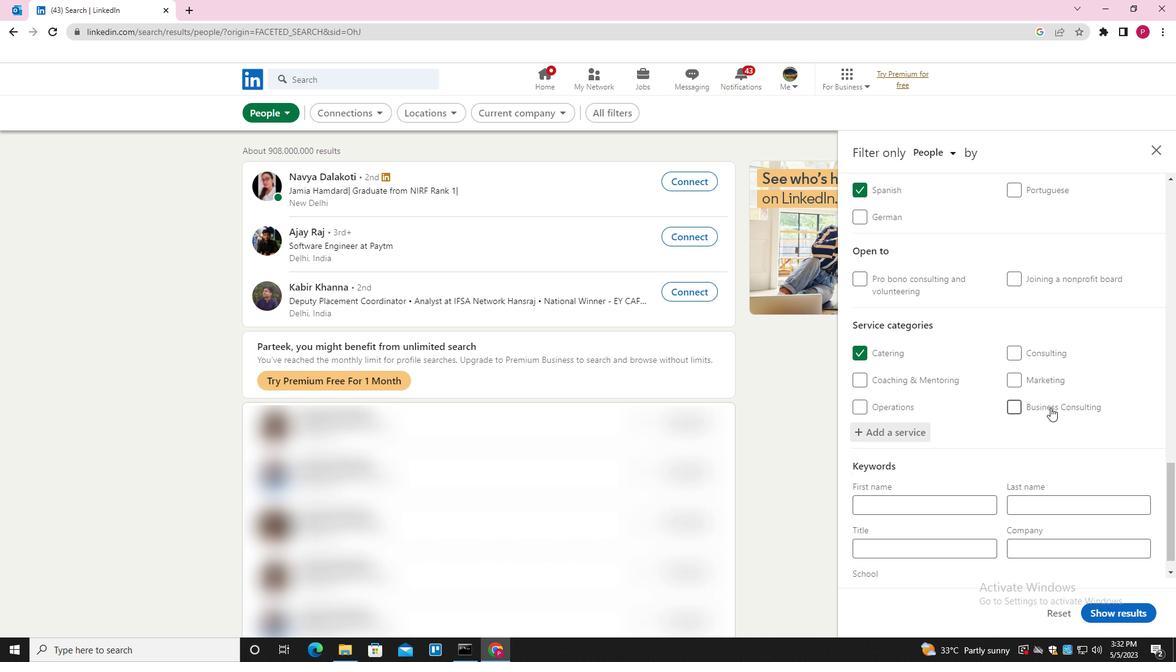 
Action: Mouse scrolled (1042, 429) with delta (0, 0)
Screenshot: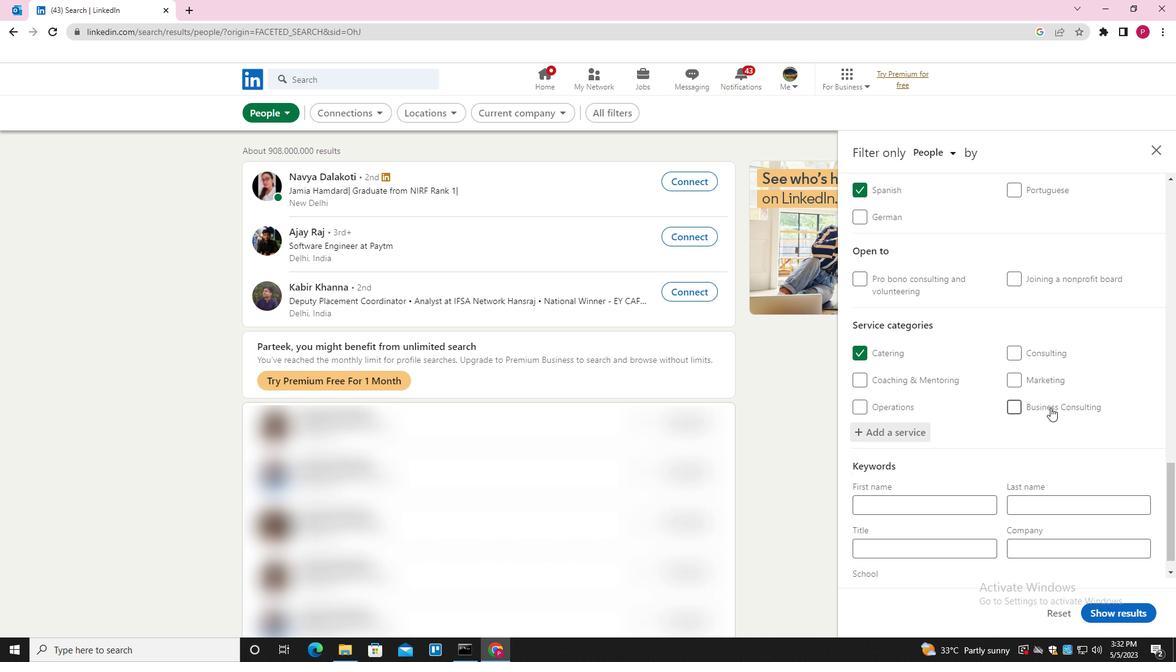 
Action: Mouse moved to (1039, 436)
Screenshot: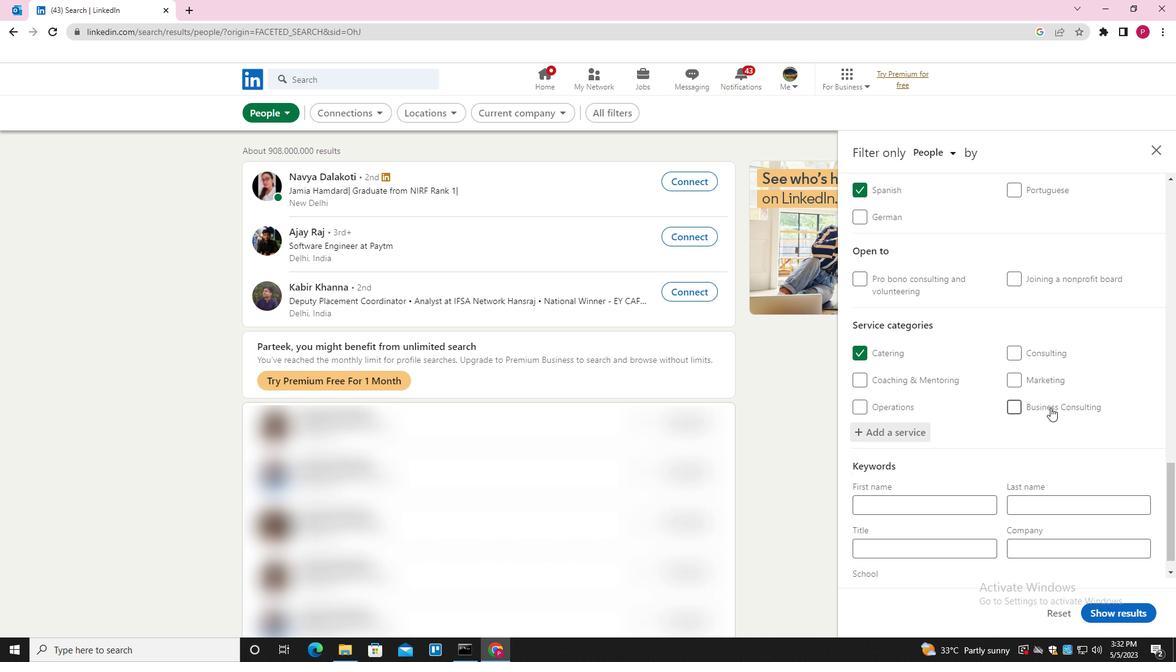 
Action: Mouse scrolled (1039, 435) with delta (0, 0)
Screenshot: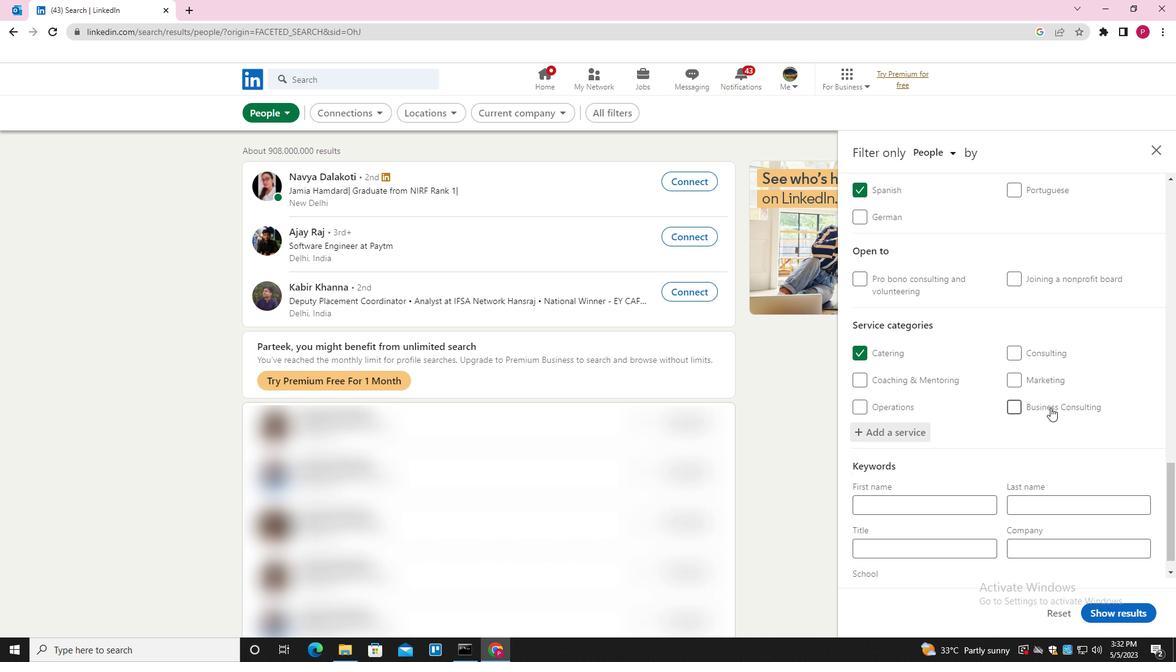 
Action: Mouse moved to (950, 513)
Screenshot: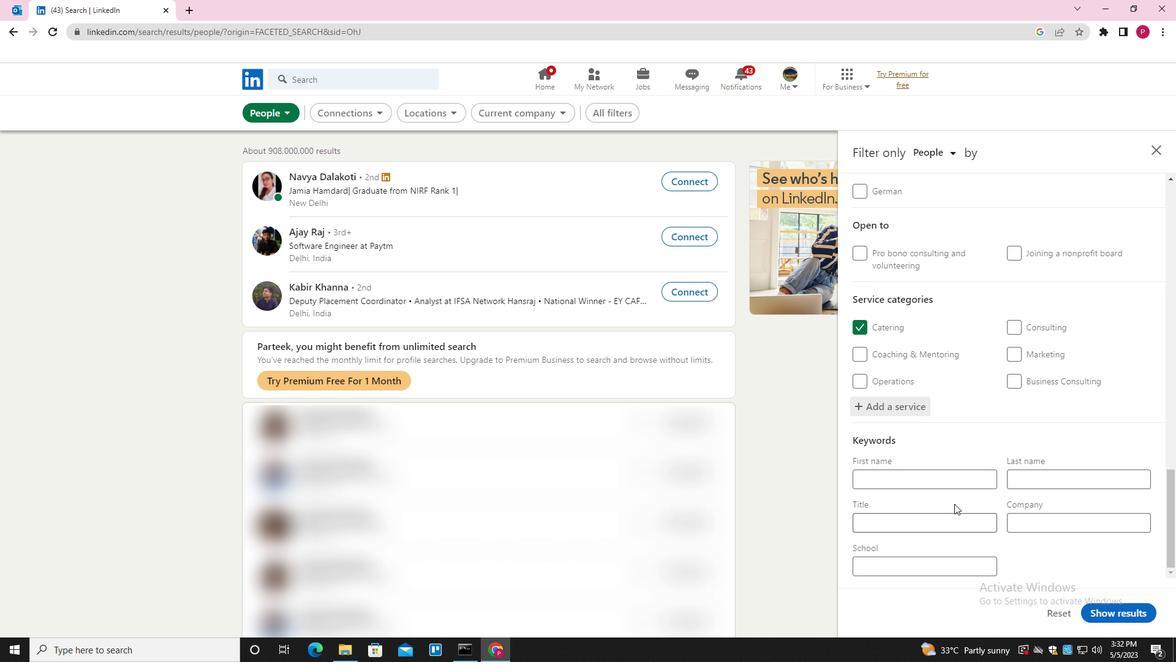 
Action: Mouse pressed left at (950, 513)
Screenshot: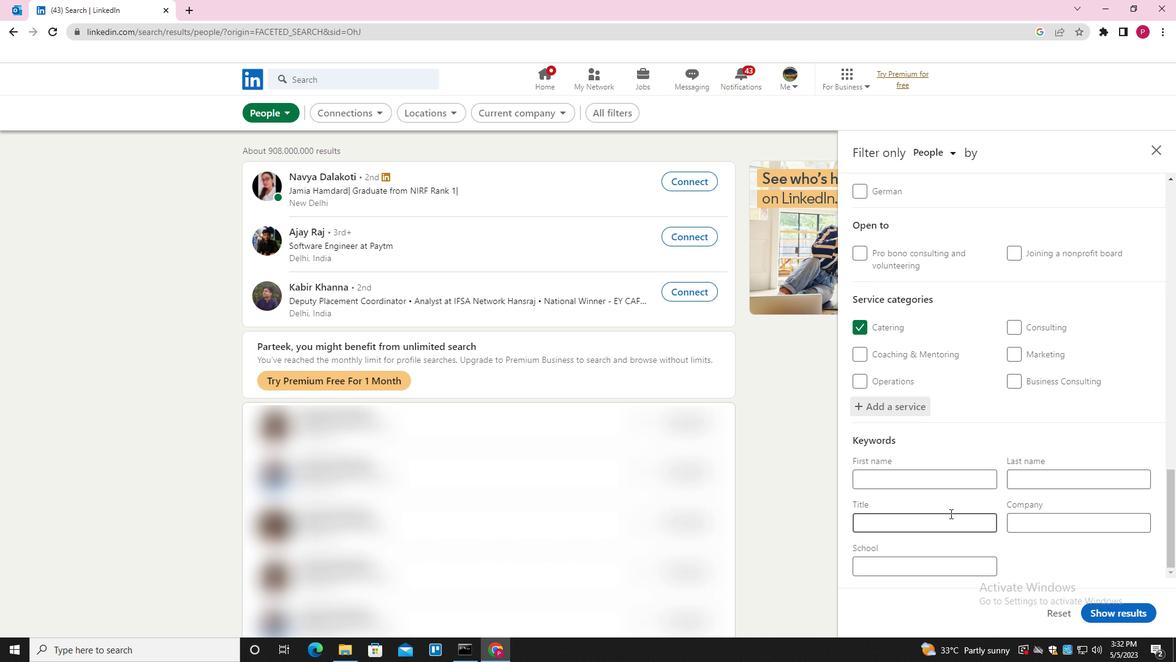 
Action: Key pressed <Key.shift><Key.shift><Key.shift><Key.shift><Key.shift><Key.shift>SUPERVISORS
Screenshot: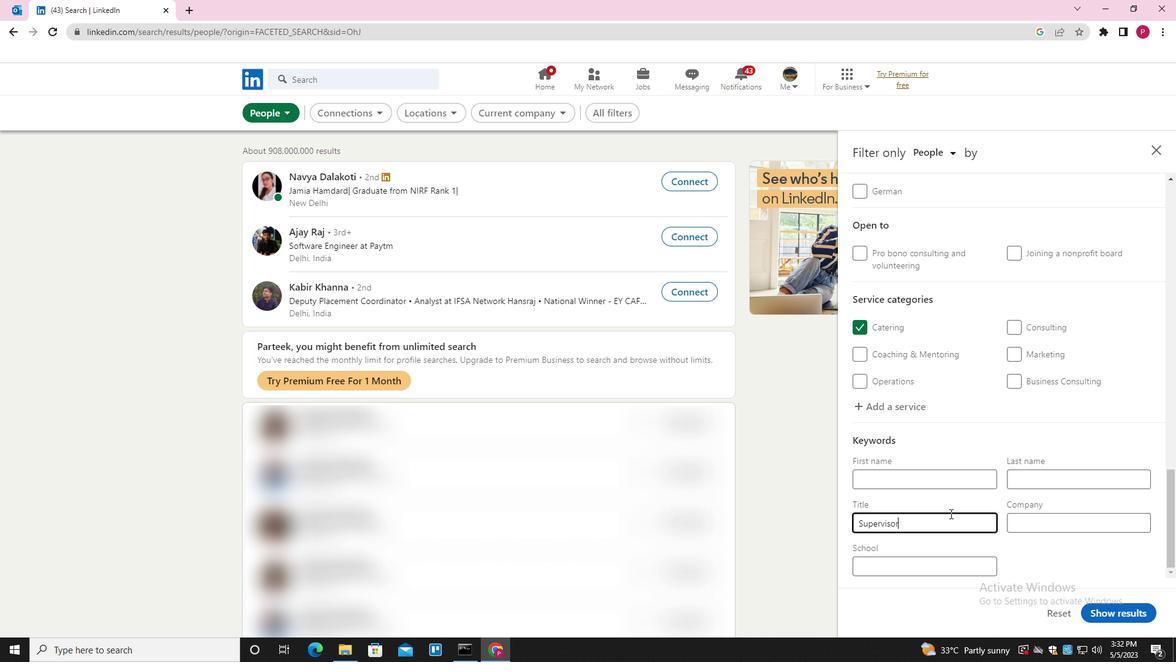
Action: Mouse moved to (1111, 608)
Screenshot: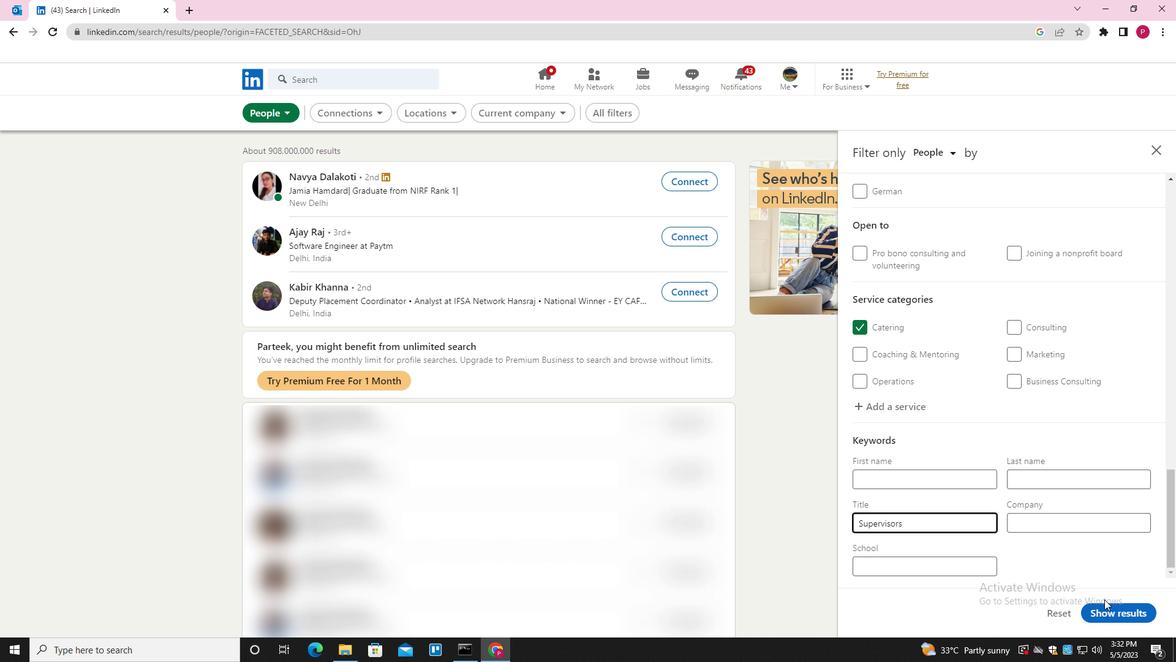 
Action: Mouse pressed left at (1111, 608)
Screenshot: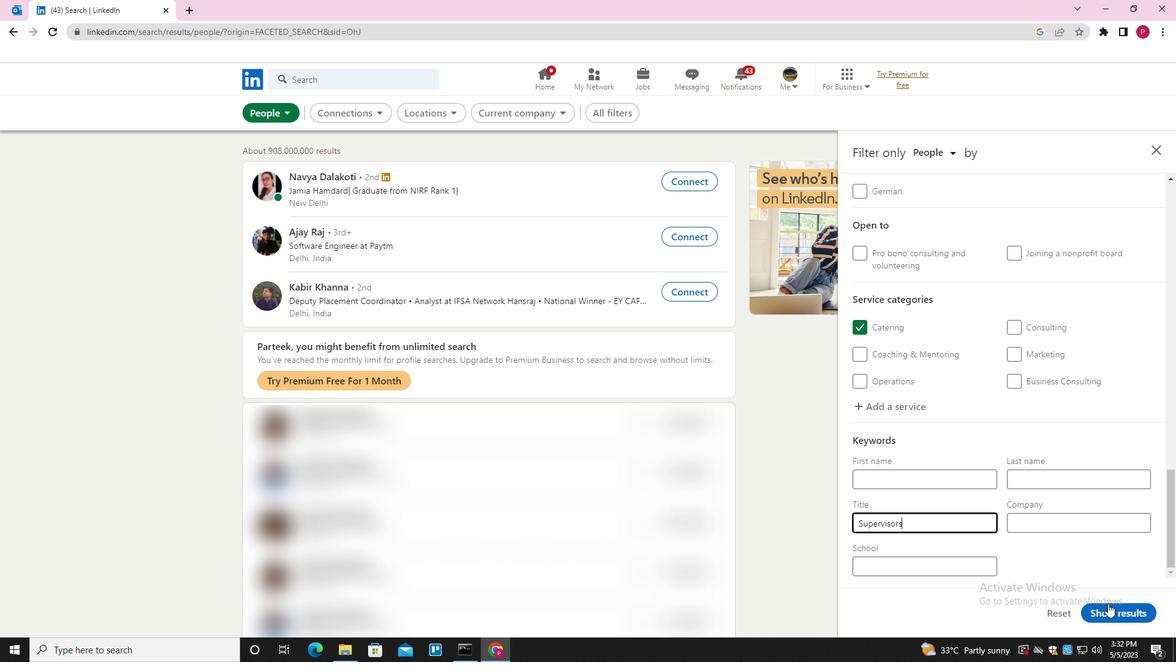 
Action: Mouse moved to (715, 269)
Screenshot: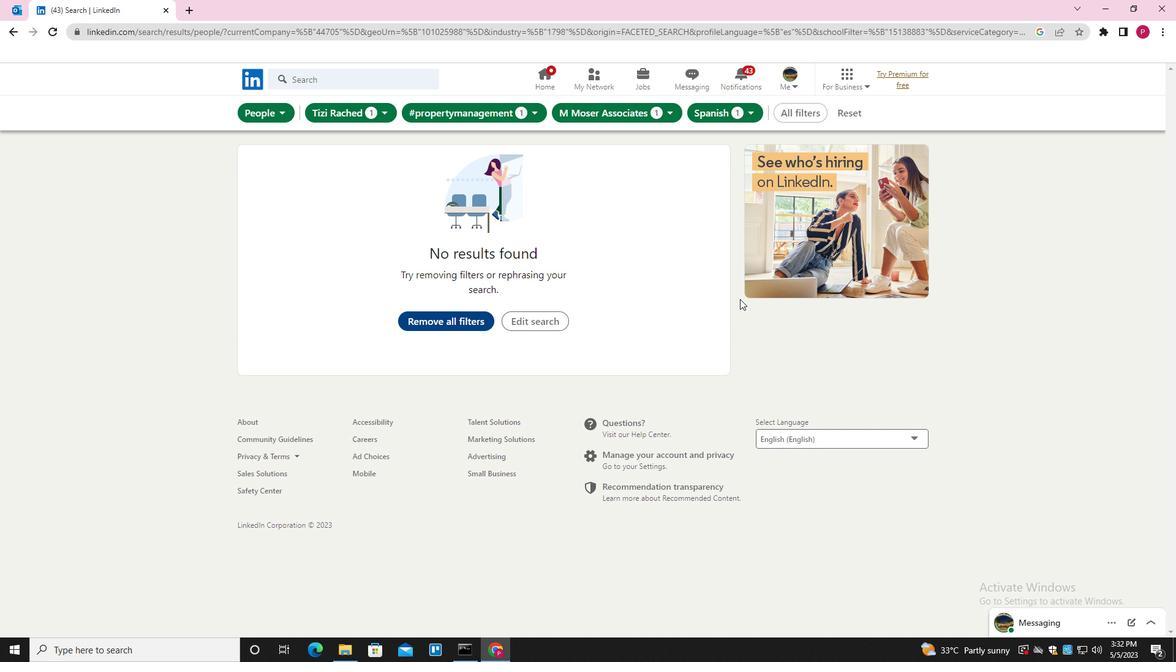 
